 Task: Select traffic view around selected location Golden Gate Bridge, San Francisco, California, United States and identify the nearest hotel to the peak traffic point
Action: Mouse moved to (109, 75)
Screenshot: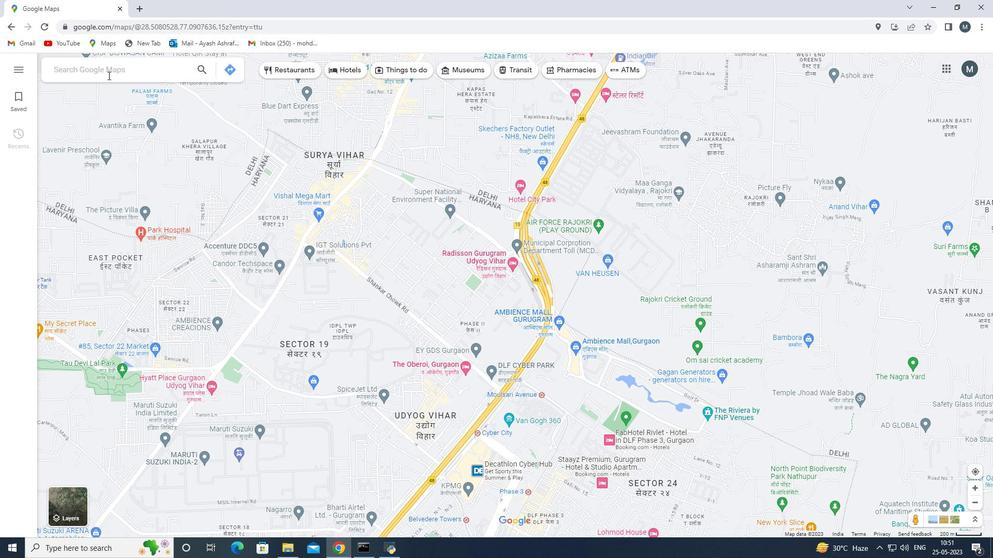 
Action: Mouse pressed left at (109, 75)
Screenshot: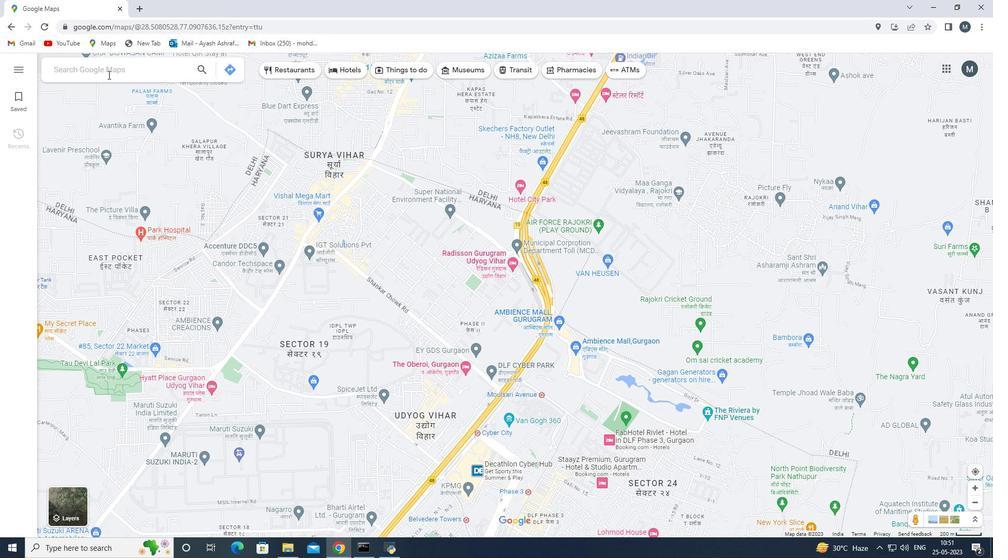 
Action: Key pressed <Key.shift><Key.shift><Key.shift><Key.shift><Key.shift>Golden<Key.space>f<Key.backspace>gate<Key.space>bi<Key.backspace>ridge<Key.space>san<Key.space>francisco,california,united<Key.space>states<Key.enter>
Screenshot: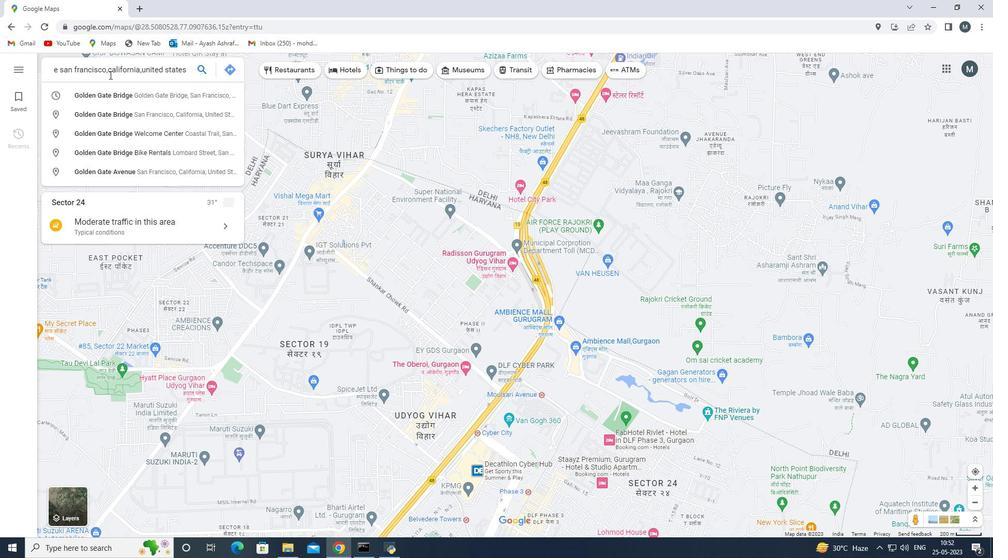 
Action: Mouse moved to (450, 508)
Screenshot: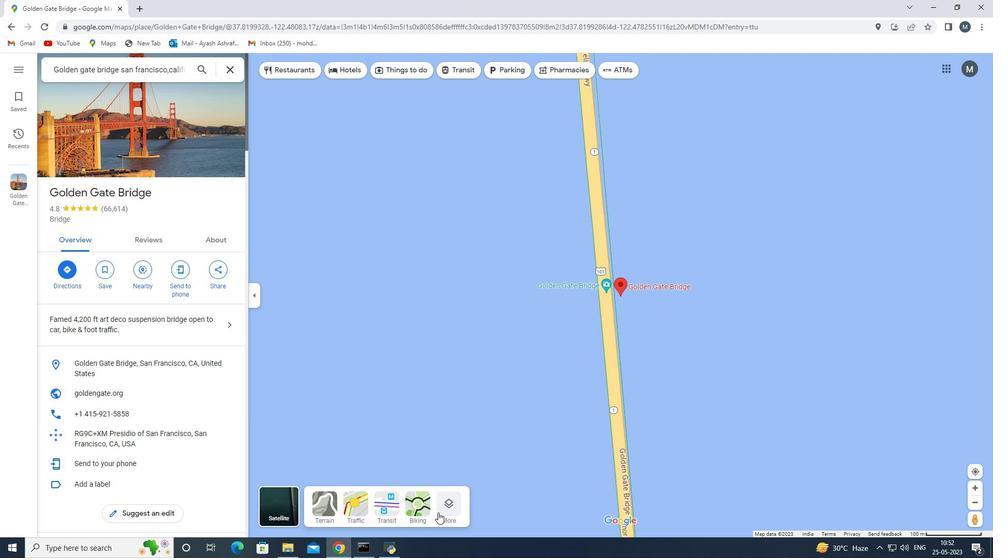 
Action: Mouse pressed left at (450, 508)
Screenshot: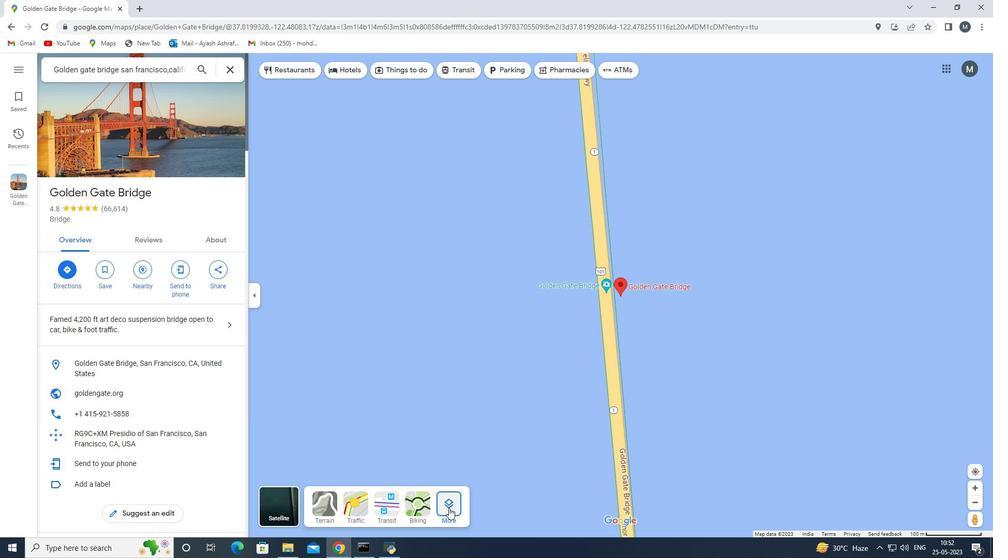 
Action: Mouse moved to (330, 260)
Screenshot: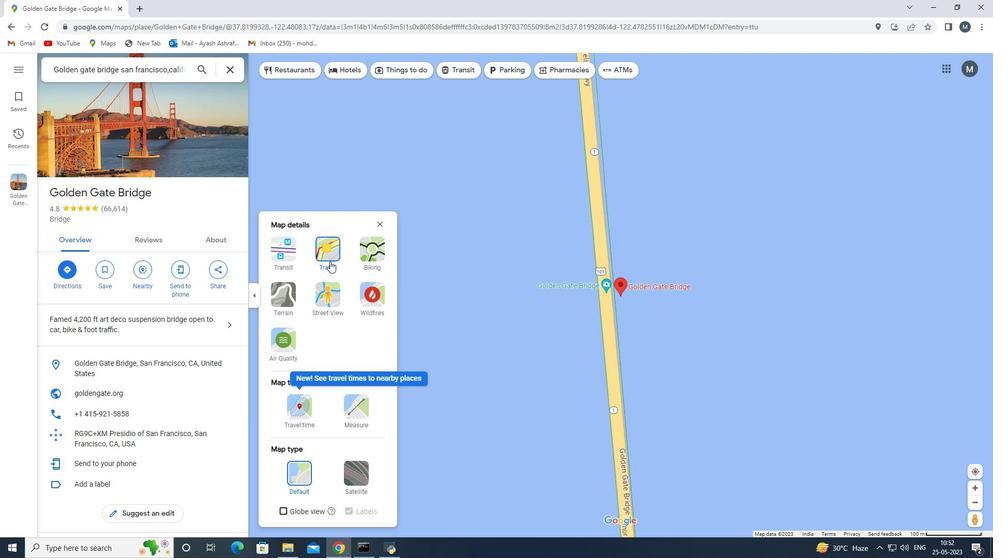 
Action: Mouse pressed left at (330, 260)
Screenshot: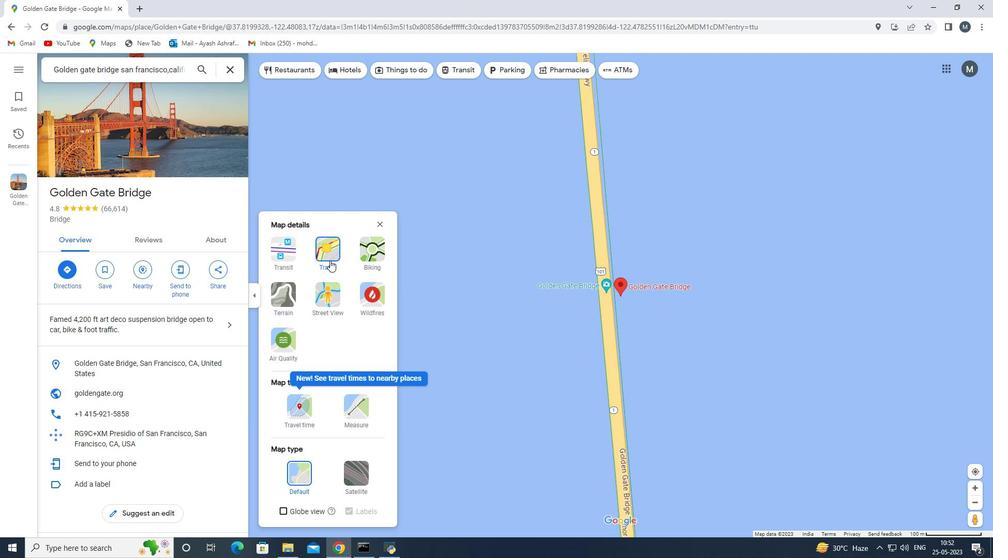 
Action: Mouse moved to (555, 330)
Screenshot: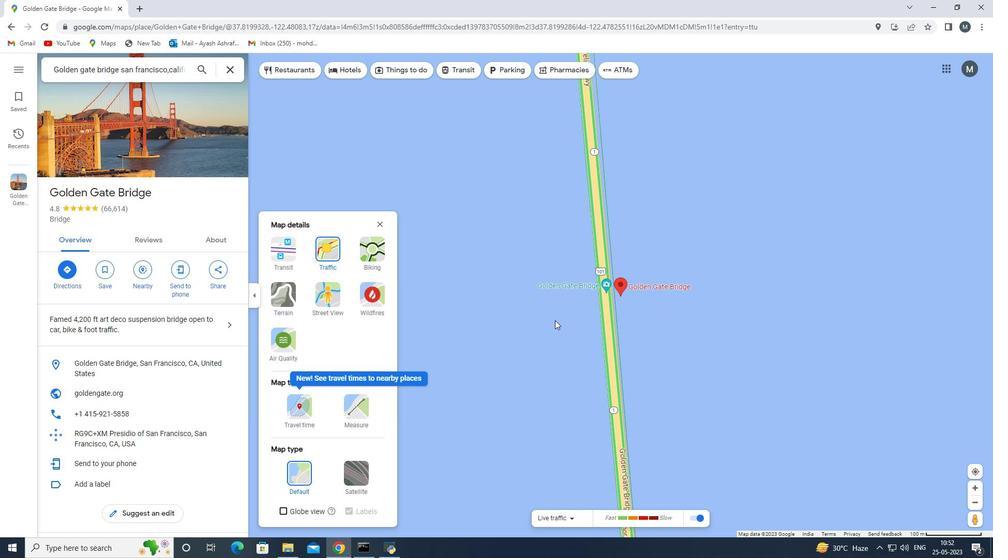 
Action: Mouse pressed left at (555, 330)
Screenshot: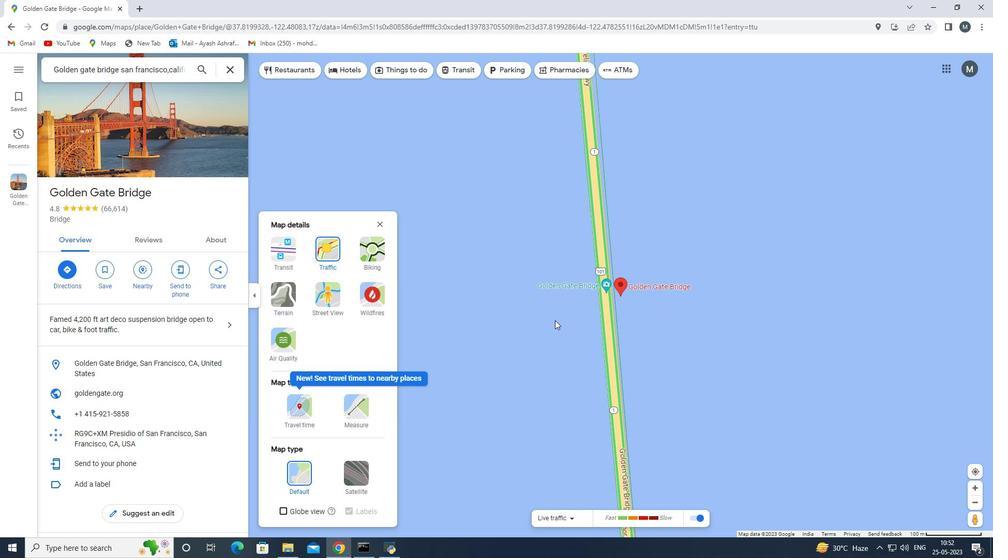 
Action: Mouse moved to (326, 256)
Screenshot: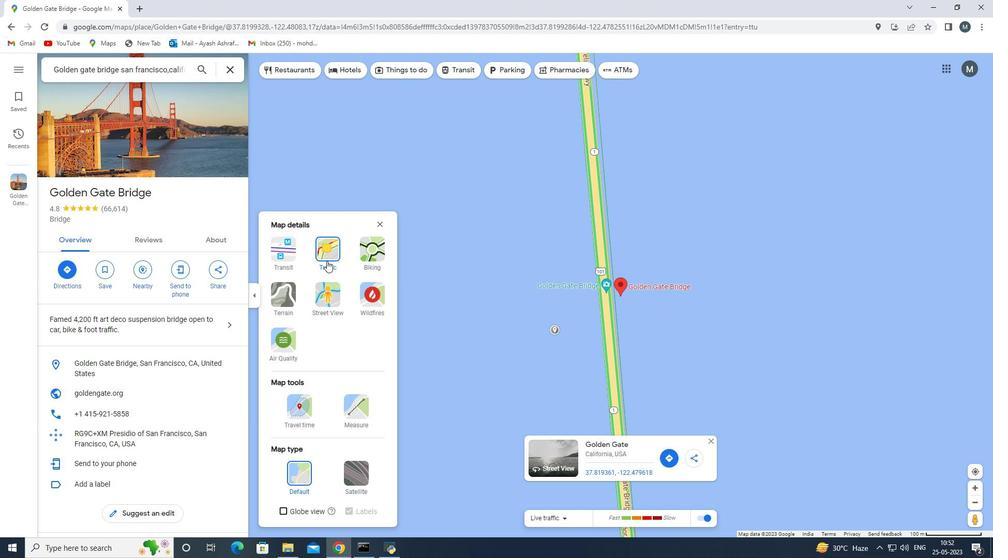 
Action: Mouse pressed left at (326, 256)
Screenshot: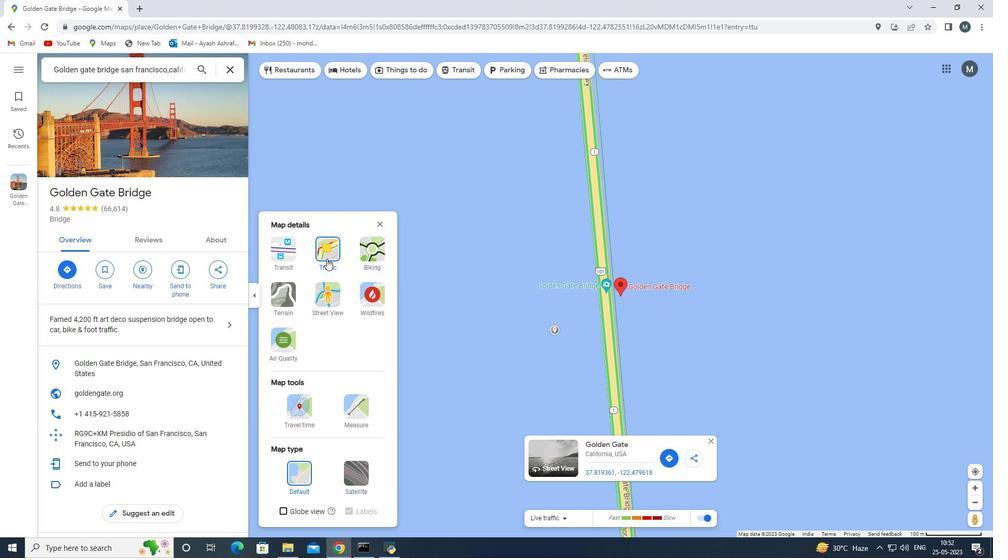 
Action: Mouse moved to (335, 251)
Screenshot: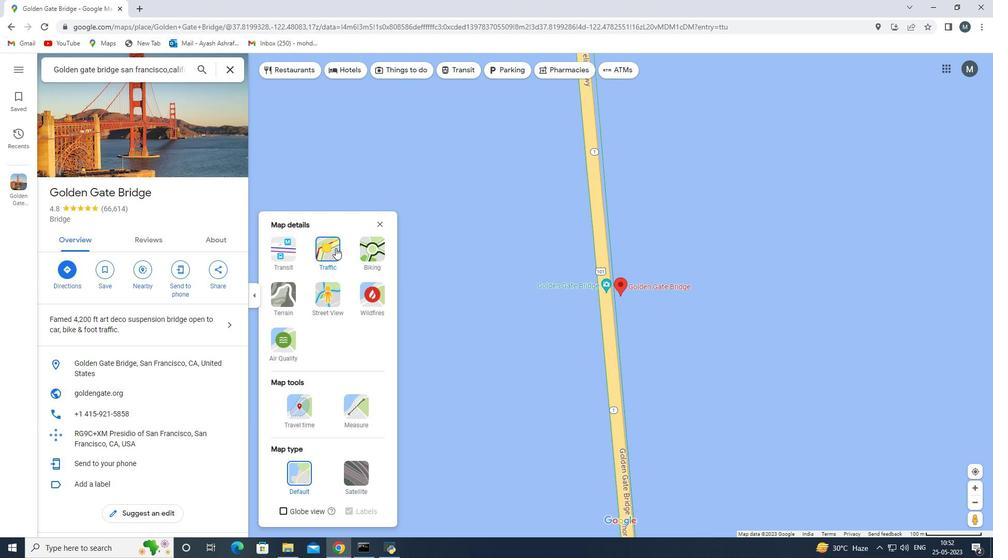
Action: Mouse pressed left at (335, 251)
Screenshot: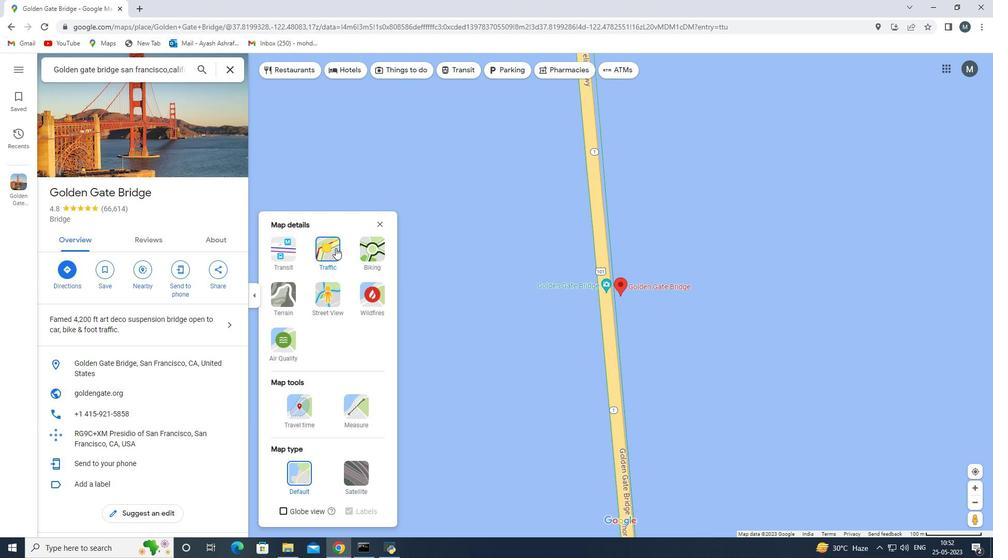 
Action: Mouse moved to (379, 224)
Screenshot: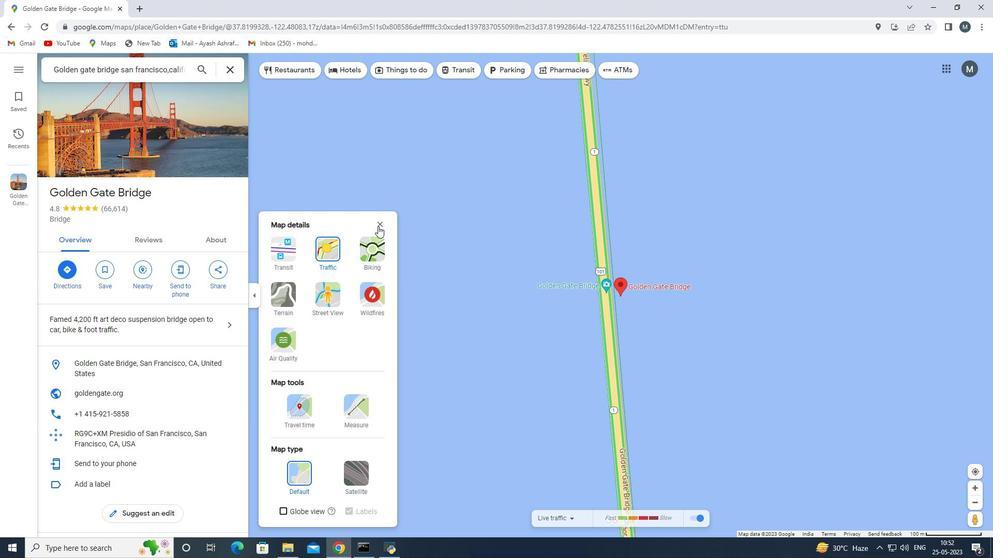 
Action: Mouse pressed left at (379, 224)
Screenshot: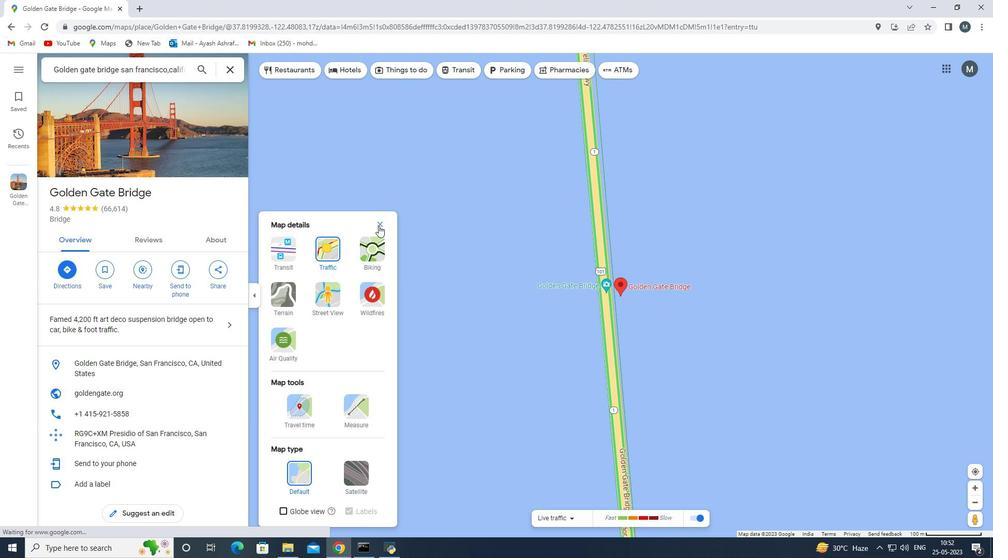 
Action: Mouse moved to (593, 406)
Screenshot: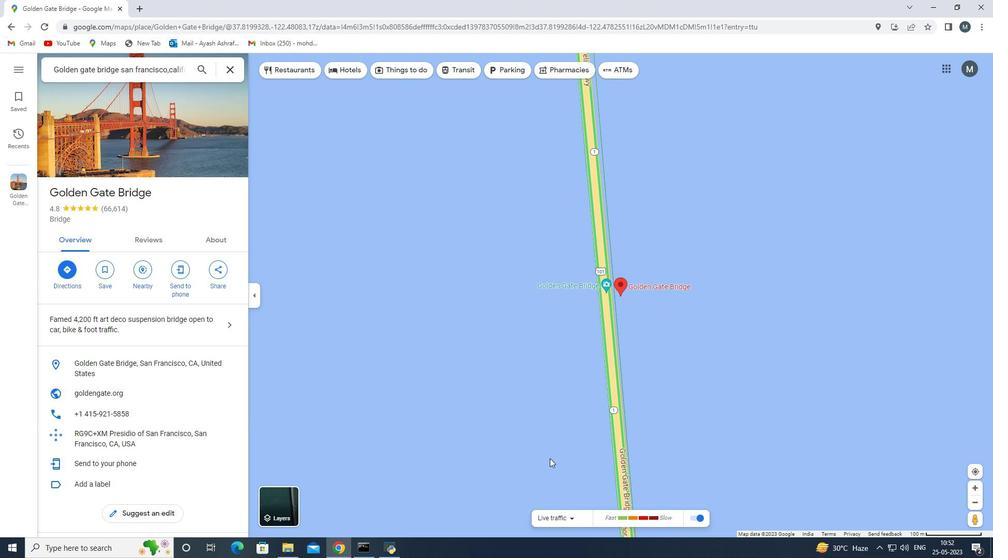
Action: Mouse scrolled (593, 407) with delta (0, 0)
Screenshot: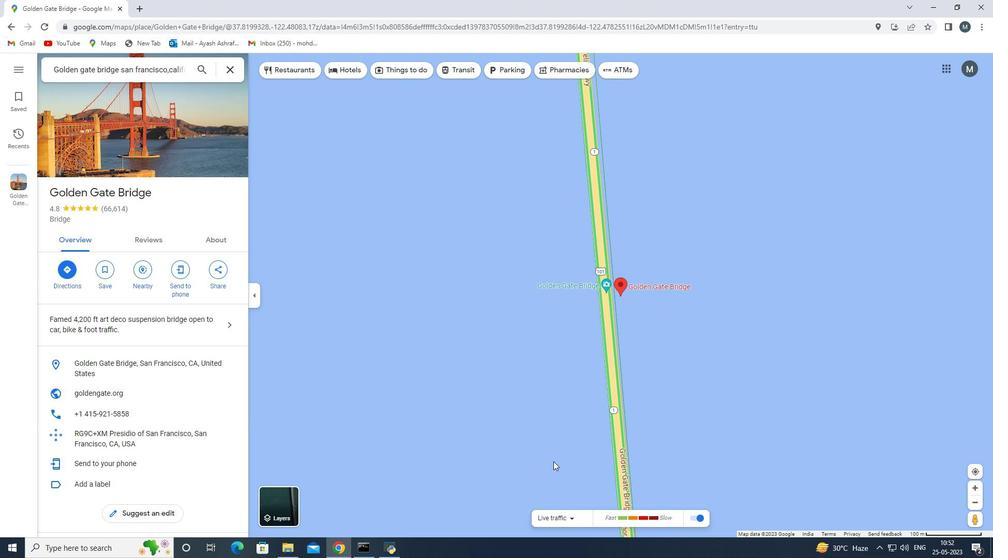 
Action: Mouse scrolled (593, 407) with delta (0, 0)
Screenshot: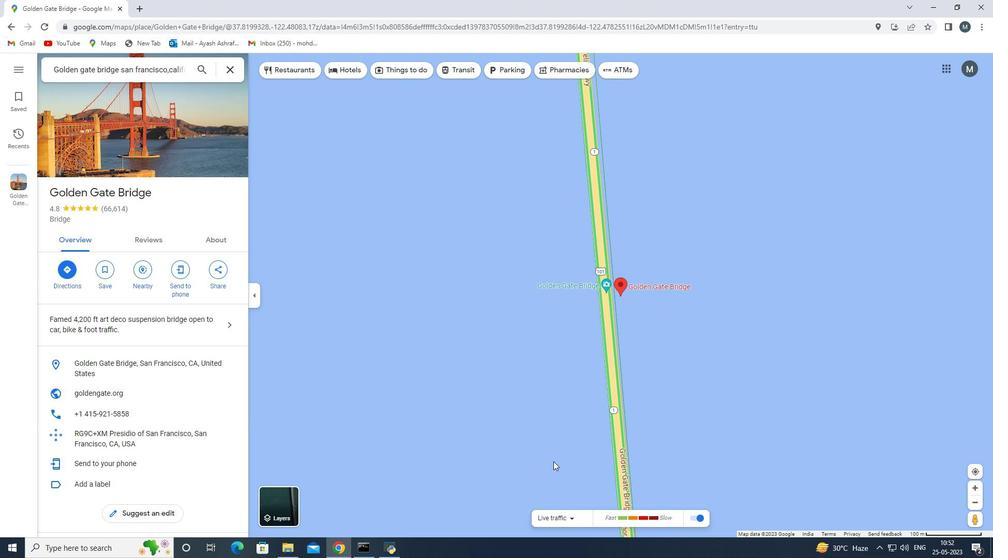 
Action: Mouse scrolled (593, 407) with delta (0, 0)
Screenshot: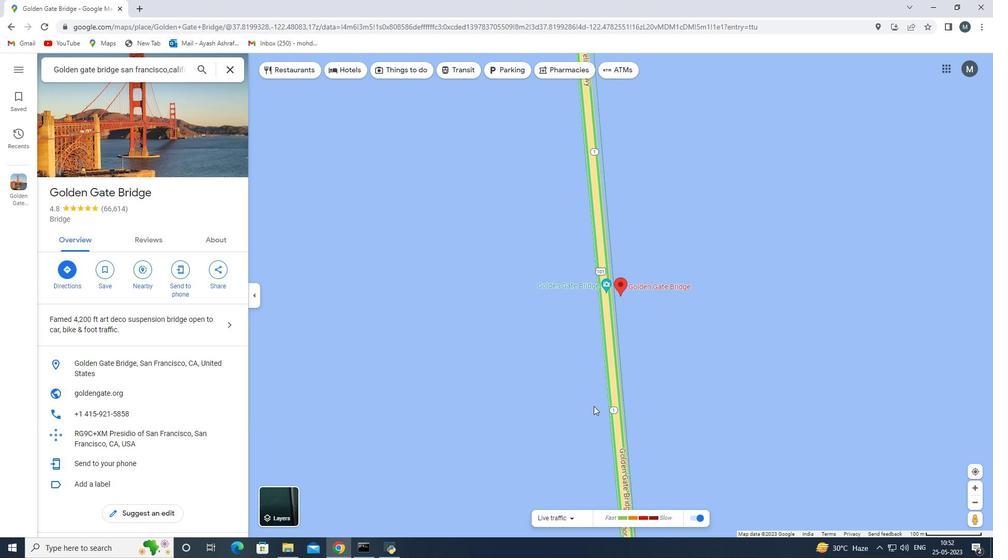 
Action: Mouse moved to (618, 373)
Screenshot: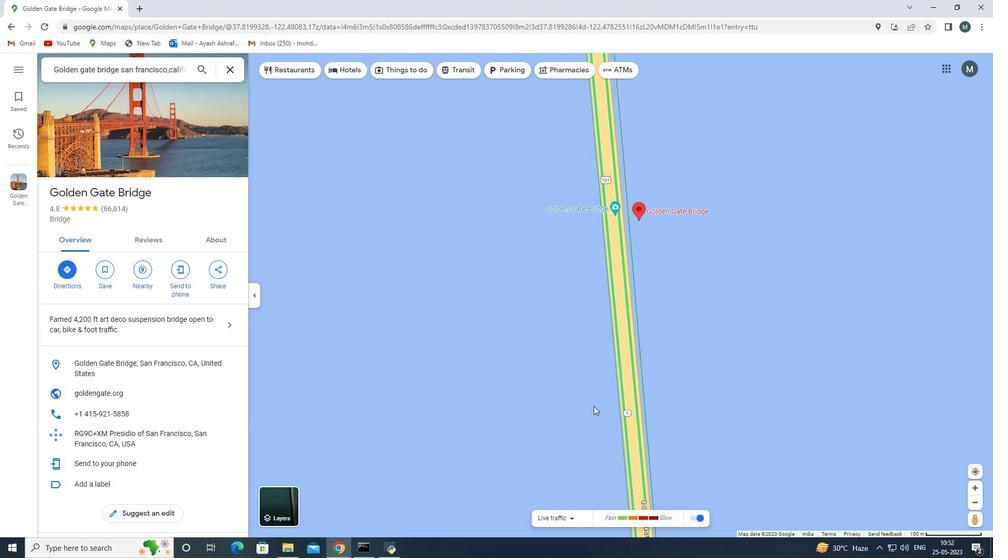 
Action: Mouse scrolled (618, 373) with delta (0, 0)
Screenshot: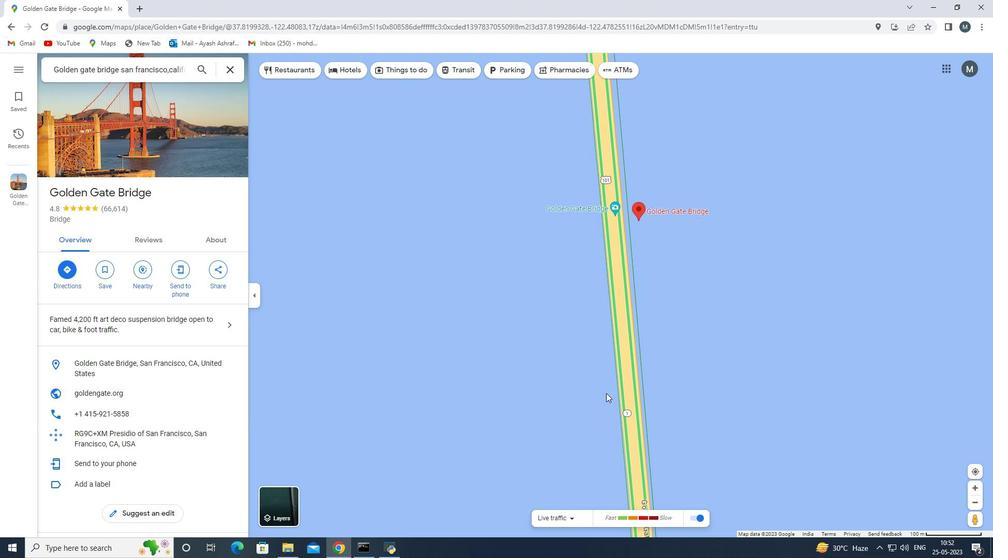 
Action: Mouse scrolled (618, 373) with delta (0, 0)
Screenshot: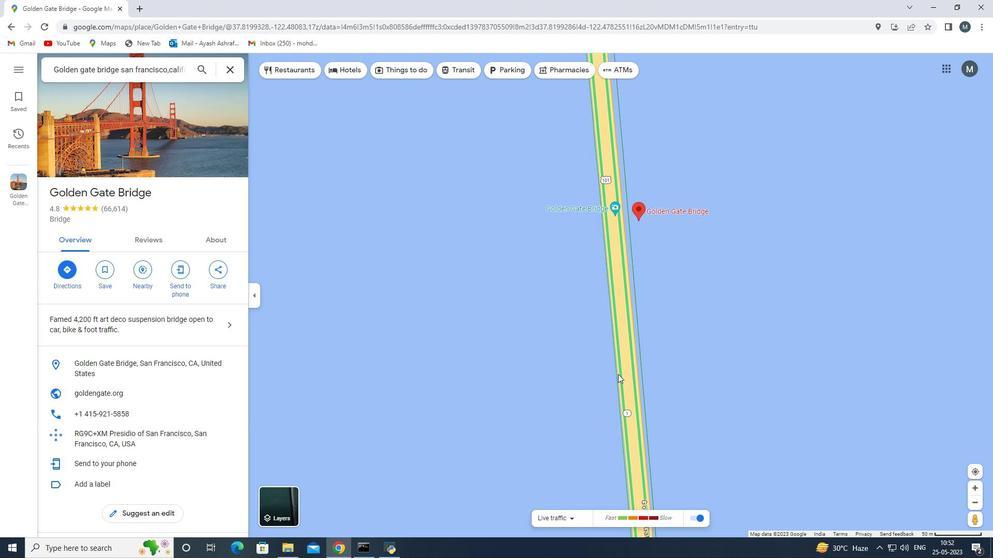 
Action: Mouse scrolled (618, 373) with delta (0, 0)
Screenshot: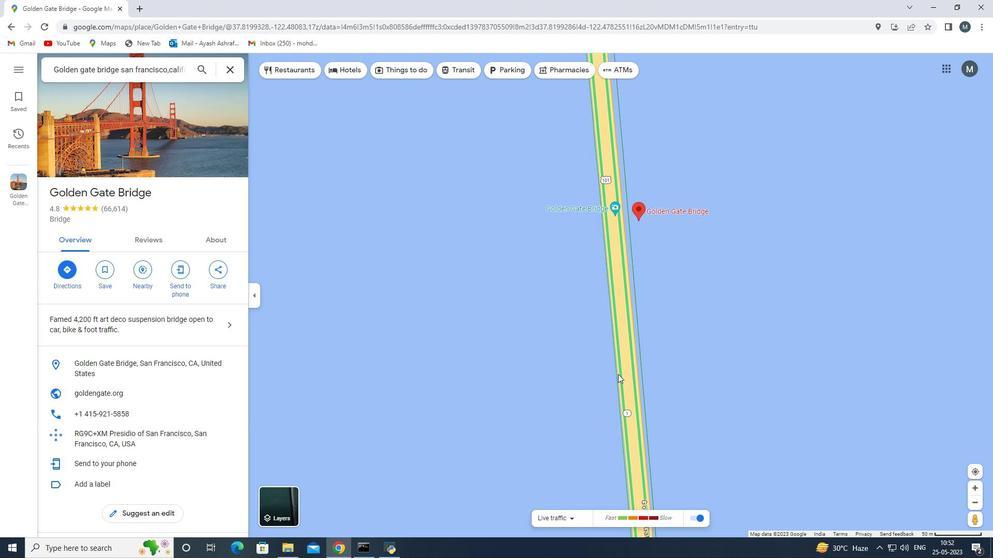 
Action: Mouse scrolled (618, 373) with delta (0, 0)
Screenshot: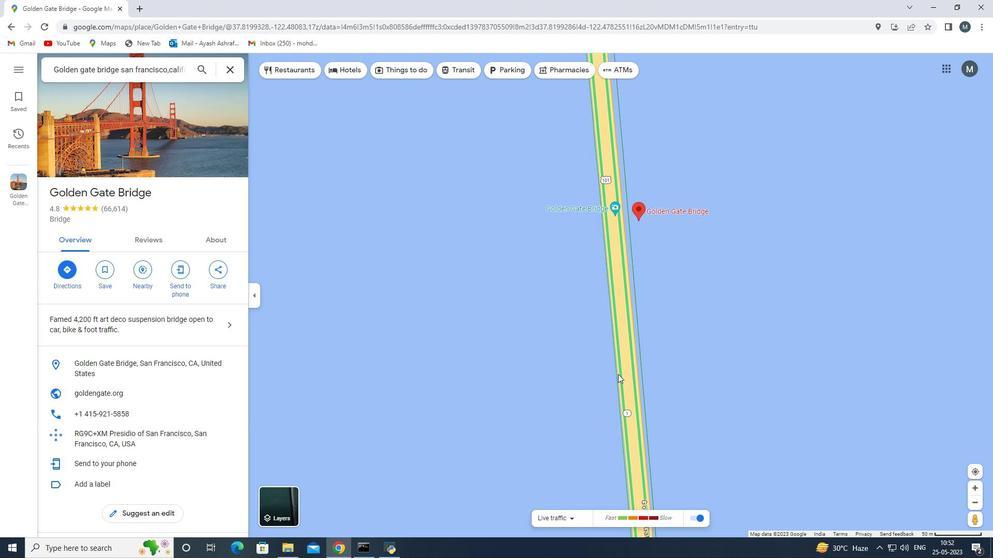 
Action: Mouse scrolled (618, 373) with delta (0, 0)
Screenshot: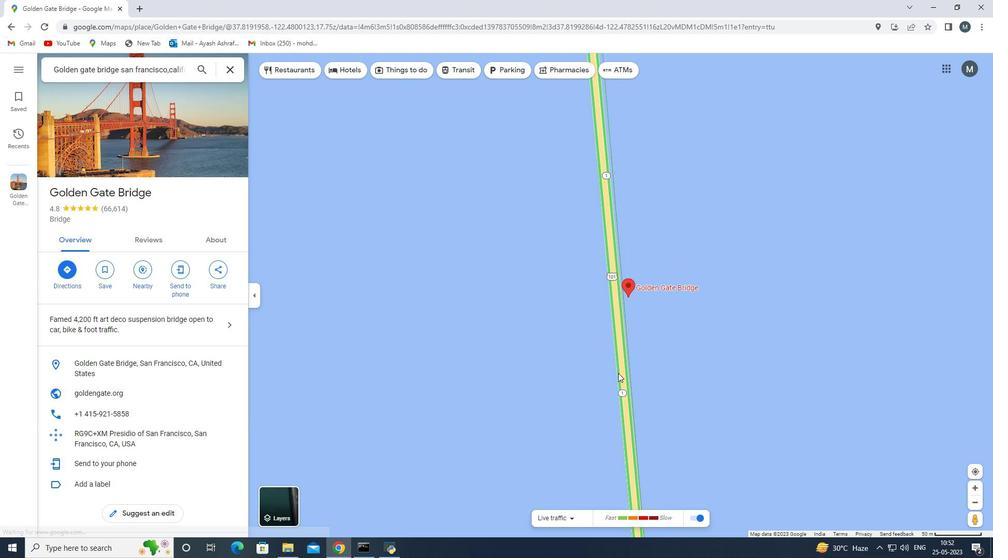 
Action: Mouse scrolled (618, 373) with delta (0, 0)
Screenshot: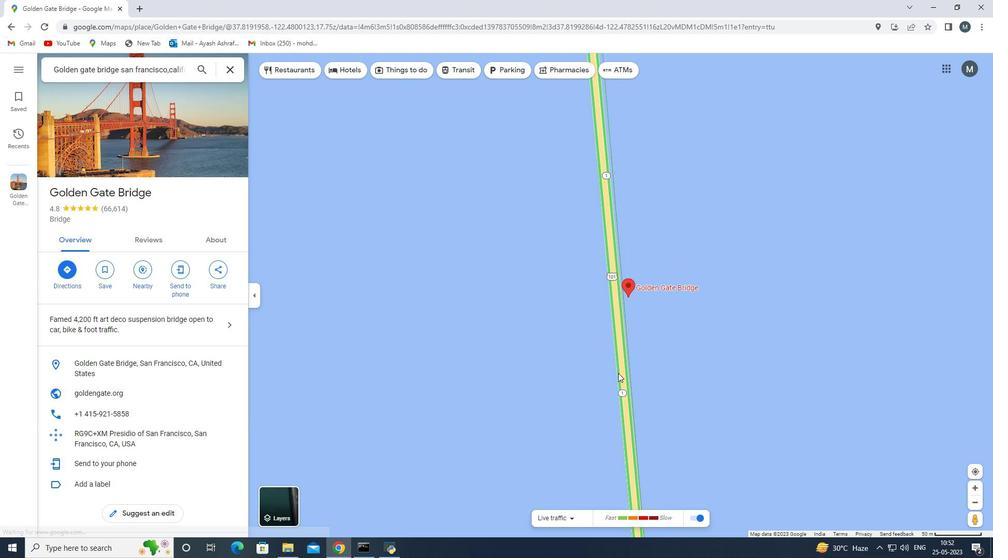 
Action: Mouse scrolled (618, 373) with delta (0, 0)
Screenshot: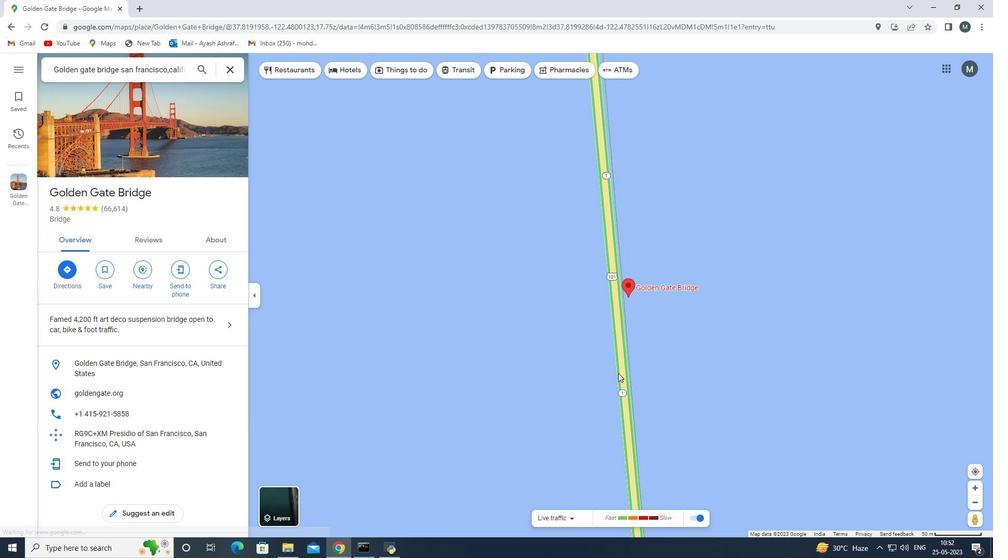 
Action: Mouse scrolled (618, 373) with delta (0, 0)
Screenshot: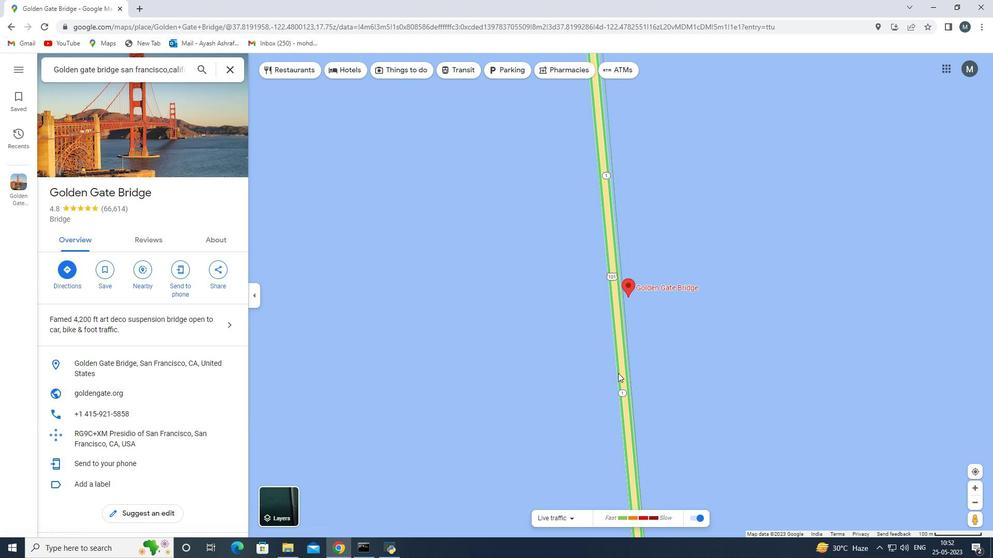 
Action: Mouse scrolled (618, 373) with delta (0, 0)
Screenshot: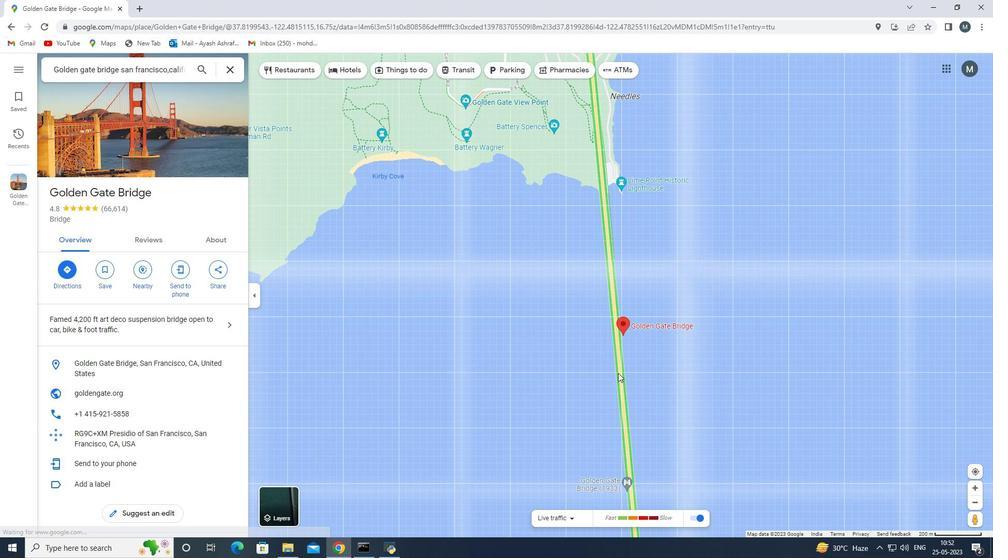 
Action: Mouse scrolled (618, 373) with delta (0, 0)
Screenshot: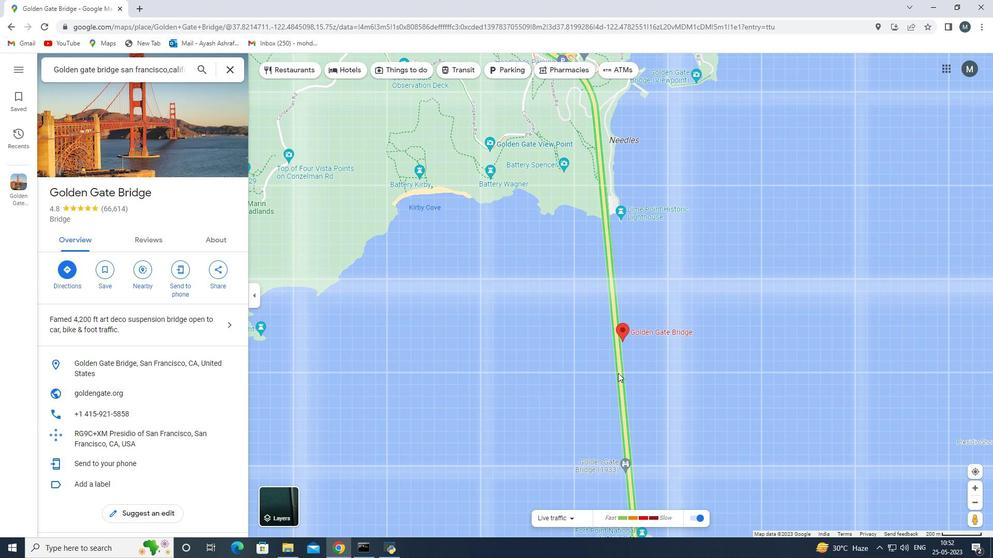 
Action: Mouse scrolled (618, 373) with delta (0, 0)
Screenshot: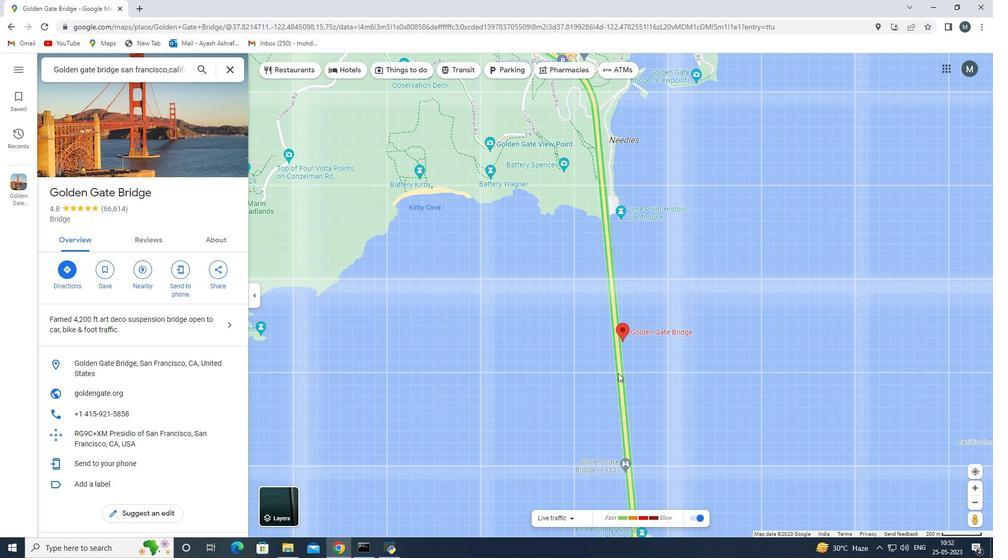 
Action: Mouse scrolled (618, 373) with delta (0, 0)
Screenshot: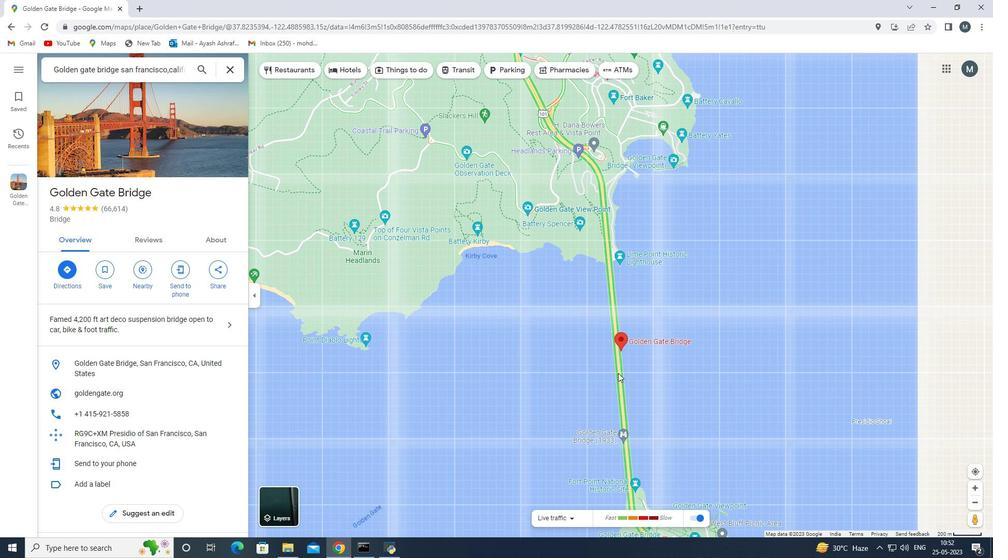 
Action: Mouse moved to (615, 367)
Screenshot: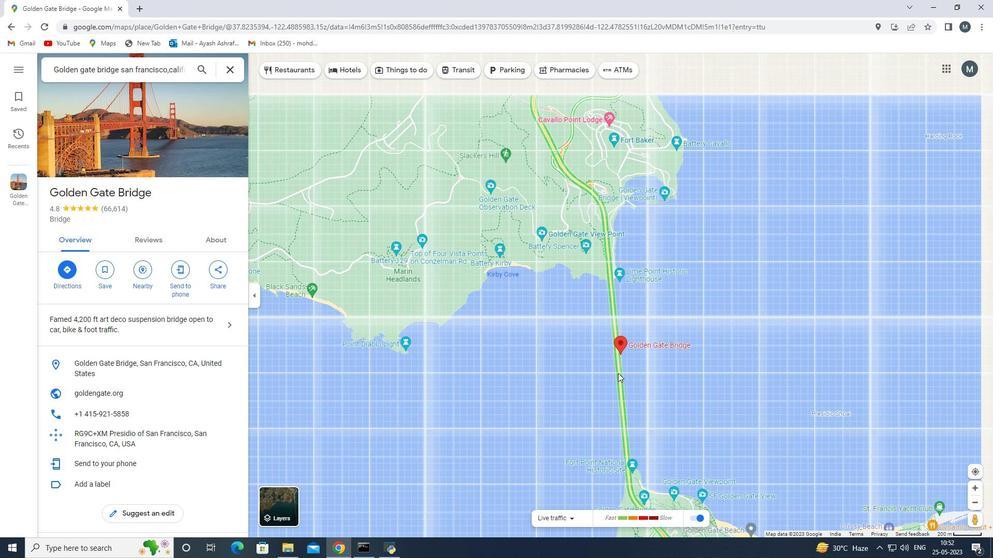 
Action: Mouse scrolled (615, 367) with delta (0, 0)
Screenshot: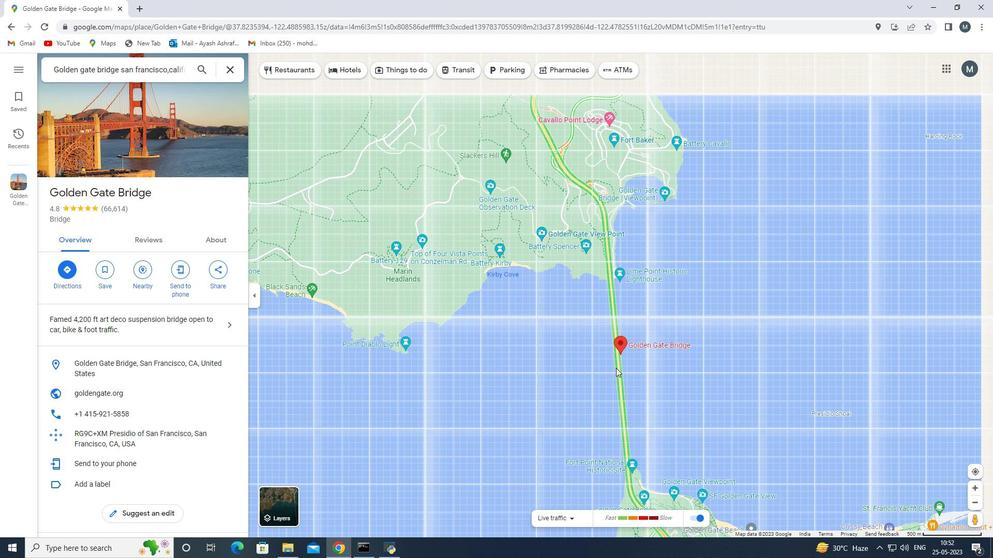
Action: Mouse scrolled (615, 367) with delta (0, 0)
Screenshot: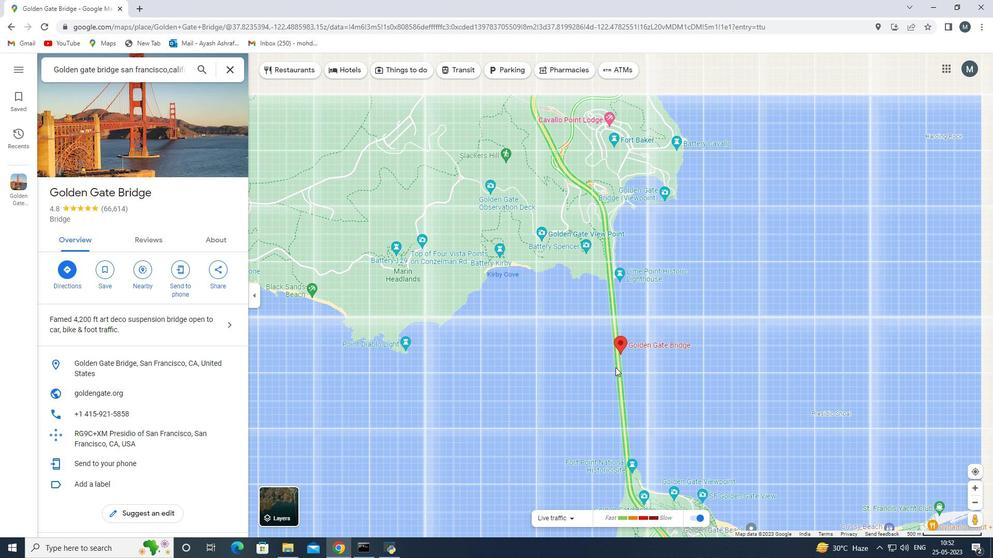 
Action: Mouse scrolled (615, 368) with delta (0, 0)
Screenshot: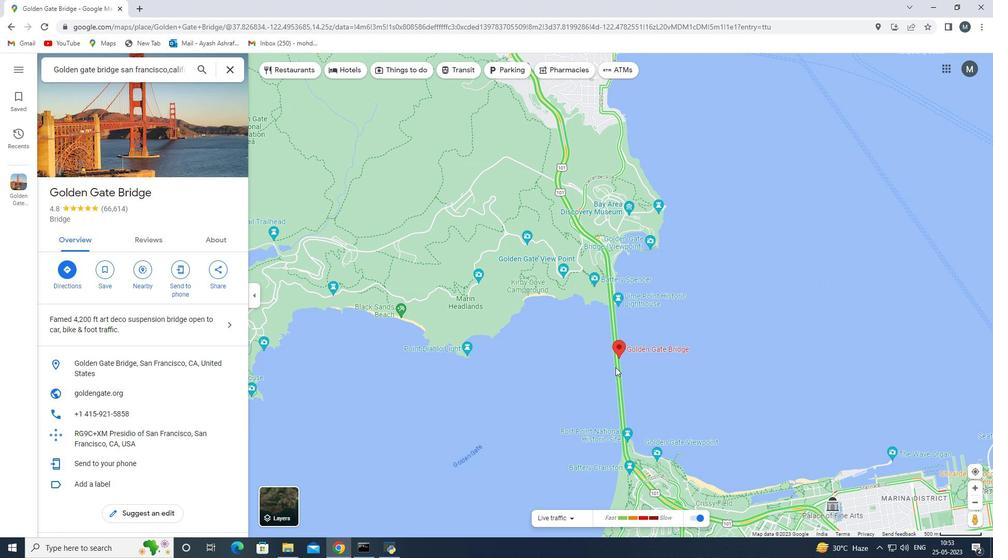 
Action: Mouse scrolled (615, 368) with delta (0, 0)
Screenshot: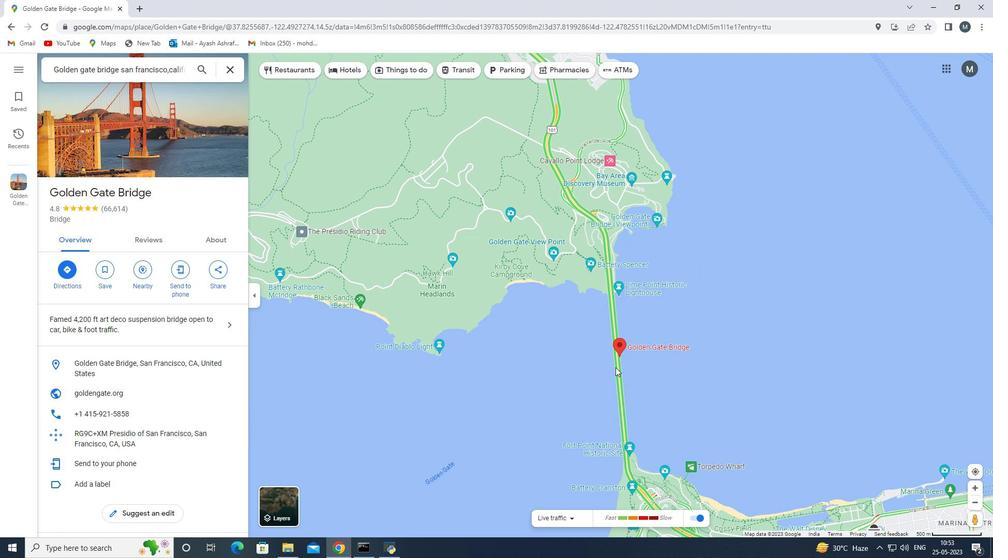 
Action: Mouse scrolled (615, 368) with delta (0, 0)
Screenshot: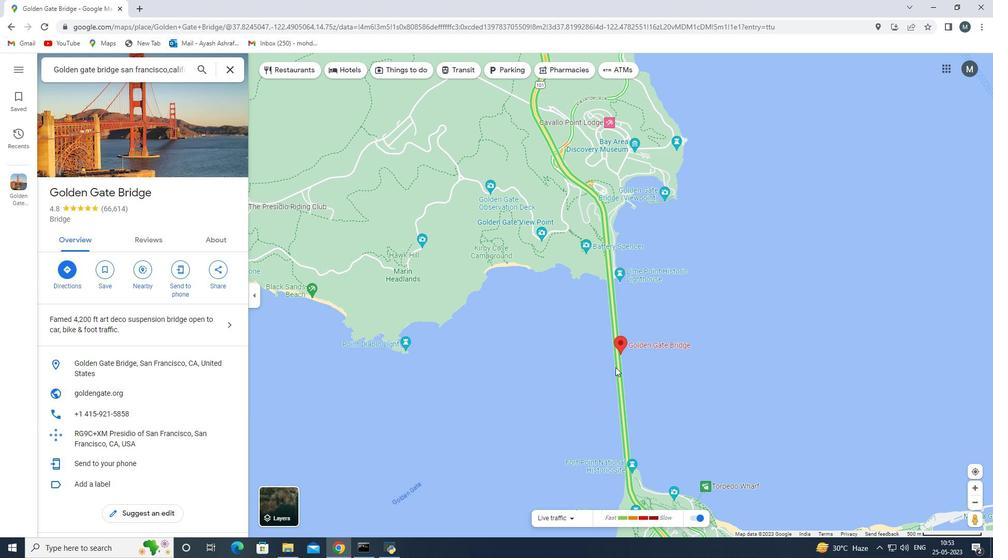 
Action: Mouse moved to (560, 394)
Screenshot: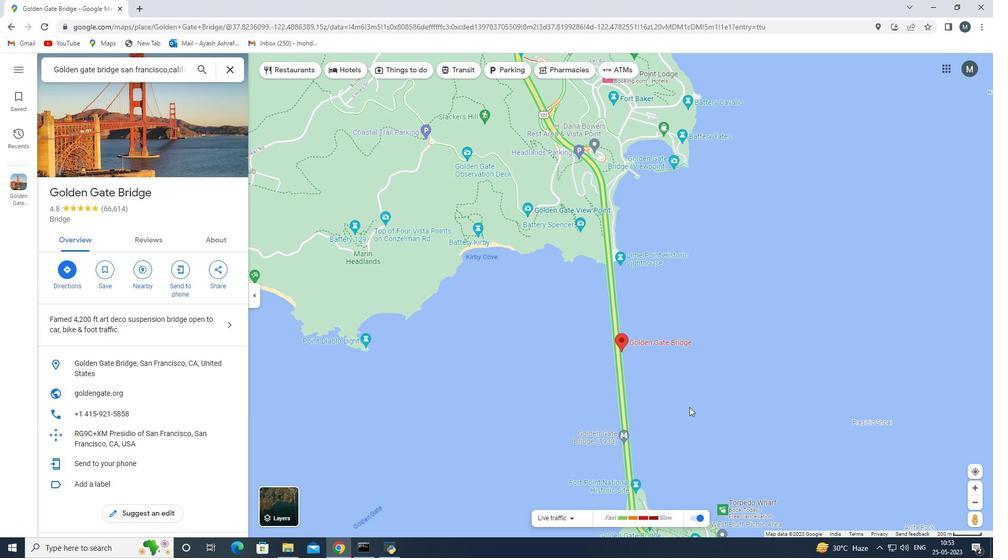 
Action: Mouse scrolled (560, 394) with delta (0, 0)
Screenshot: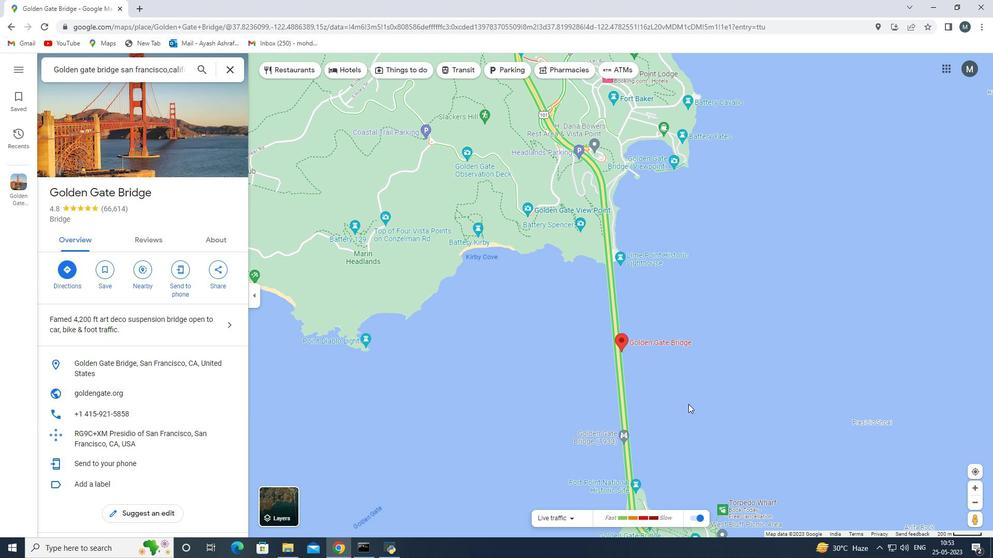 
Action: Mouse scrolled (560, 394) with delta (0, 0)
Screenshot: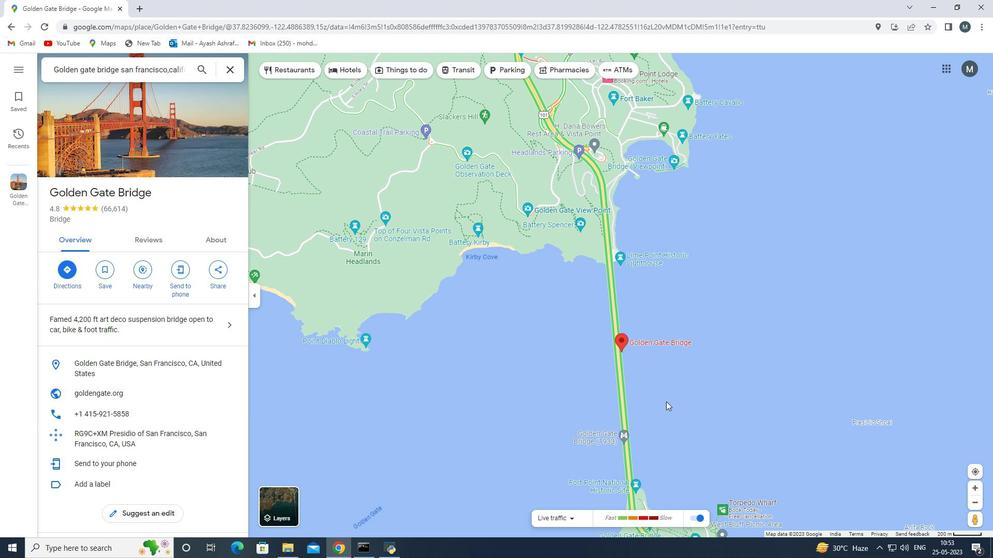 
Action: Mouse moved to (563, 394)
Screenshot: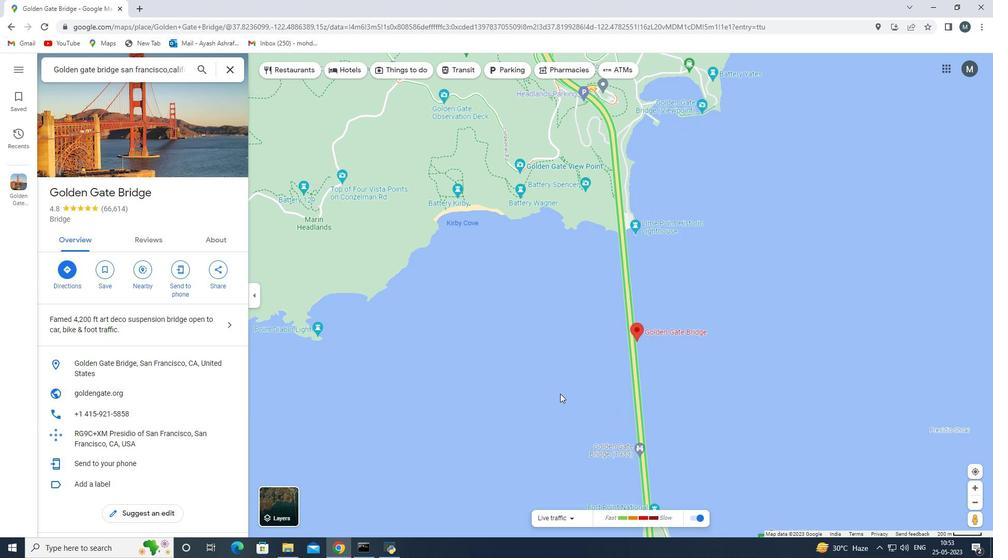 
Action: Mouse scrolled (563, 394) with delta (0, 0)
Screenshot: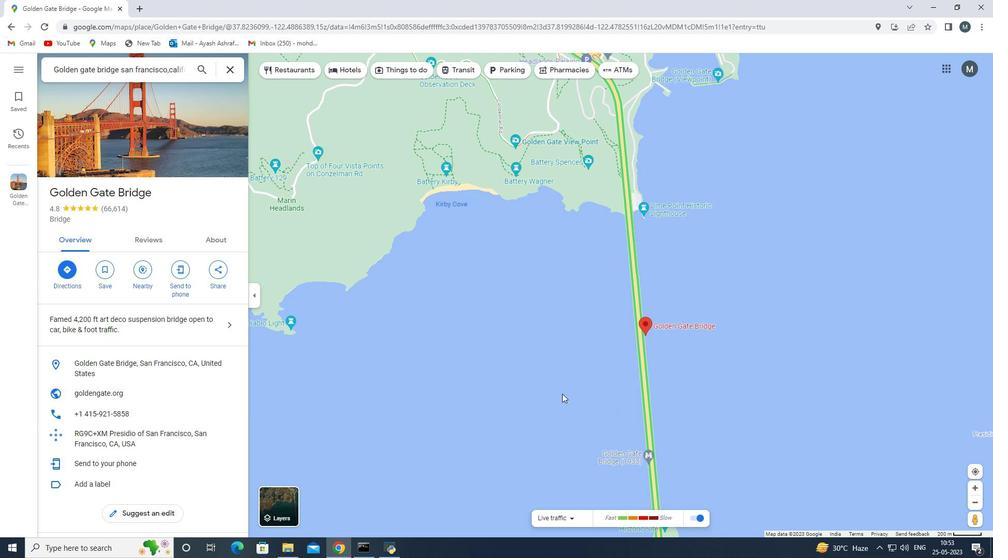 
Action: Mouse scrolled (563, 394) with delta (0, 0)
Screenshot: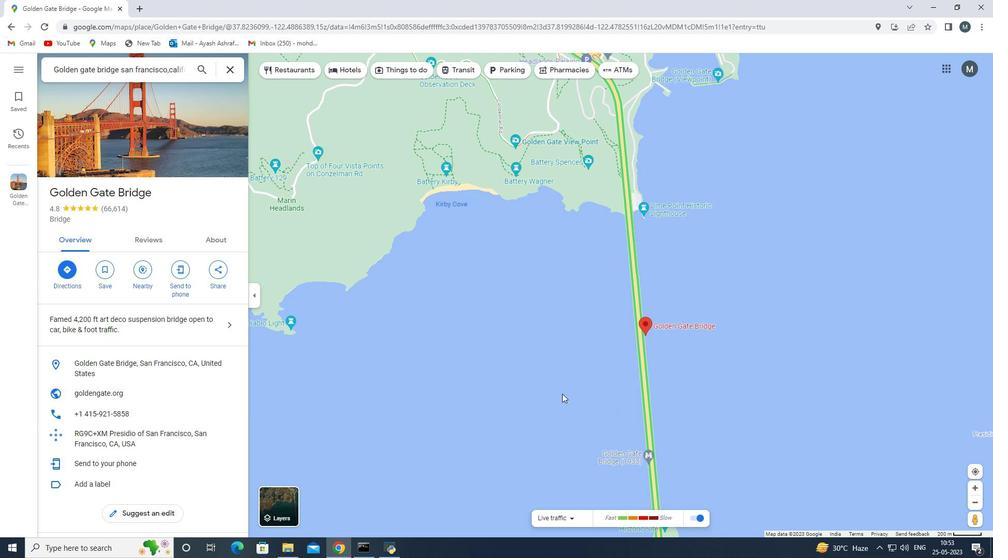 
Action: Mouse scrolled (563, 394) with delta (0, 0)
Screenshot: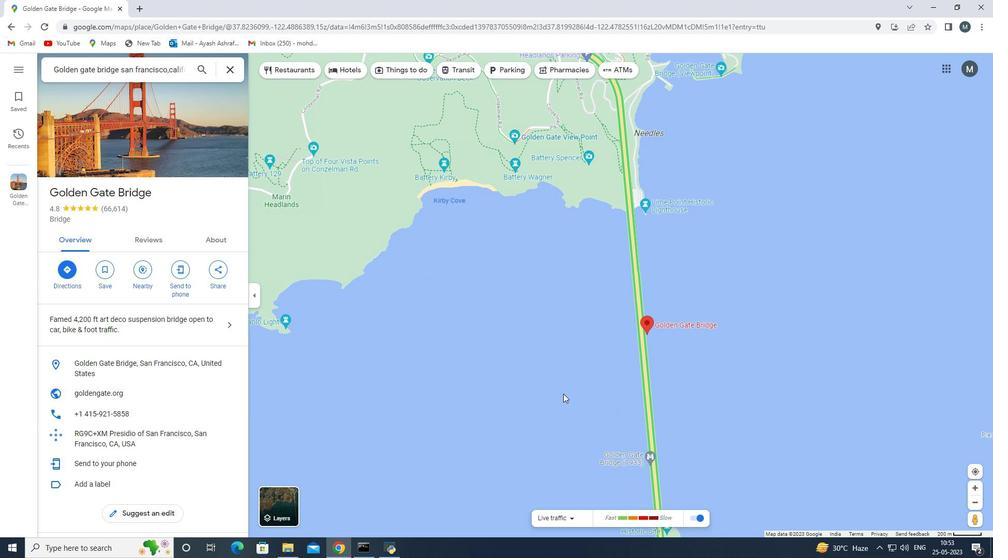 
Action: Mouse moved to (621, 395)
Screenshot: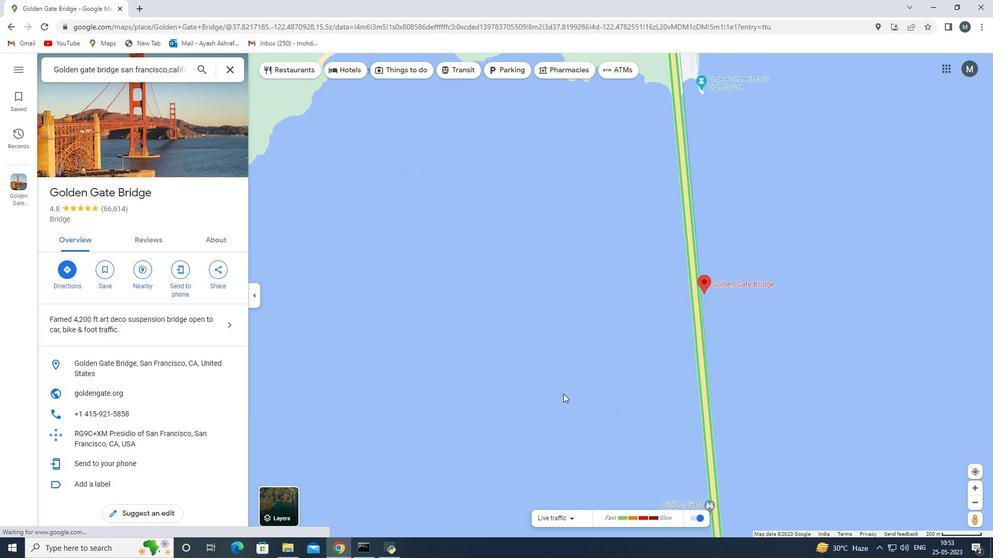 
Action: Mouse scrolled (621, 395) with delta (0, 0)
Screenshot: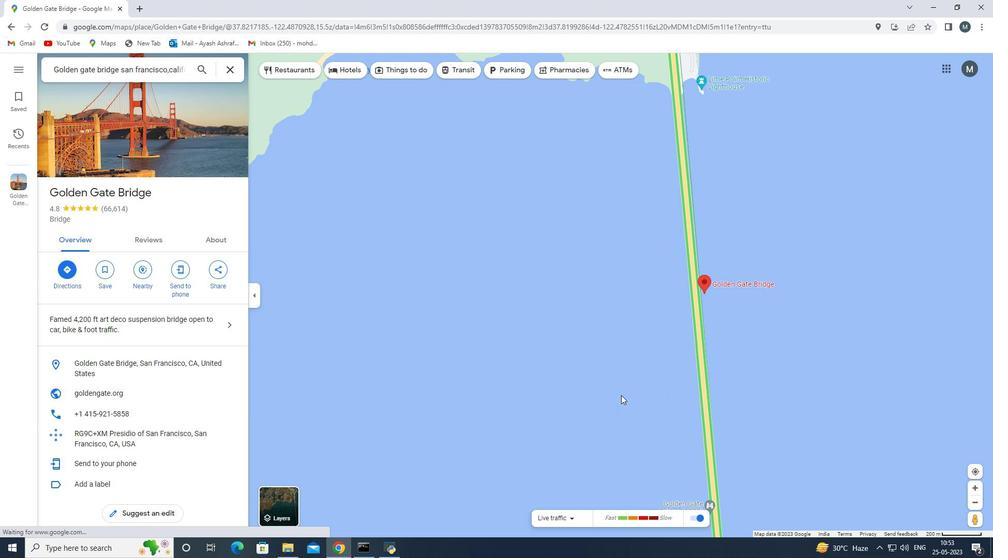 
Action: Mouse scrolled (621, 395) with delta (0, 0)
Screenshot: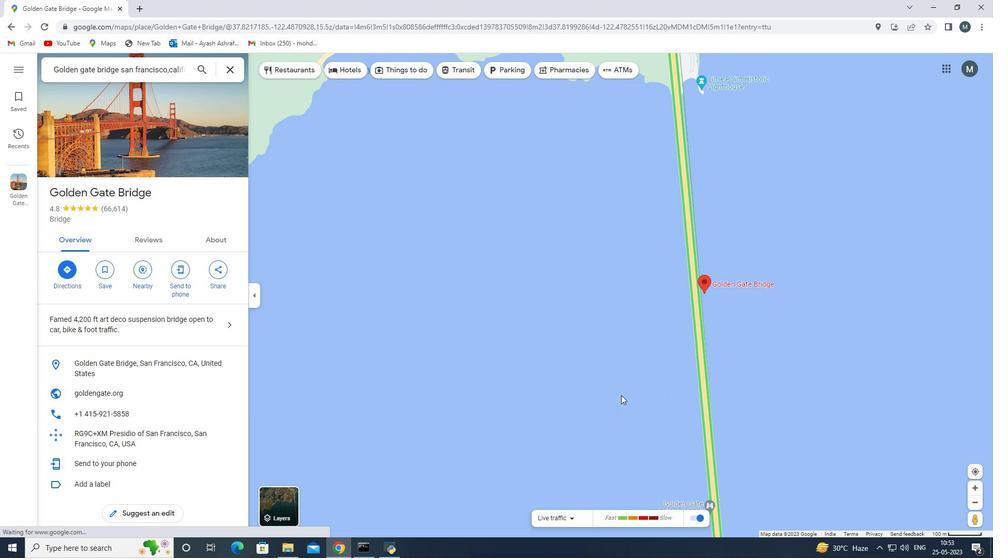 
Action: Mouse scrolled (621, 395) with delta (0, 0)
Screenshot: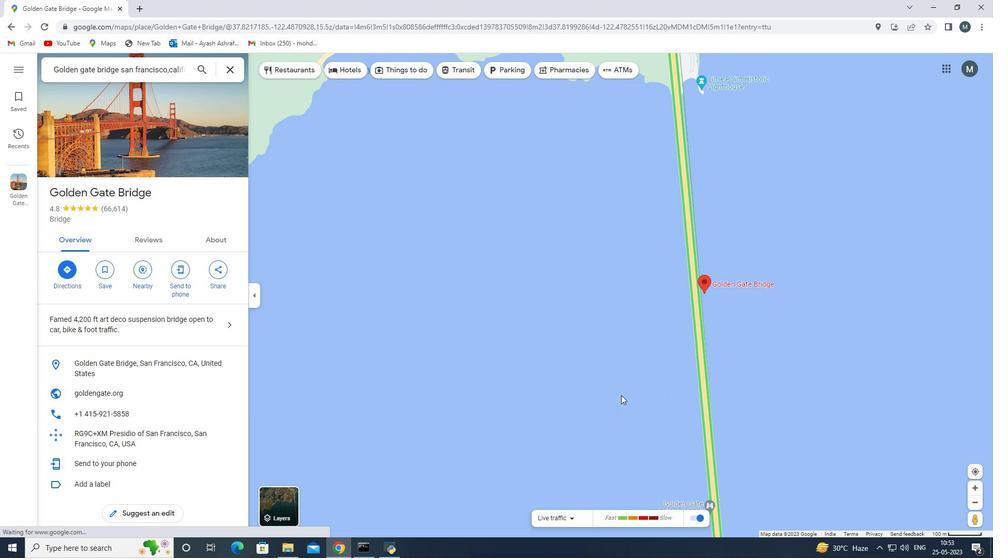 
Action: Mouse moved to (684, 204)
Screenshot: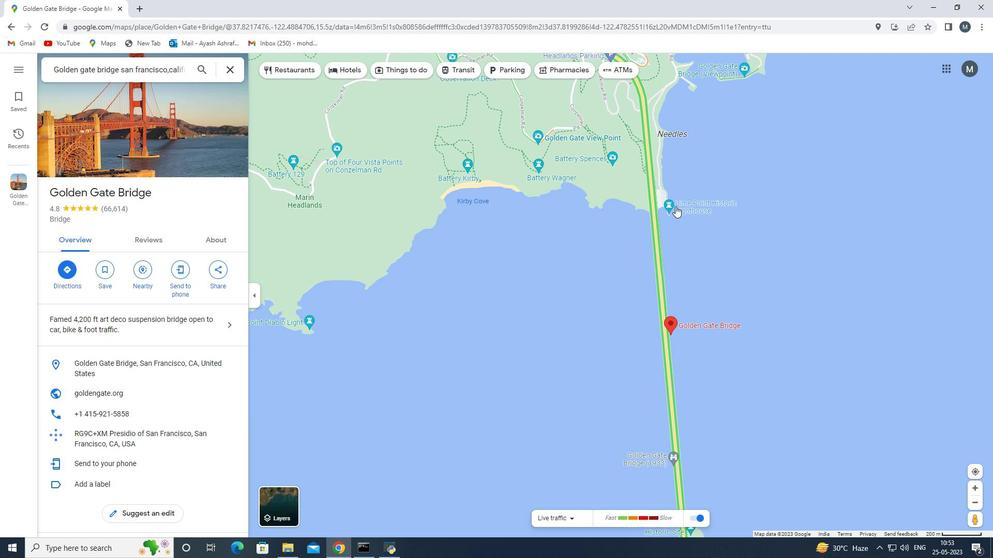
Action: Mouse pressed left at (684, 204)
Screenshot: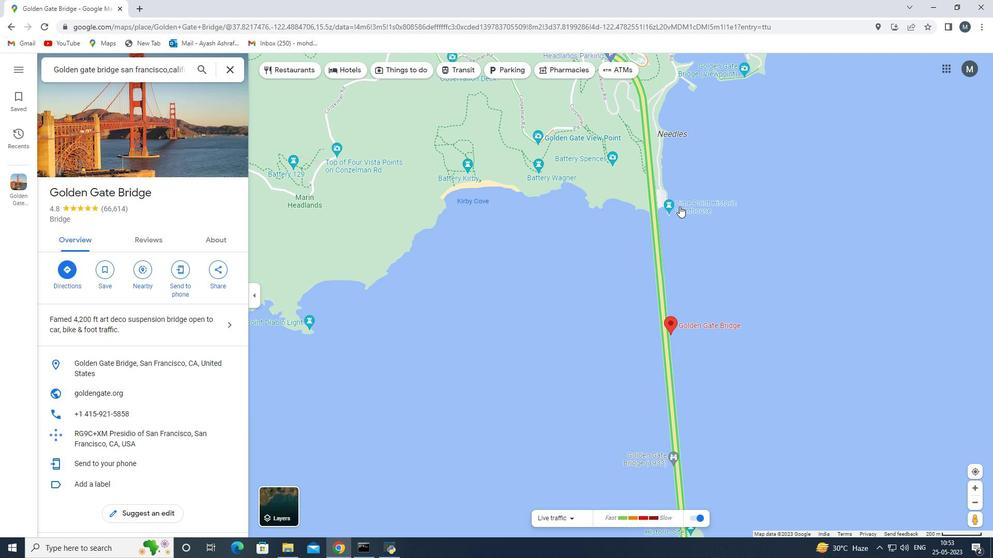 
Action: Mouse moved to (145, 283)
Screenshot: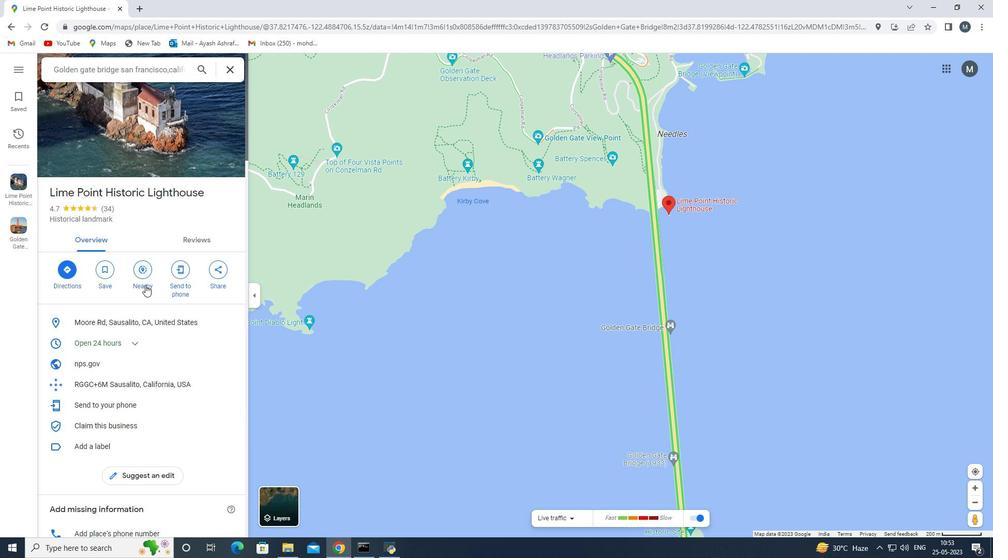 
Action: Mouse pressed left at (145, 283)
Screenshot: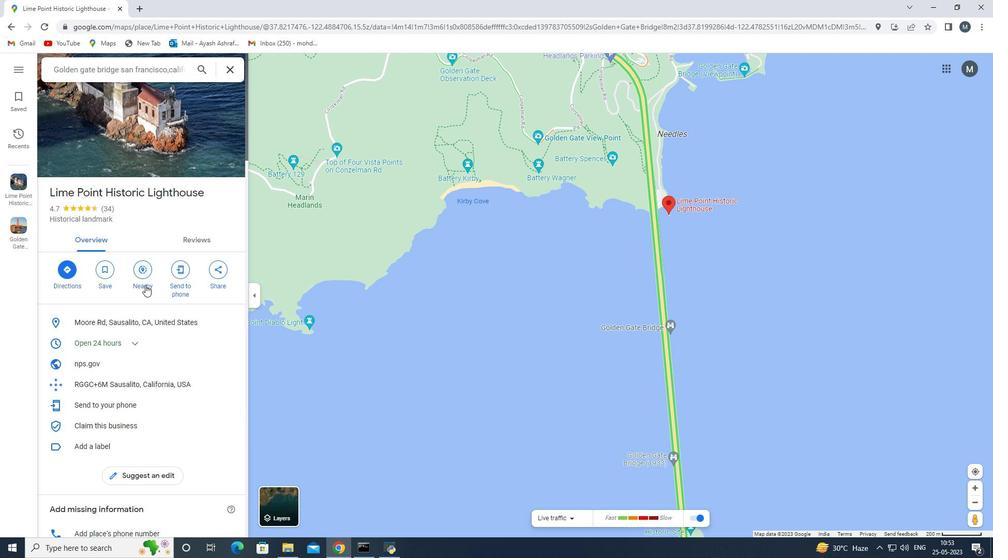 
Action: Mouse moved to (129, 113)
Screenshot: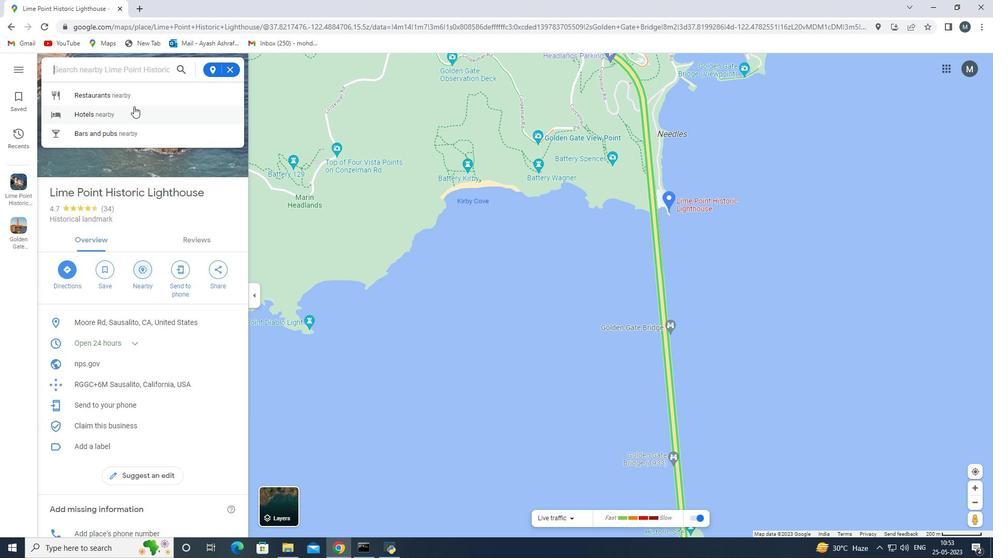 
Action: Mouse pressed left at (129, 113)
Screenshot: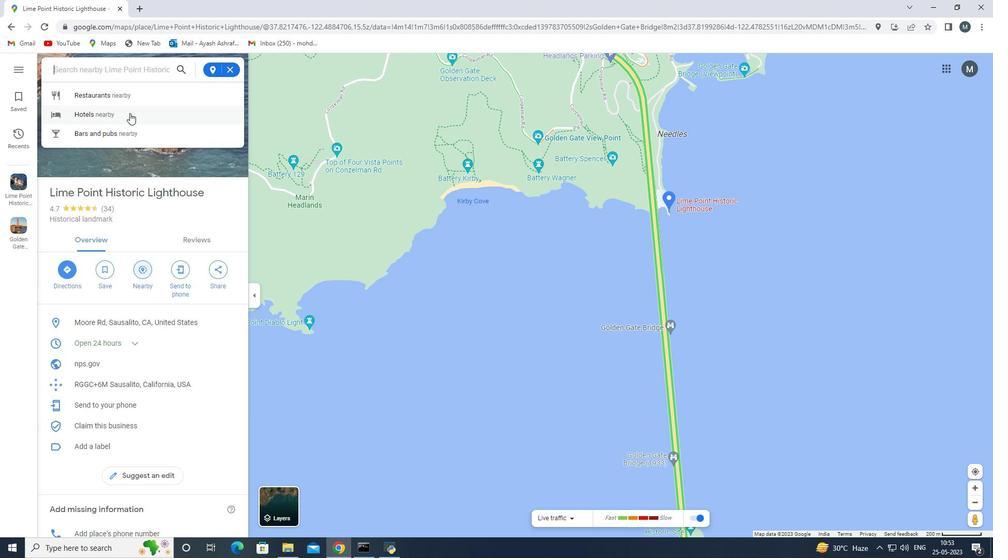 
Action: Mouse moved to (172, 278)
Screenshot: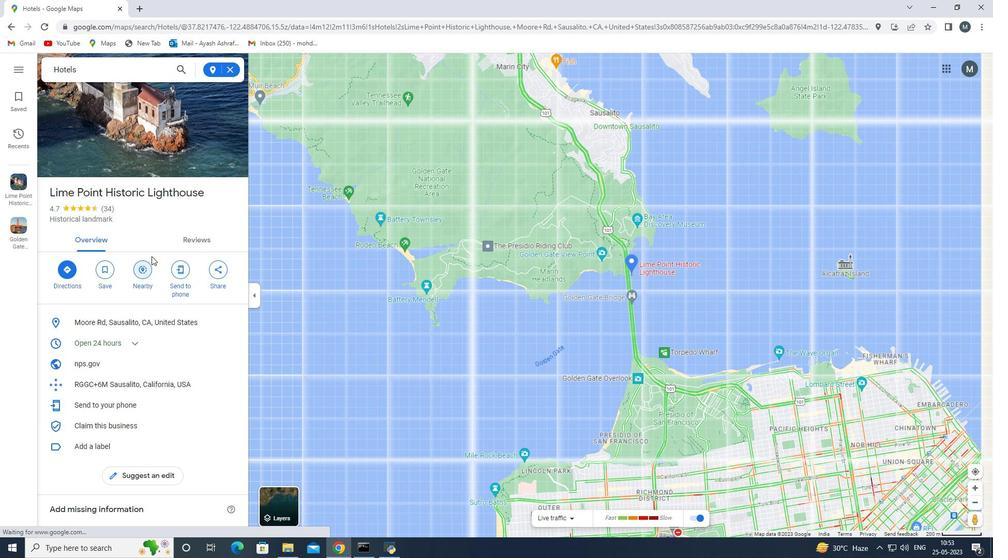 
Action: Mouse scrolled (172, 278) with delta (0, 0)
Screenshot: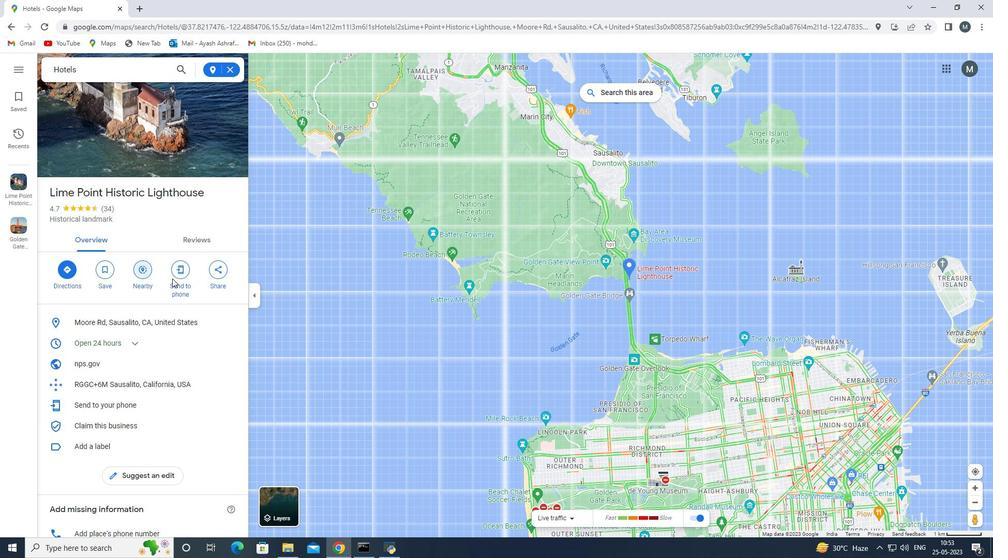 
Action: Mouse scrolled (172, 278) with delta (0, 0)
Screenshot: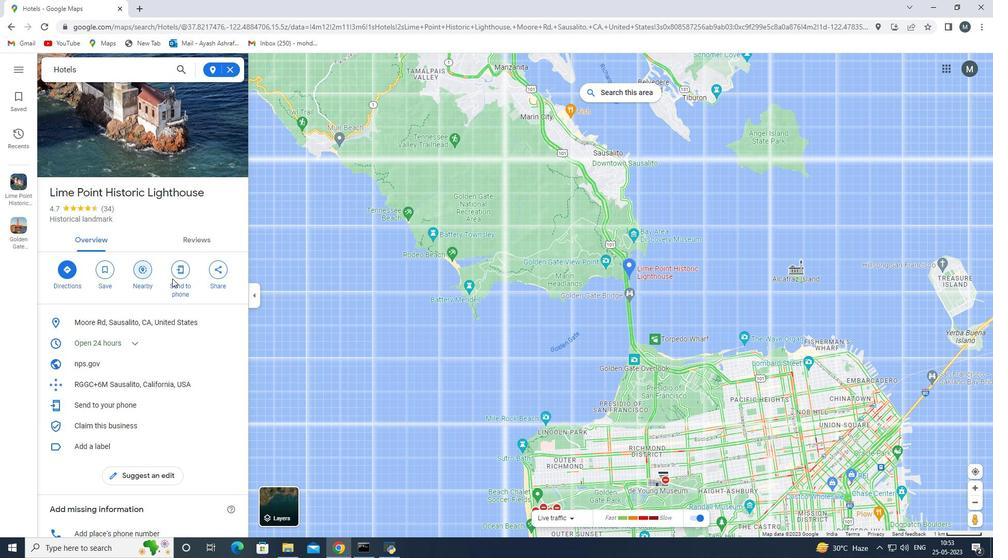 
Action: Mouse scrolled (172, 278) with delta (0, 0)
Screenshot: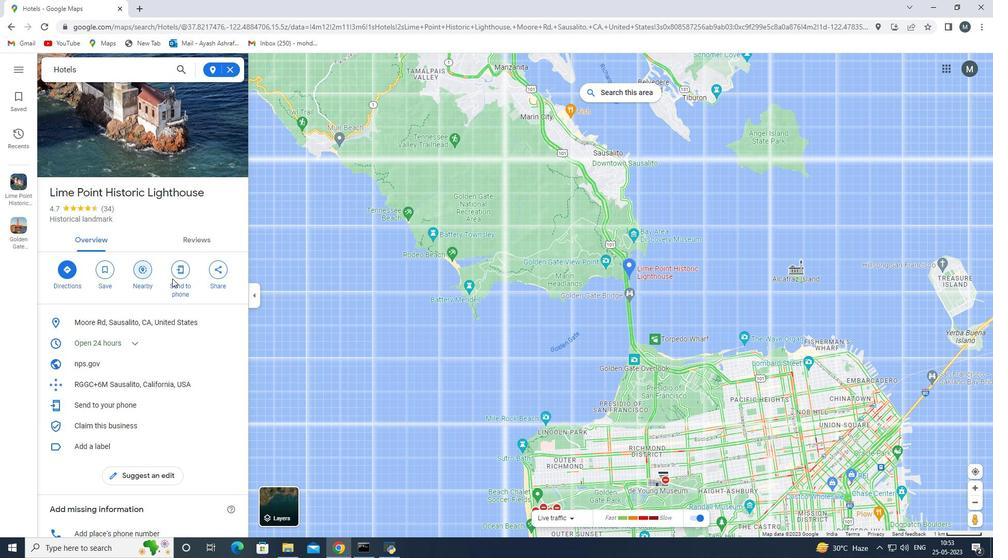 
Action: Mouse scrolled (172, 278) with delta (0, 0)
Screenshot: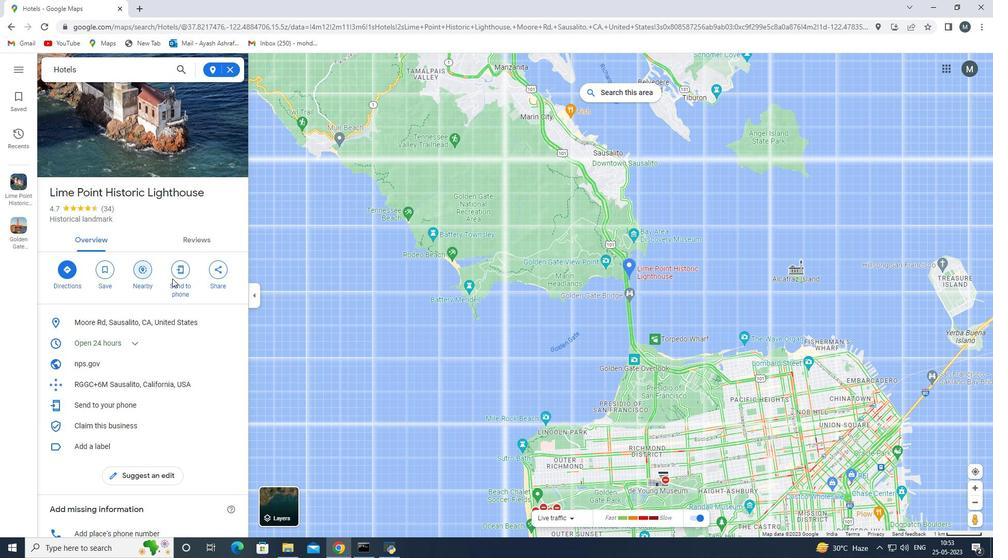 
Action: Mouse moved to (167, 284)
Screenshot: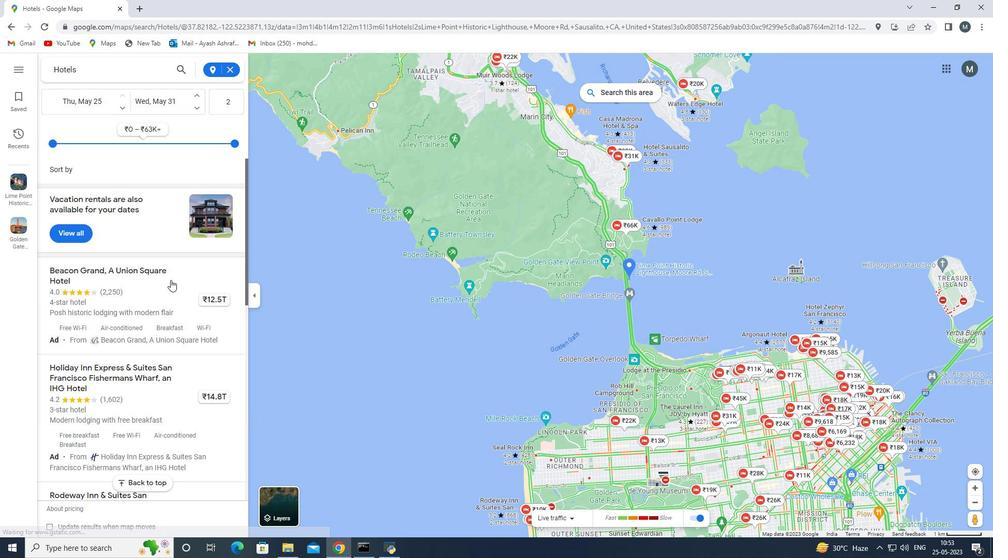 
Action: Mouse scrolled (167, 284) with delta (0, 0)
Screenshot: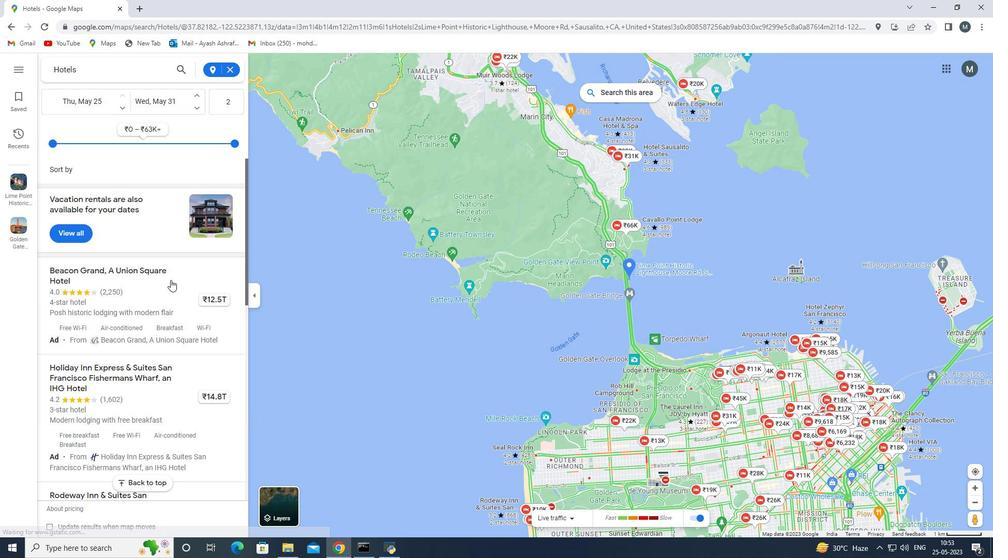 
Action: Mouse moved to (153, 296)
Screenshot: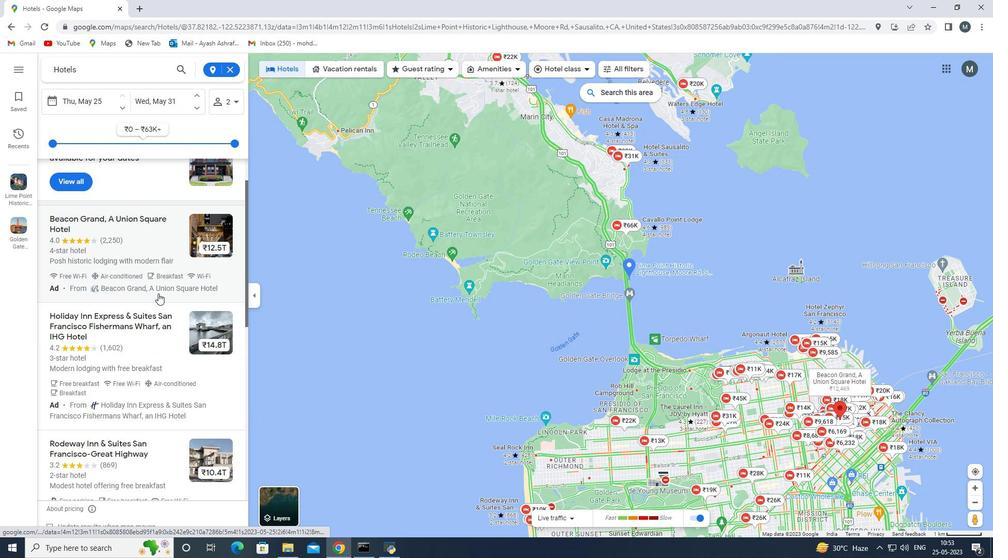
Action: Mouse scrolled (155, 294) with delta (0, 0)
Screenshot: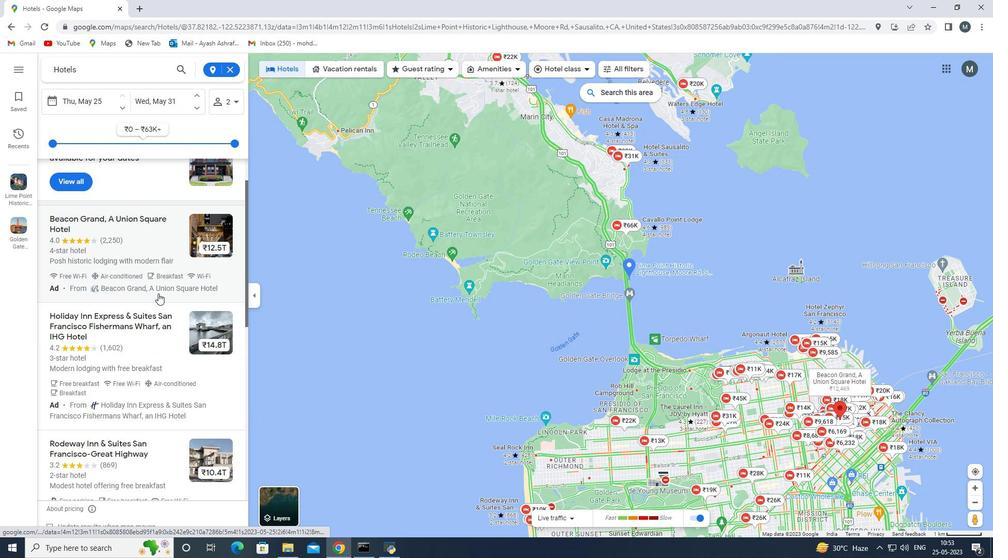 
Action: Mouse moved to (130, 309)
Screenshot: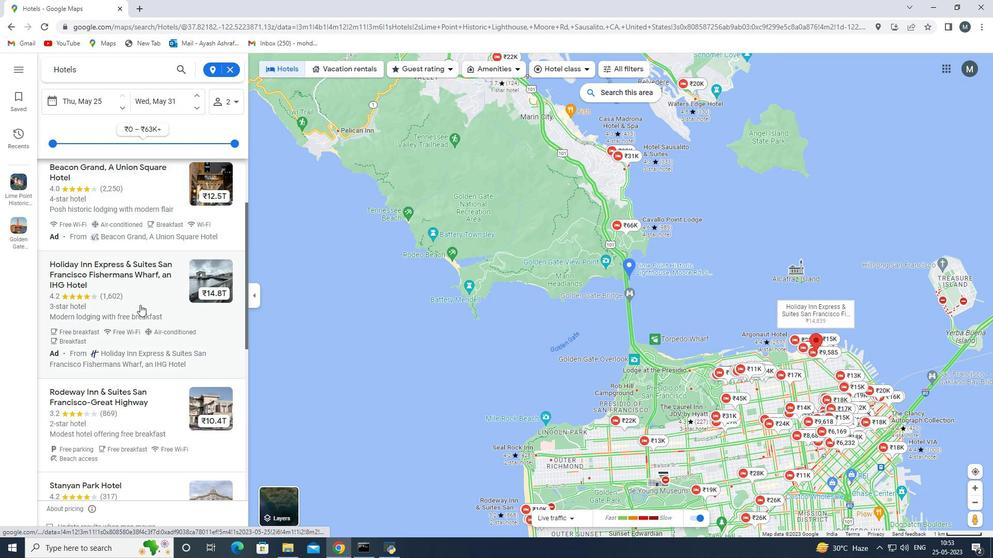 
Action: Mouse scrolled (130, 309) with delta (0, 0)
Screenshot: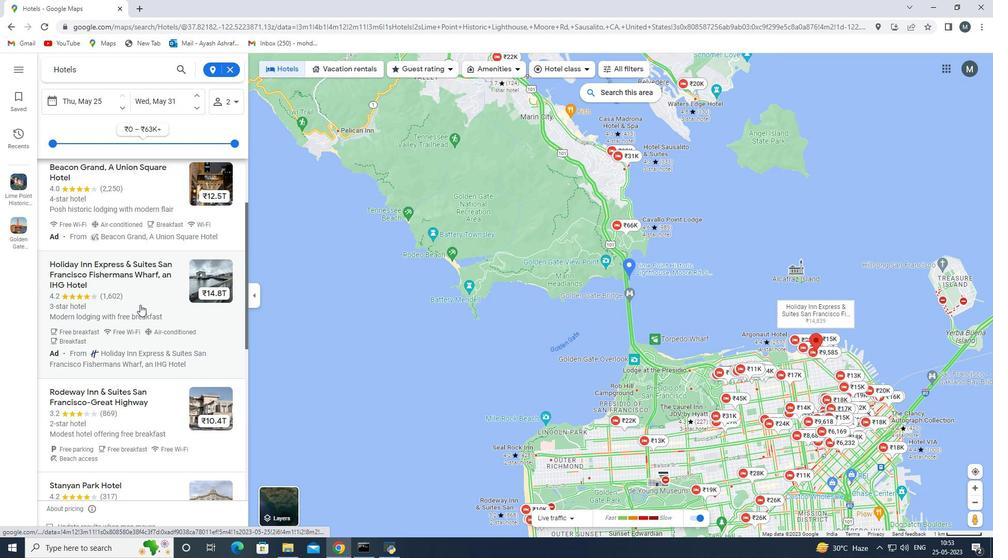 
Action: Mouse moved to (144, 259)
Screenshot: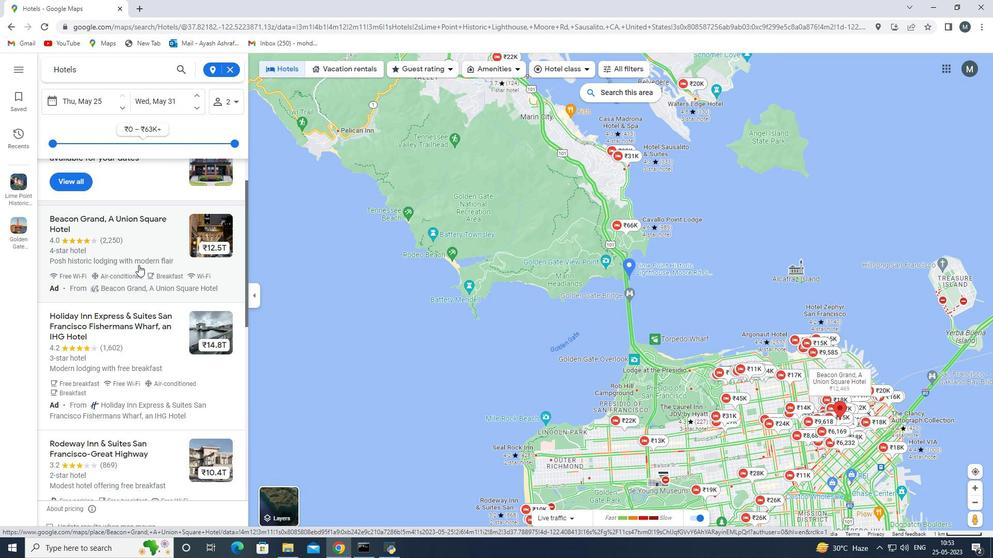 
Action: Mouse pressed left at (144, 259)
Screenshot: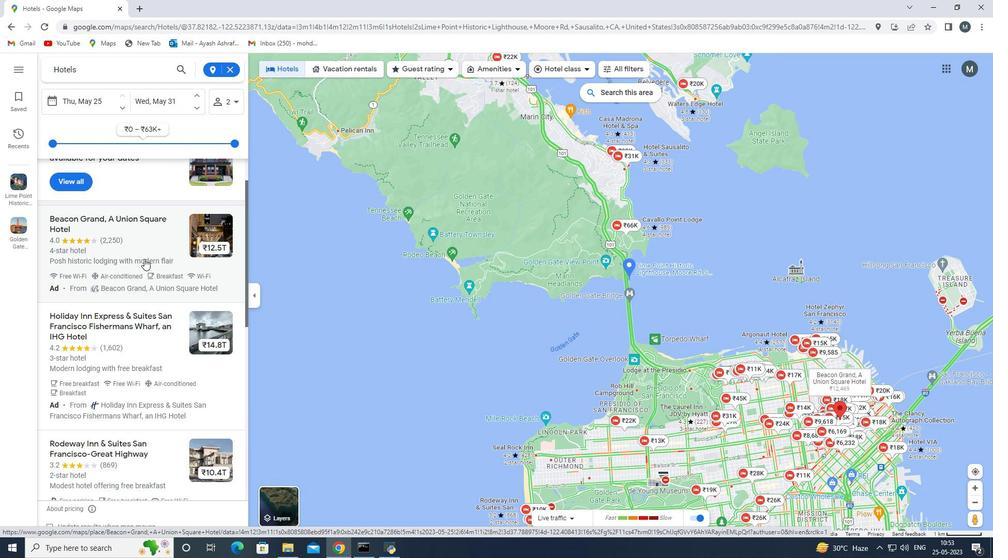 
Action: Mouse moved to (352, 304)
Screenshot: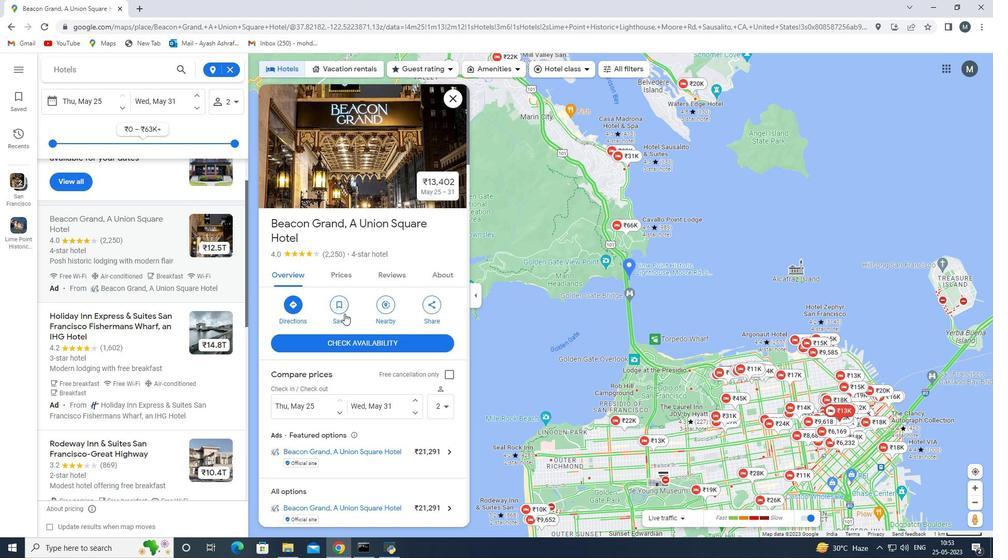 
Action: Mouse scrolled (352, 303) with delta (0, 0)
Screenshot: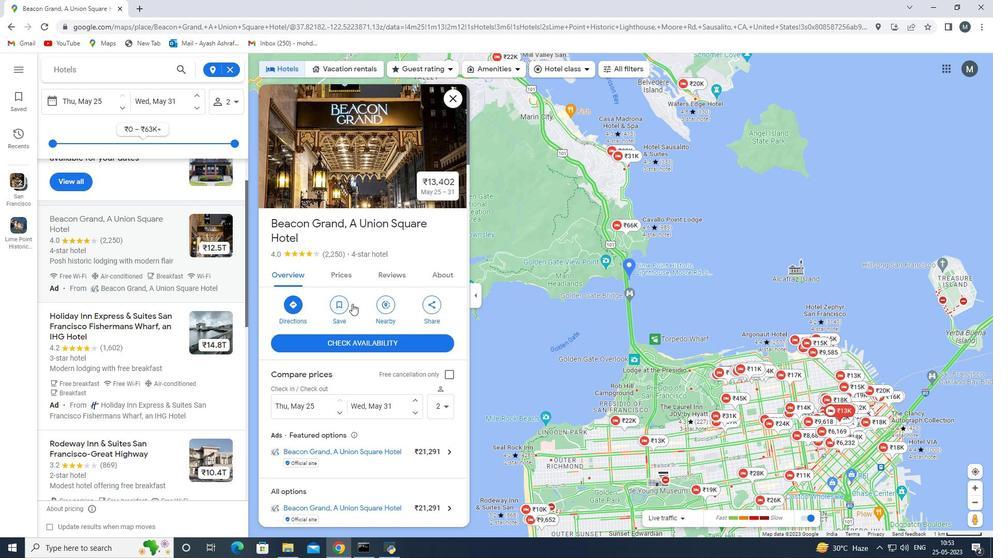 
Action: Mouse scrolled (352, 304) with delta (0, 0)
Screenshot: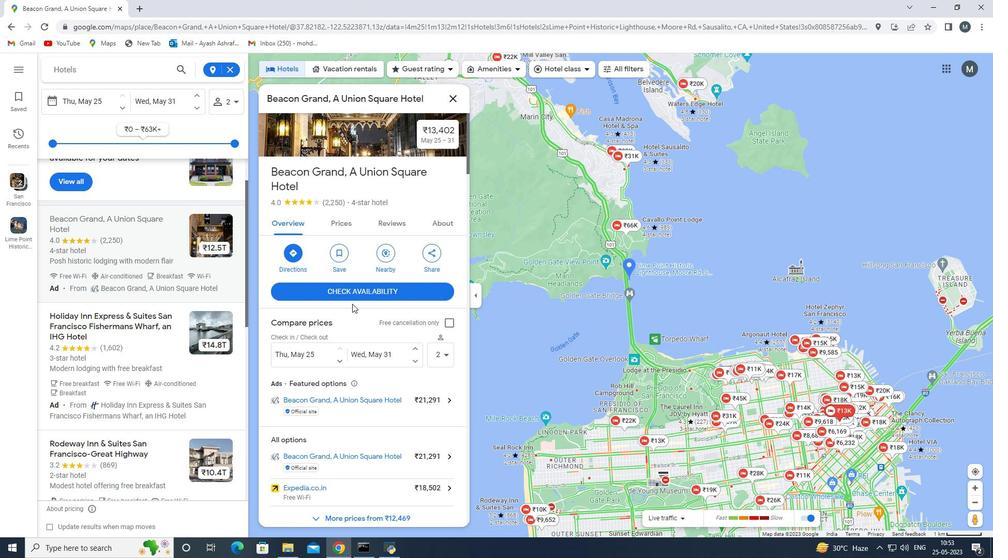 
Action: Mouse moved to (352, 303)
Screenshot: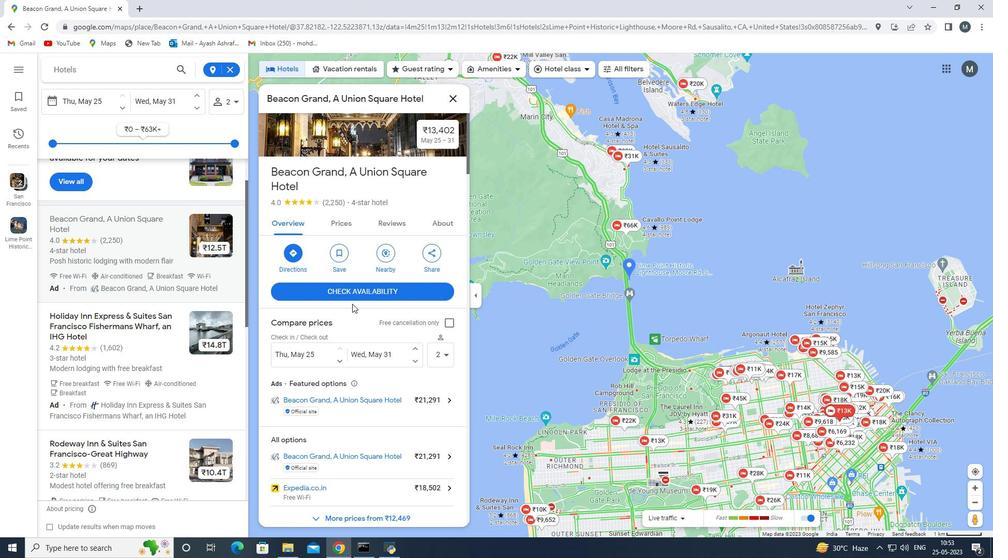 
Action: Mouse scrolled (352, 304) with delta (0, 0)
Screenshot: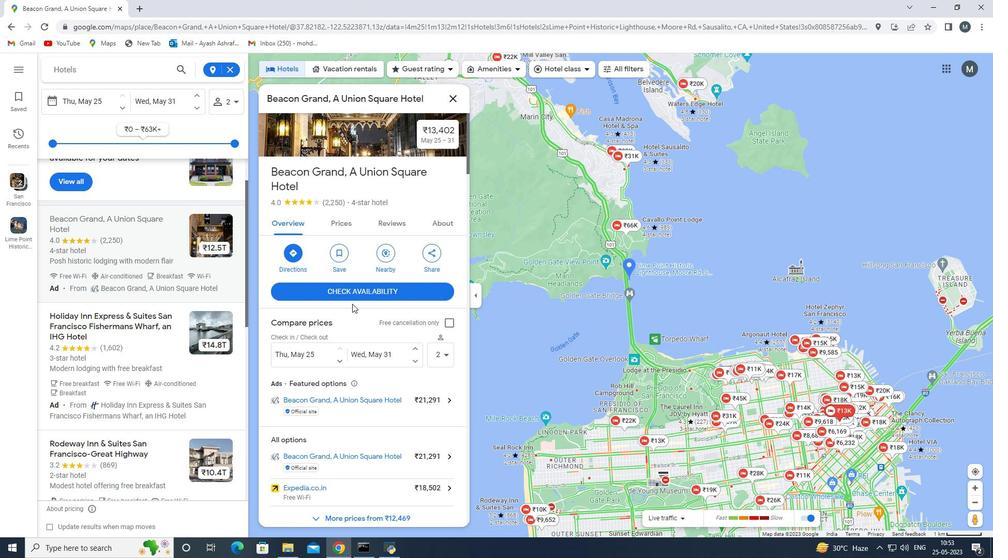 
Action: Mouse scrolled (352, 303) with delta (0, 0)
Screenshot: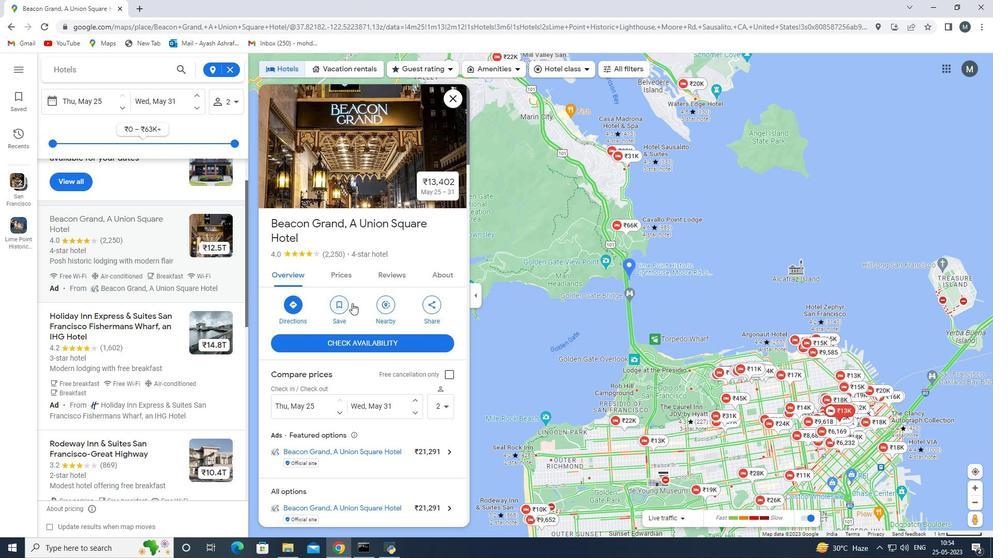
Action: Mouse scrolled (352, 303) with delta (0, 0)
Screenshot: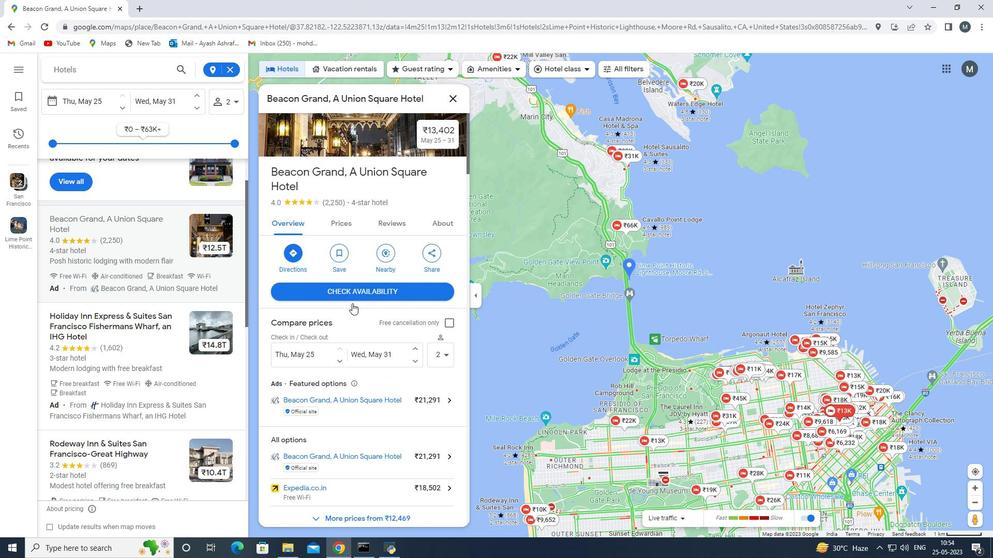 
Action: Mouse moved to (359, 292)
Screenshot: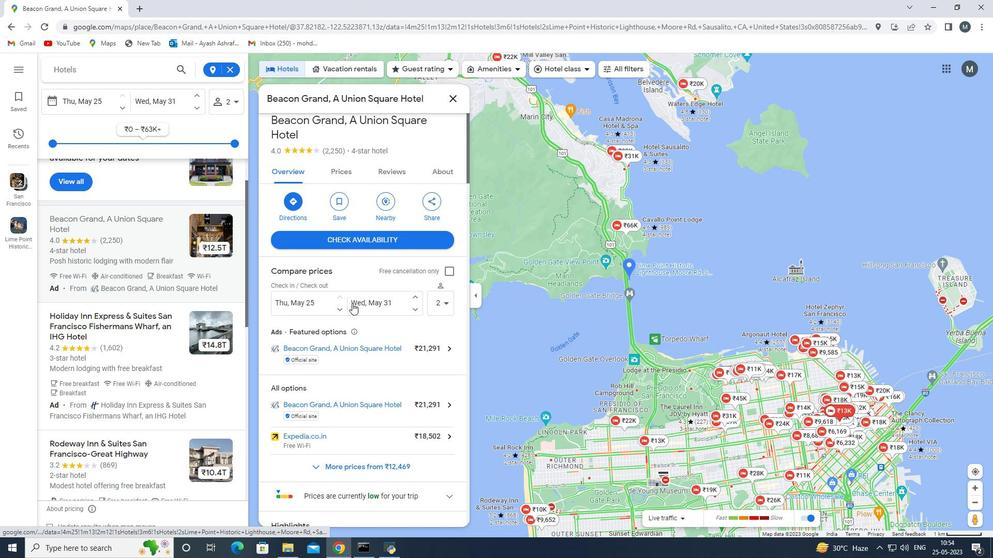 
Action: Mouse scrolled (359, 293) with delta (0, 0)
Screenshot: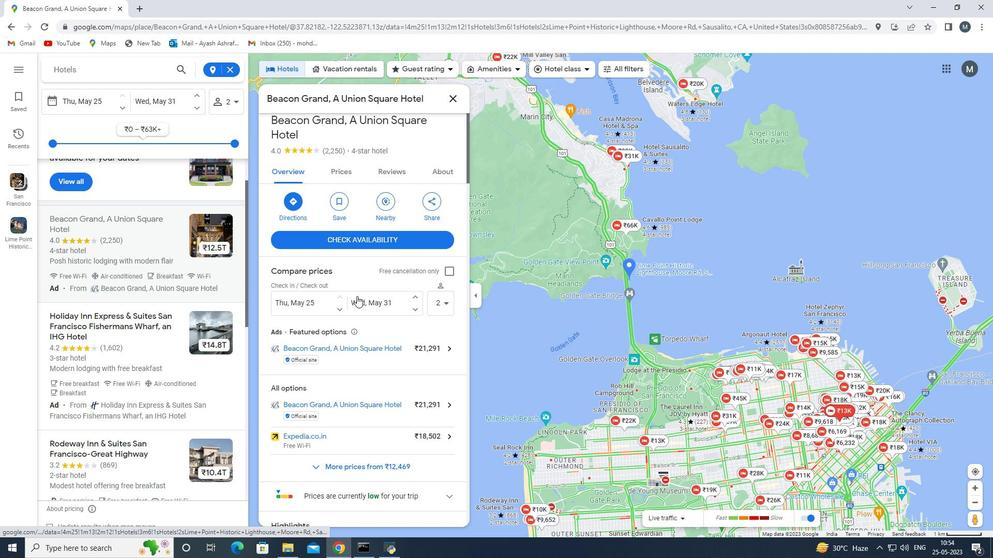 
Action: Mouse moved to (381, 227)
Screenshot: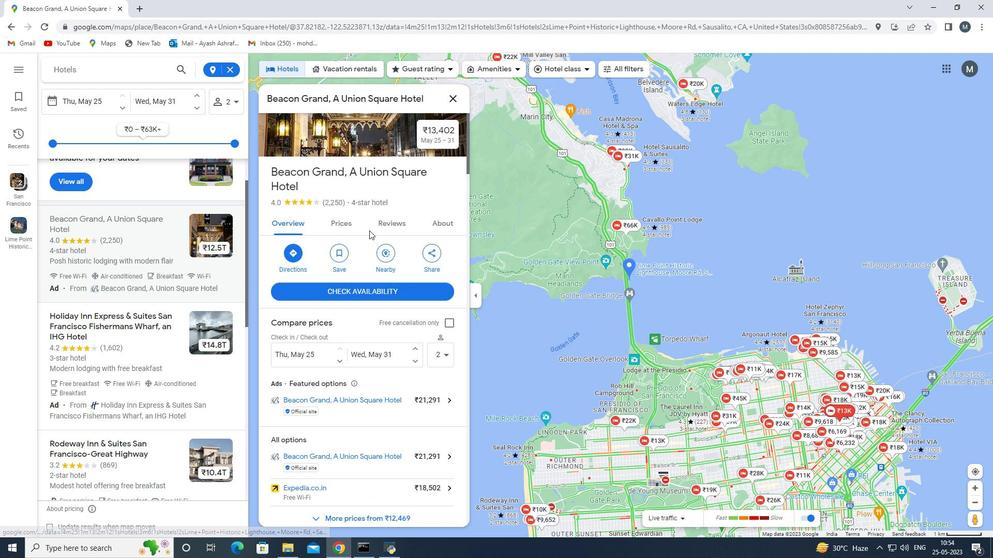 
Action: Mouse pressed left at (381, 227)
Screenshot: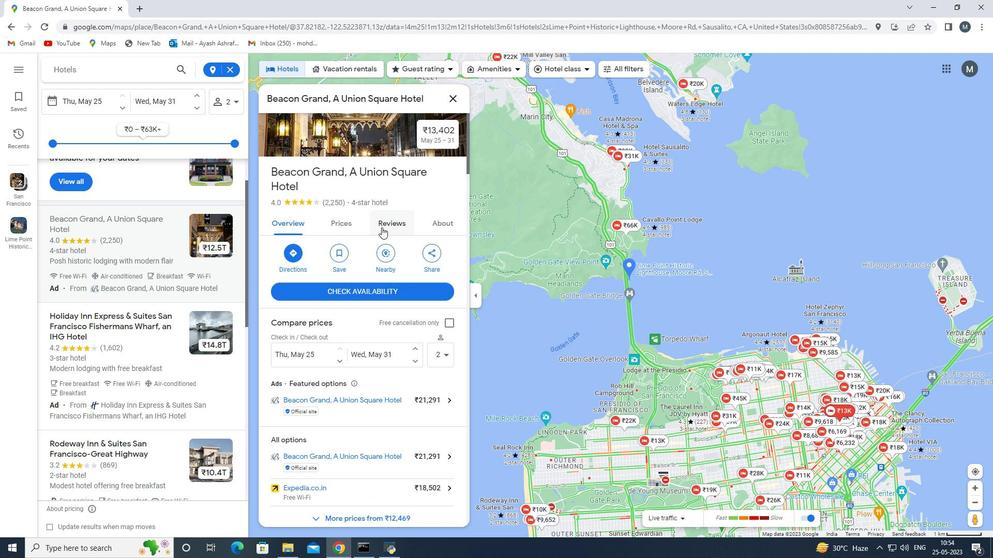 
Action: Key pressed <Key.down><Key.down>
Screenshot: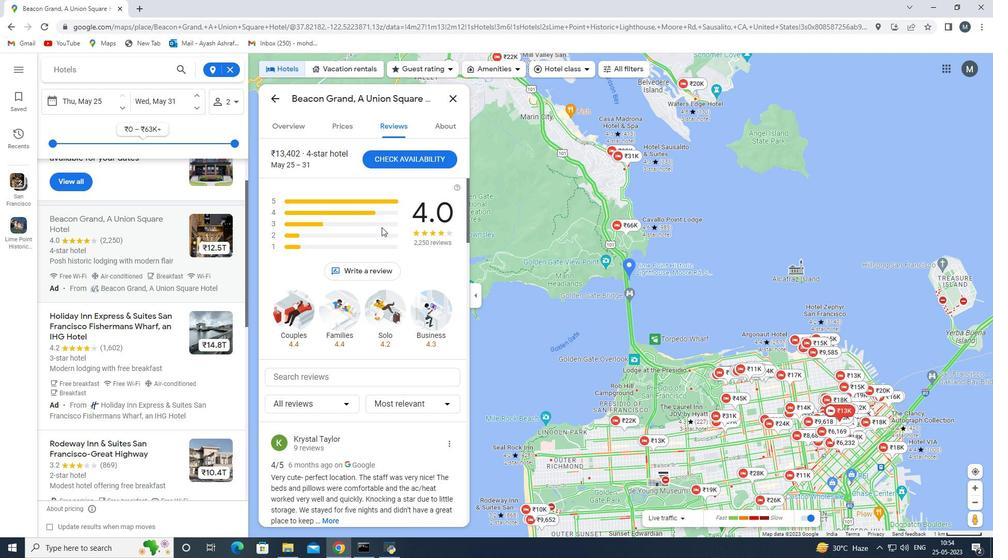 
Action: Mouse moved to (423, 269)
Screenshot: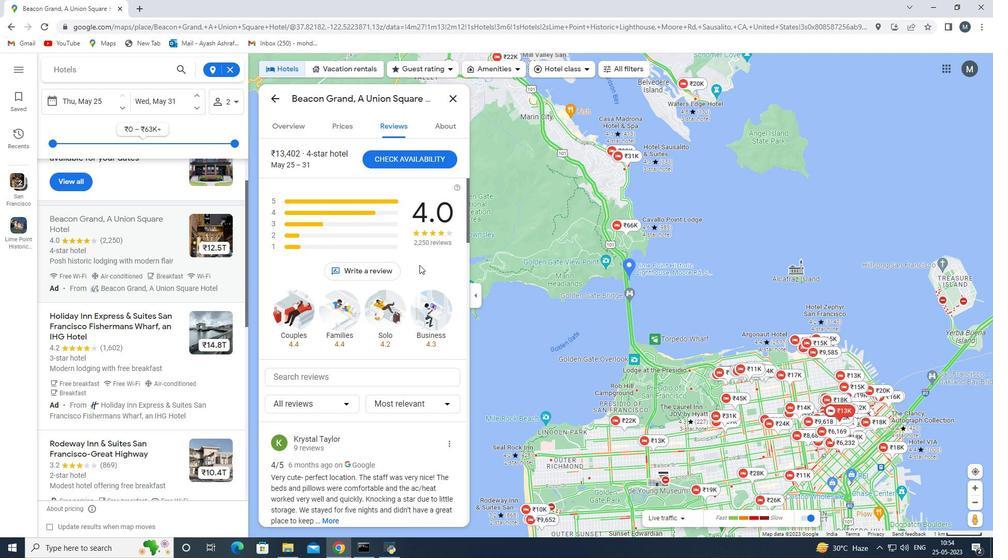 
Action: Mouse pressed left at (423, 269)
Screenshot: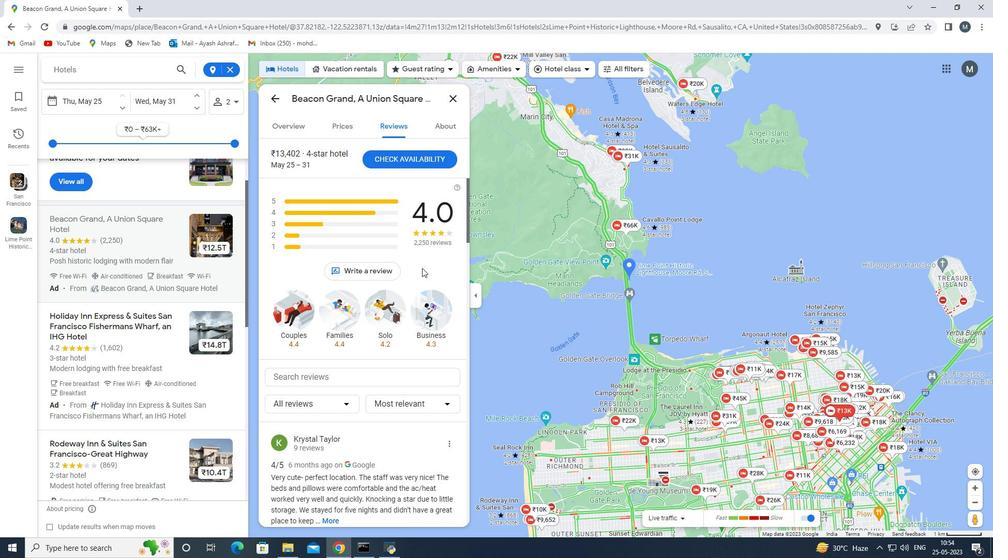 
Action: Key pressed <Key.down><Key.down><Key.down><Key.down><Key.down><Key.down><Key.down><Key.down><Key.down><Key.down><Key.down><Key.down><Key.down><Key.down><Key.up><Key.down><Key.down><Key.down><Key.down><Key.down><Key.down><Key.down><Key.down><Key.down><Key.down><Key.down><Key.down><Key.down><Key.down><Key.down><Key.down><Key.down><Key.down><Key.down><Key.down><Key.down><Key.down><Key.down><Key.down><Key.down><Key.down><Key.down><Key.down><Key.down><Key.down><Key.down><Key.down><Key.down><Key.down><Key.down><Key.down><Key.down><Key.down><Key.down><Key.down><Key.down><Key.down><Key.down><Key.down><Key.down><Key.down><Key.down><Key.down><Key.down><Key.down><Key.down><Key.down><Key.down><Key.down><Key.down><Key.down><Key.down><Key.down><Key.down><Key.down><Key.down><Key.down><Key.down><Key.down><Key.down><Key.down><Key.down><Key.down><Key.down><Key.down><Key.down><Key.down><Key.down><Key.down><Key.down><Key.down><Key.down><Key.down><Key.down><Key.down><Key.down><Key.down><Key.down><Key.down><Key.down><Key.down><Key.down><Key.down><Key.down><Key.down><Key.down><Key.down><Key.down><Key.down><Key.down><Key.down><Key.down><Key.down><Key.down><Key.down><Key.down><Key.down><Key.down><Key.down><Key.down><Key.down><Key.down><Key.down><Key.down><Key.down><Key.down><Key.down><Key.down><Key.down><Key.down><Key.down><Key.down><Key.down><Key.down><Key.down><Key.down><Key.down><Key.down><Key.down><Key.down><Key.down><Key.down><Key.down><Key.down><Key.down><Key.down><Key.down><Key.down><Key.down><Key.down><Key.down><Key.down><Key.down><Key.down><Key.down><Key.down><Key.down><Key.down><Key.down><Key.down><Key.down><Key.down><Key.down><Key.down><Key.down><Key.down><Key.down><Key.down><Key.down><Key.down><Key.down><Key.down><Key.down><Key.down><Key.down><Key.down><Key.down><Key.down><Key.down><Key.down><Key.down><Key.down><Key.down><Key.down><Key.down><Key.down>
Screenshot: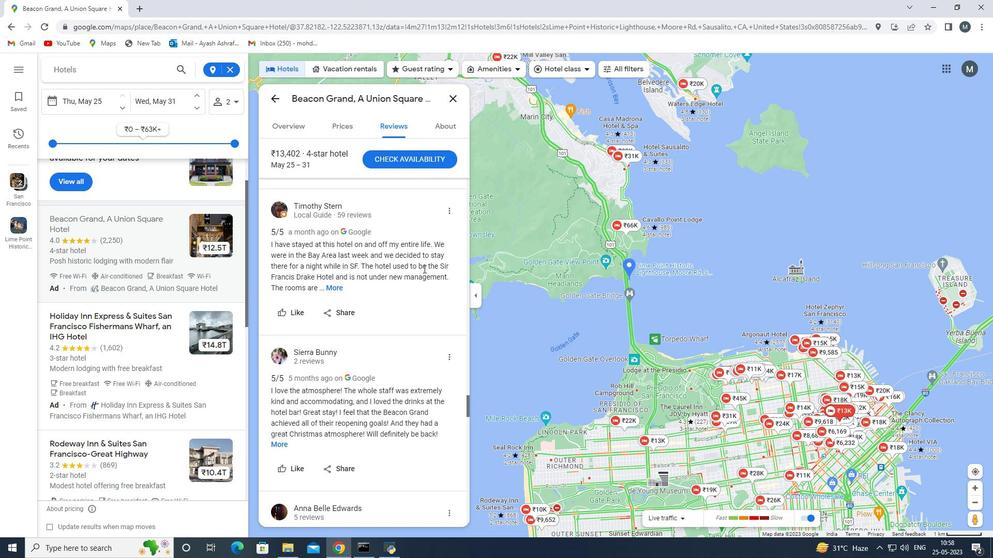 
Action: Mouse moved to (170, 257)
Screenshot: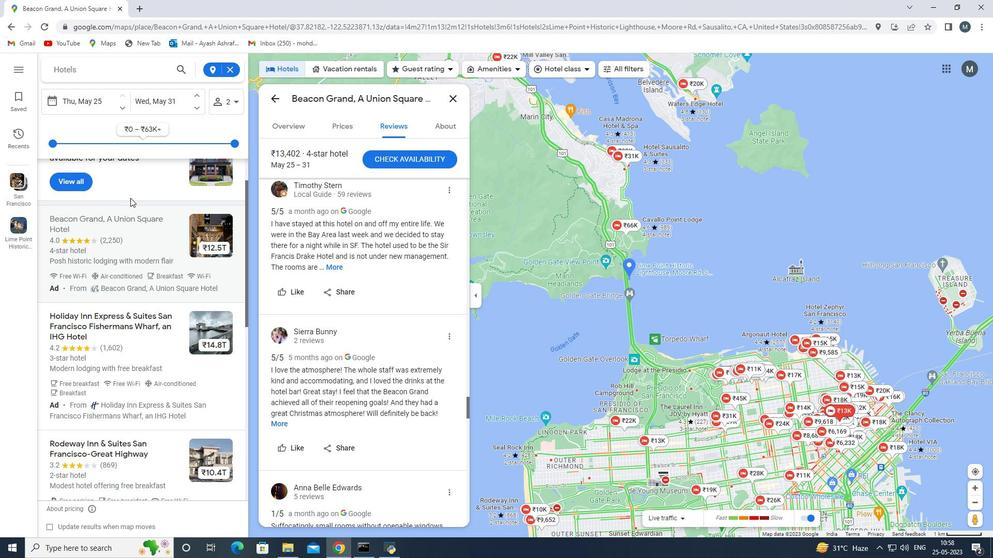 
Action: Mouse scrolled (170, 257) with delta (0, 0)
Screenshot: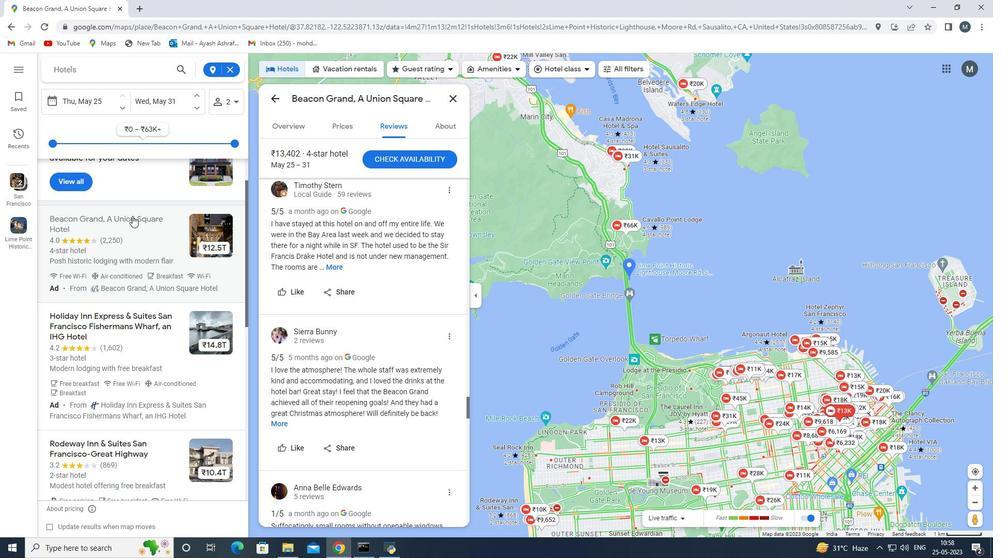 
Action: Mouse scrolled (170, 257) with delta (0, 0)
Screenshot: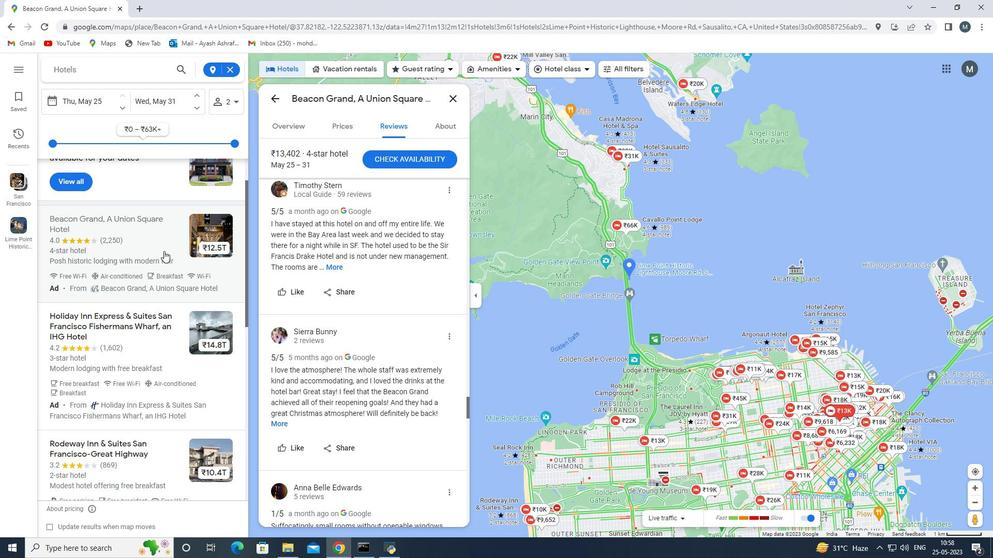 
Action: Mouse scrolled (170, 257) with delta (0, 0)
Screenshot: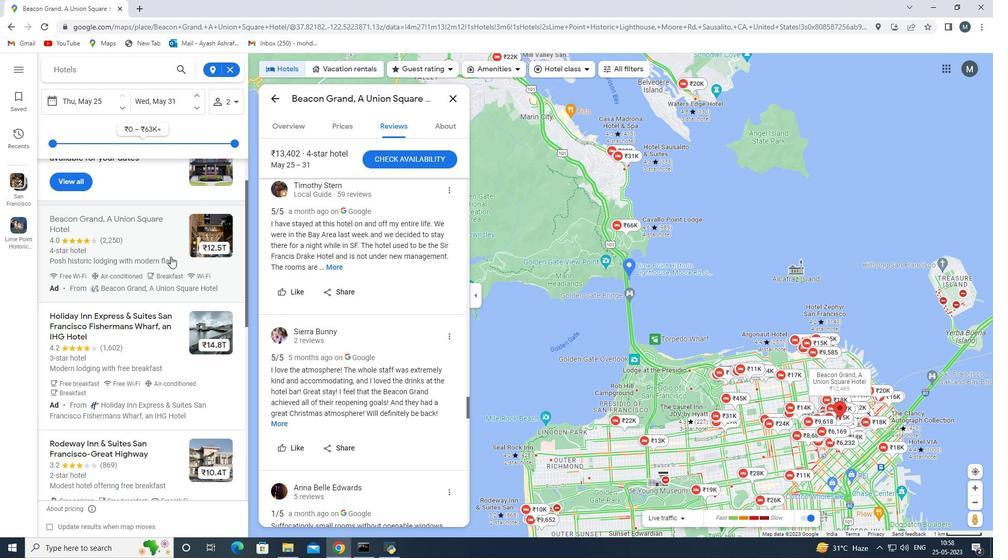 
Action: Mouse moved to (168, 250)
Screenshot: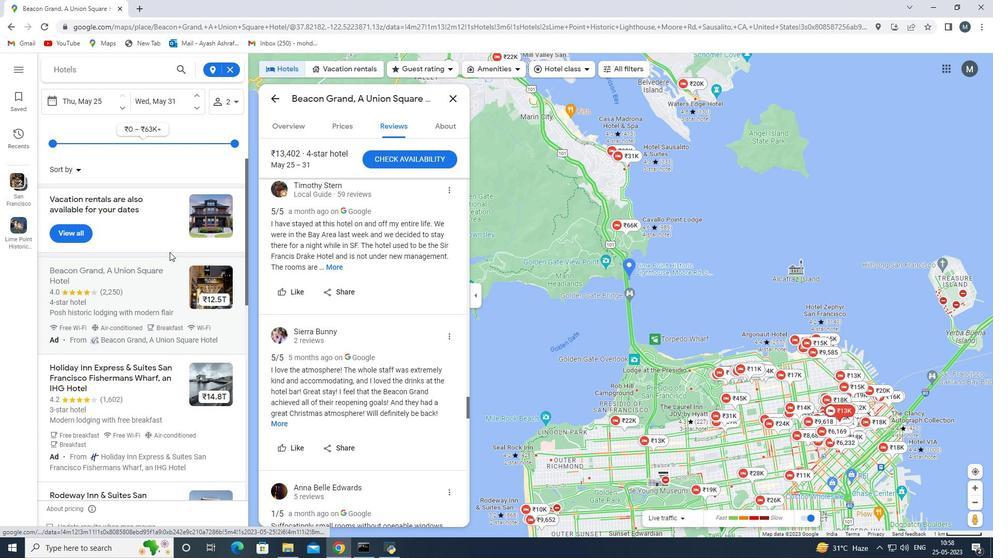 
Action: Mouse scrolled (169, 250) with delta (0, 0)
Screenshot: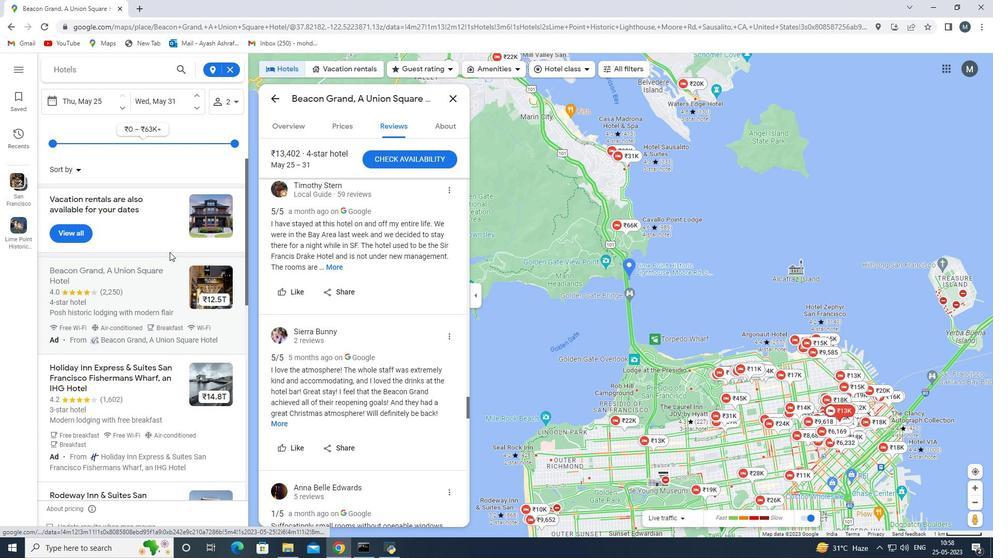 
Action: Mouse moved to (165, 248)
Screenshot: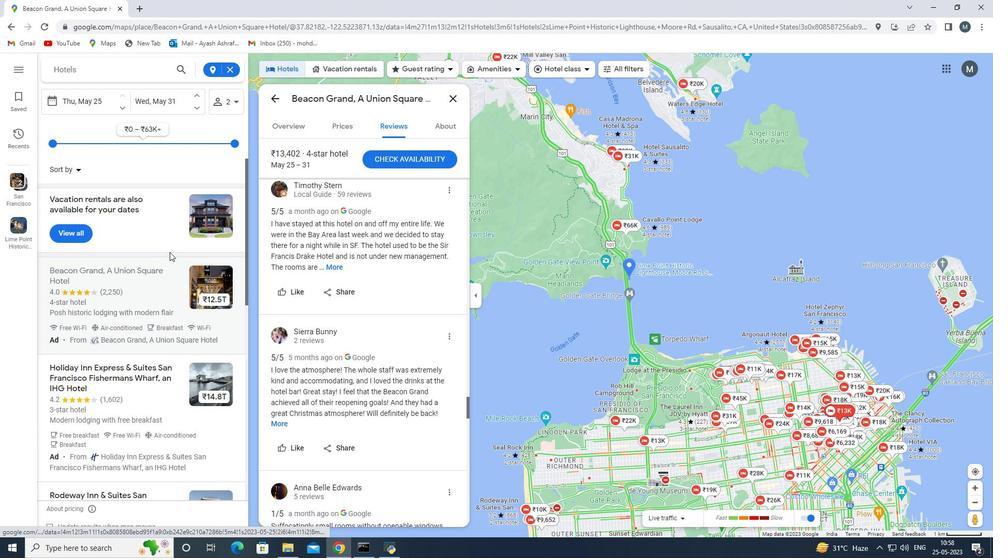 
Action: Mouse scrolled (169, 250) with delta (0, 0)
Screenshot: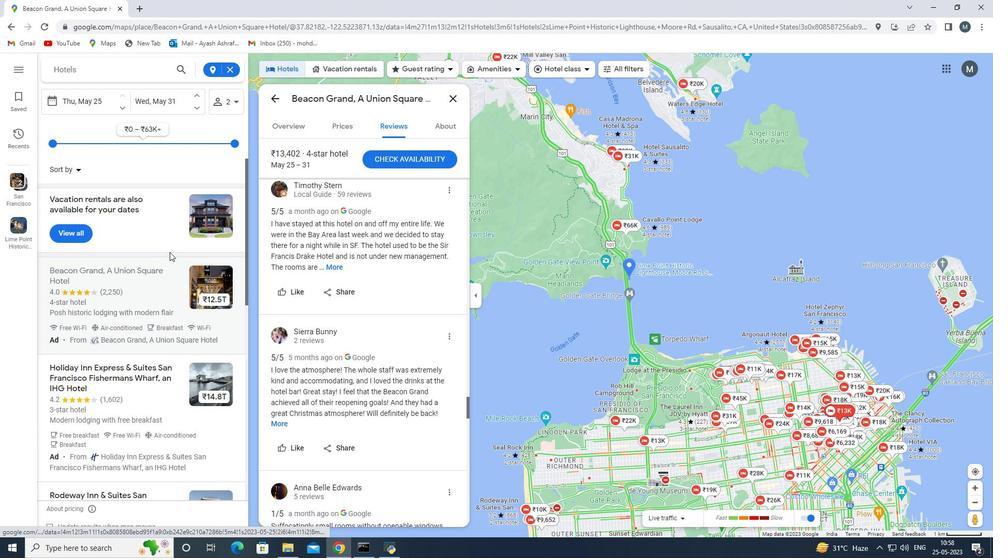 
Action: Mouse moved to (161, 245)
Screenshot: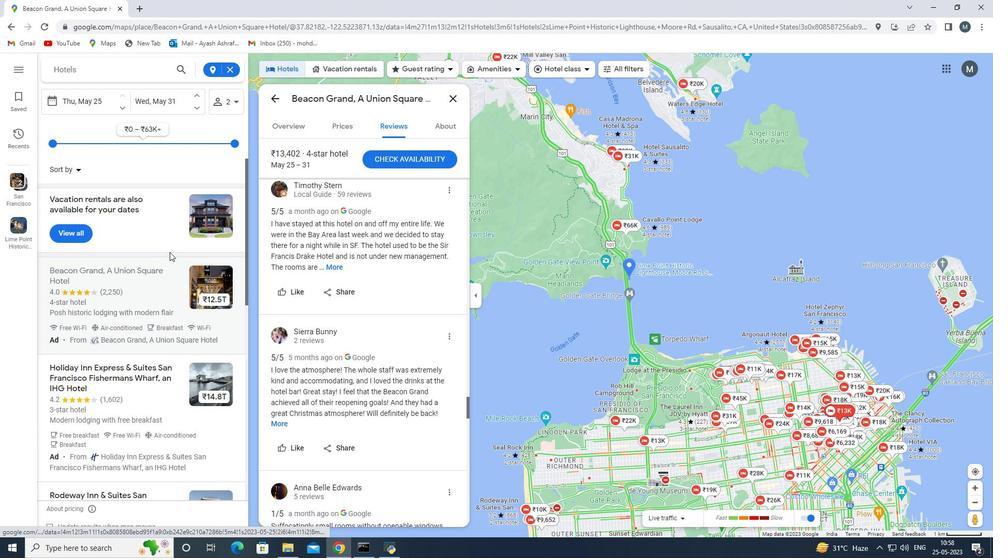 
Action: Mouse scrolled (169, 250) with delta (0, 0)
Screenshot: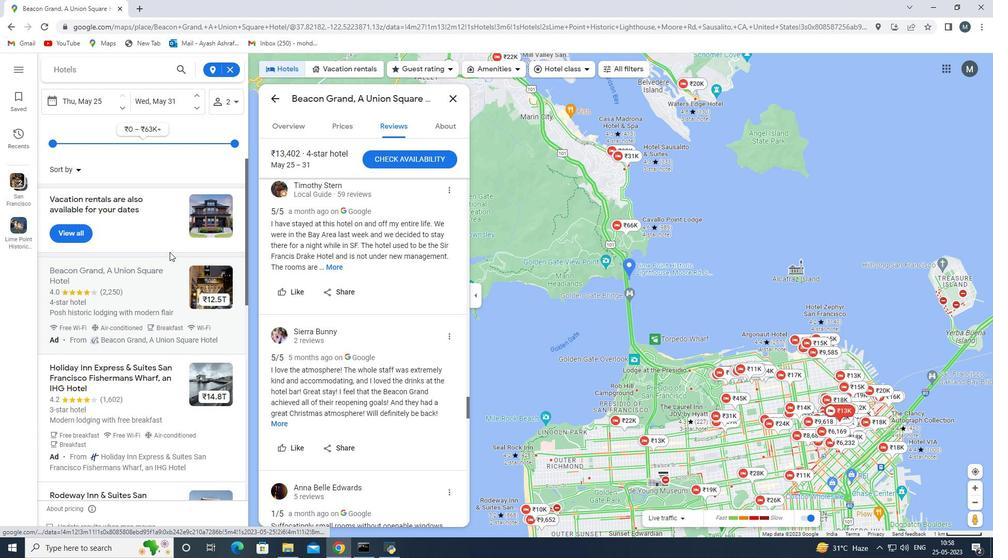 
Action: Mouse moved to (153, 244)
Screenshot: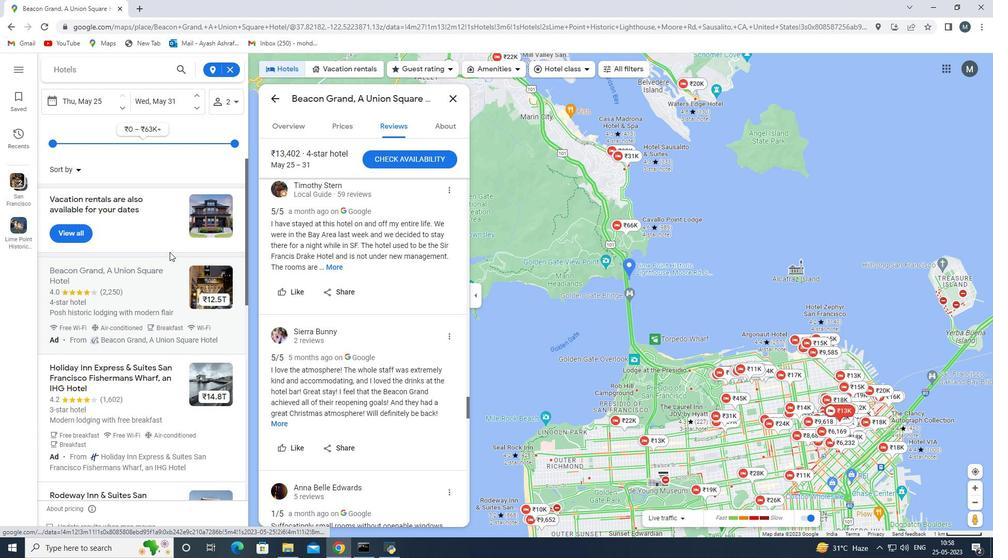 
Action: Mouse scrolled (169, 250) with delta (0, 0)
Screenshot: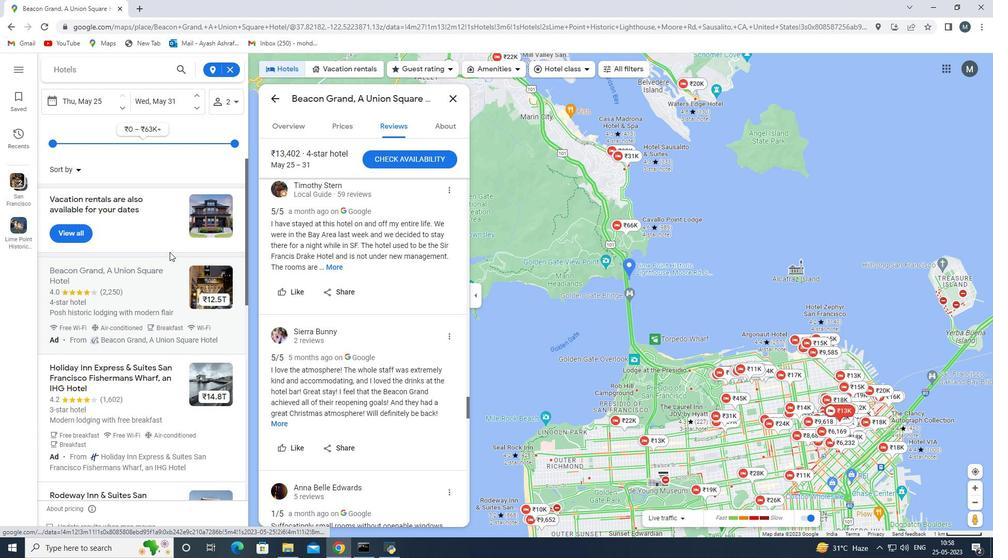 
Action: Mouse moved to (145, 244)
Screenshot: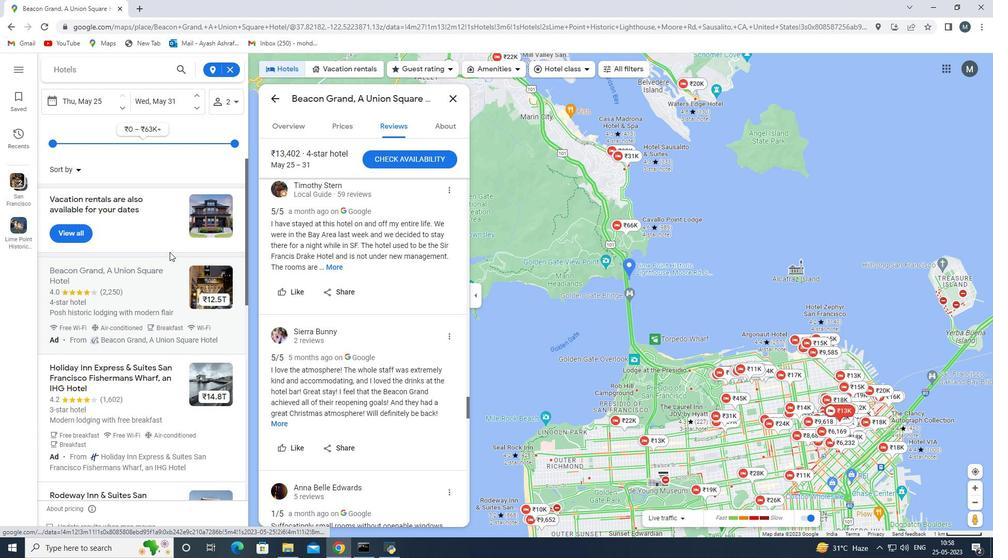 
Action: Mouse scrolled (169, 250) with delta (0, 0)
Screenshot: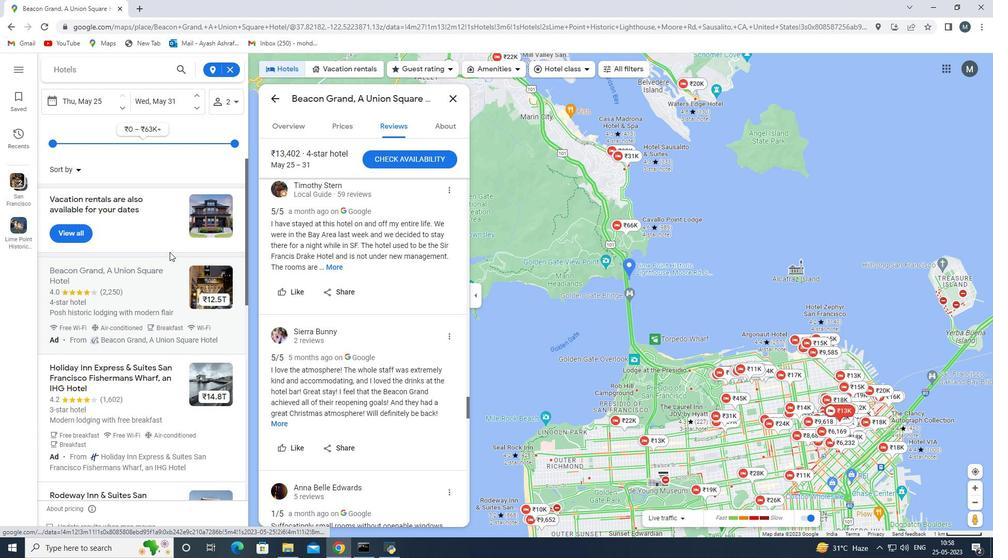 
Action: Mouse moved to (142, 244)
Screenshot: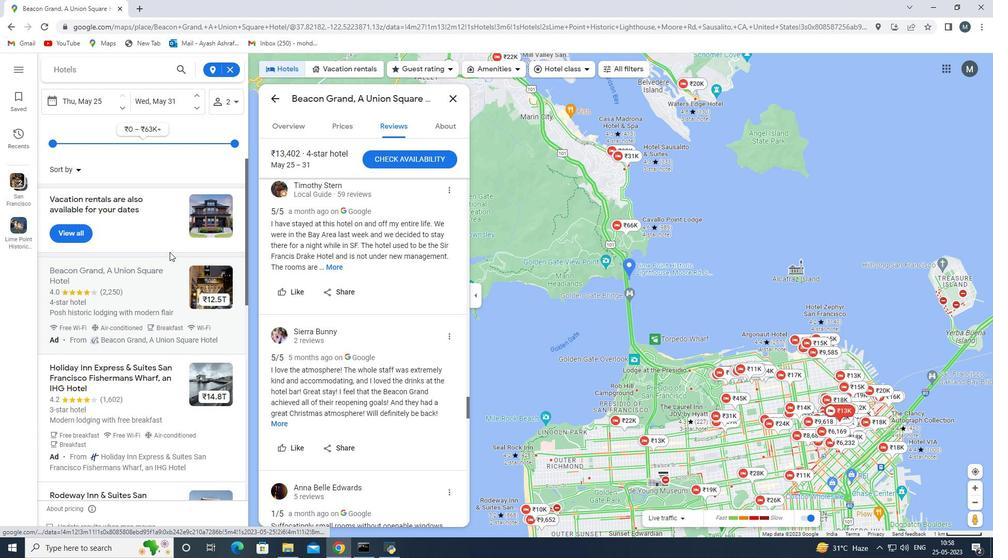 
Action: Mouse scrolled (169, 250) with delta (0, 0)
Screenshot: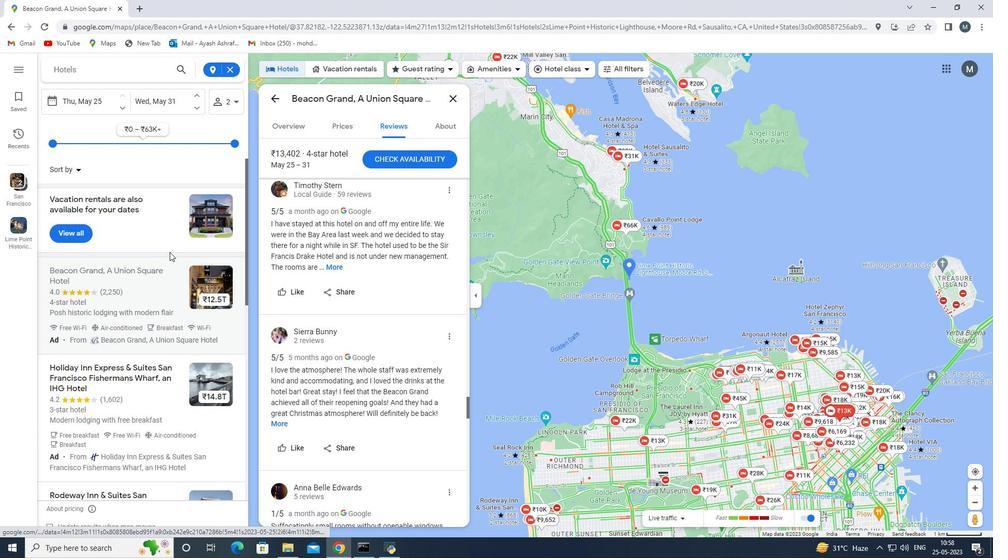 
Action: Mouse moved to (139, 244)
Screenshot: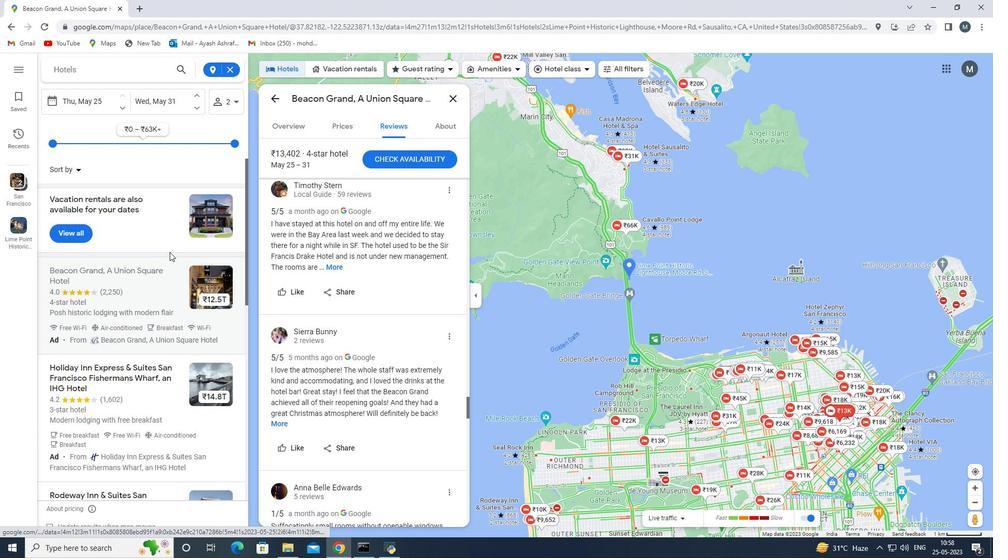 
Action: Mouse scrolled (169, 250) with delta (0, 0)
Screenshot: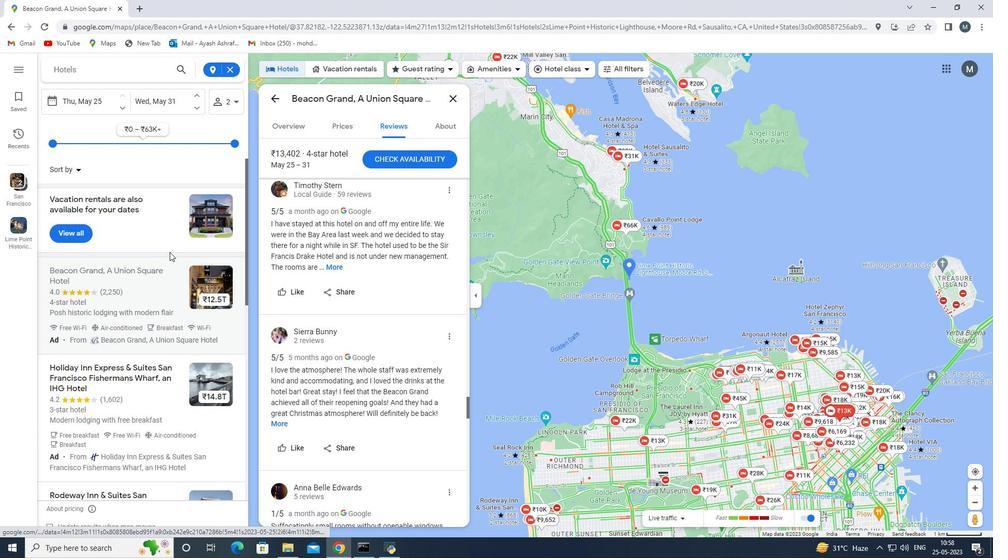 
Action: Mouse moved to (125, 246)
Screenshot: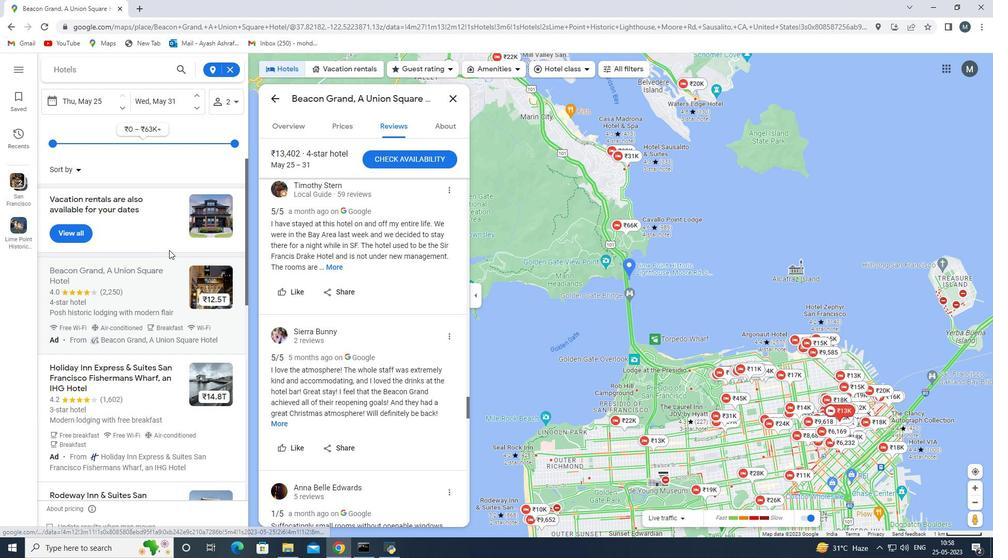 
Action: Mouse scrolled (125, 246) with delta (0, 0)
Screenshot: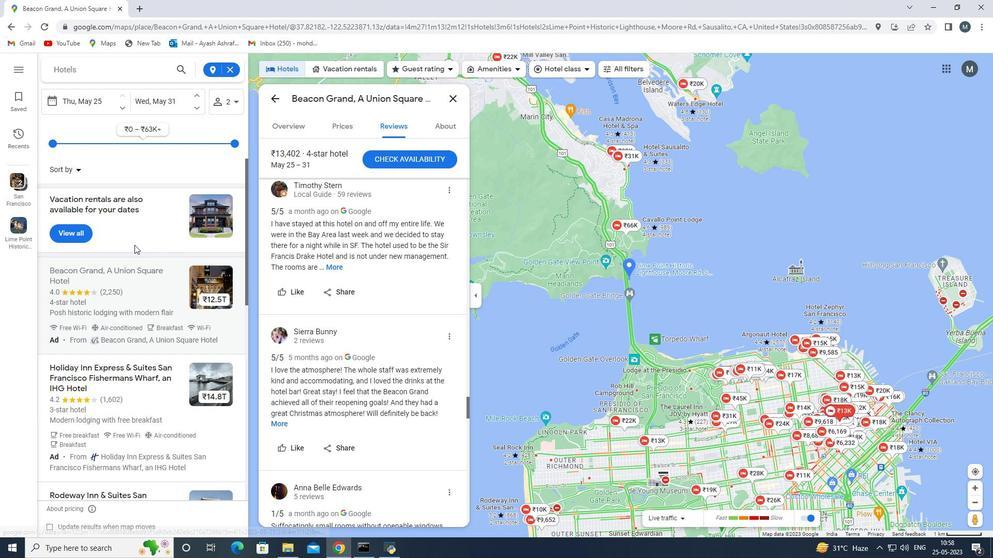 
Action: Mouse scrolled (125, 246) with delta (0, 0)
Screenshot: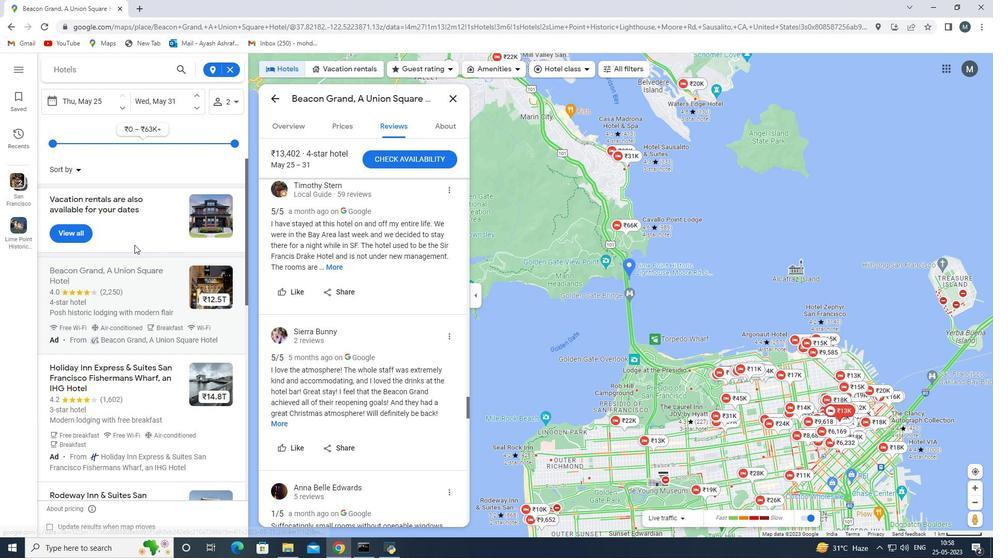 
Action: Mouse scrolled (125, 246) with delta (0, 0)
Screenshot: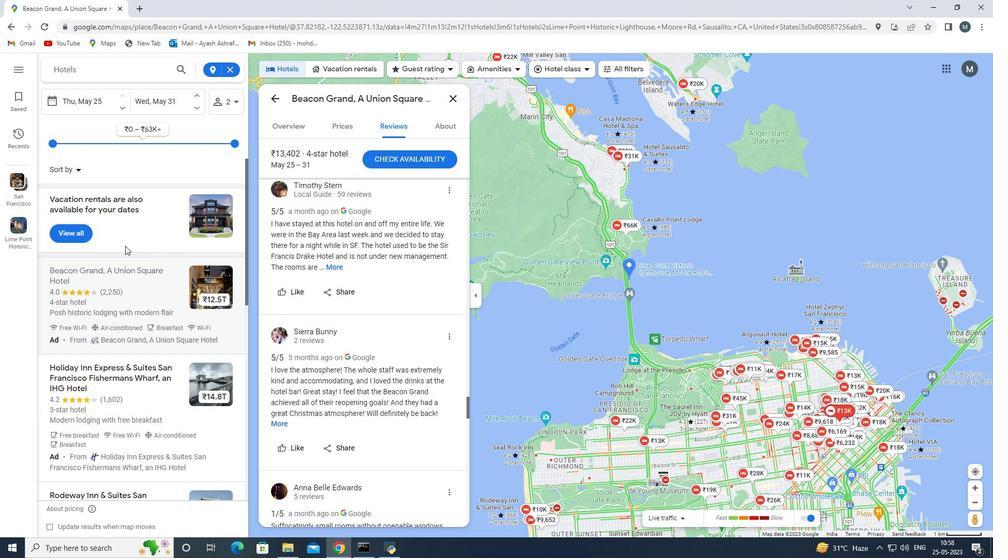 
Action: Mouse scrolled (125, 246) with delta (0, 0)
Screenshot: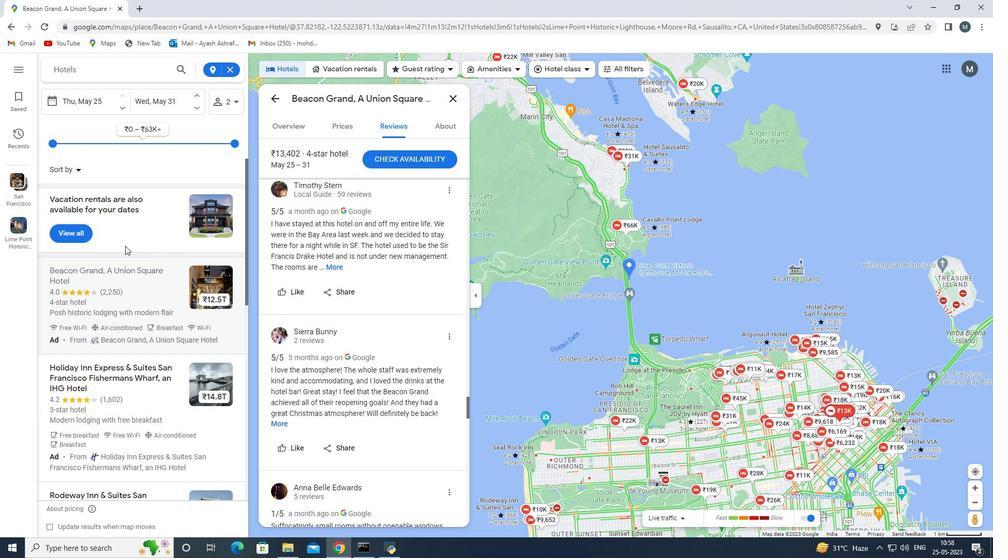 
Action: Mouse scrolled (125, 246) with delta (0, 0)
Screenshot: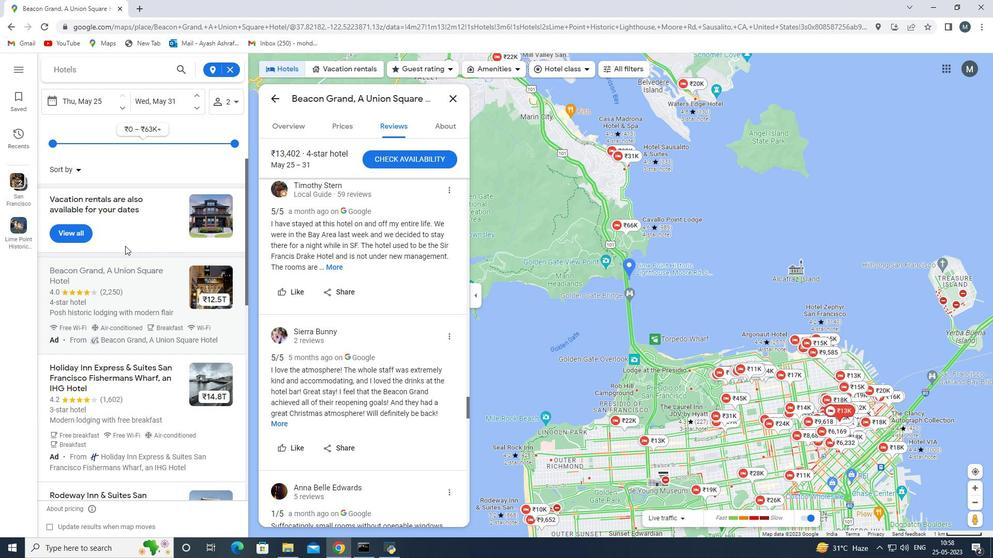 
Action: Mouse moved to (230, 70)
Screenshot: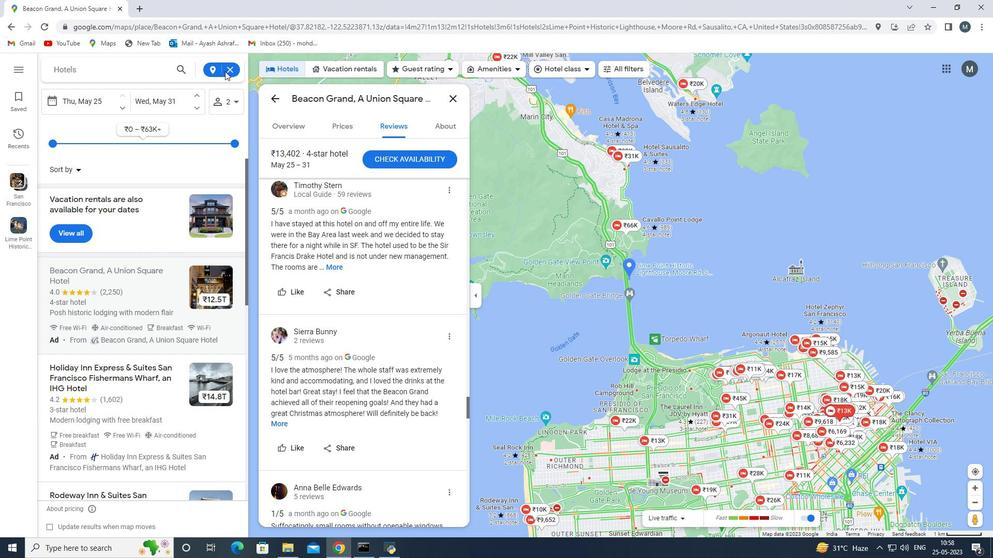 
Action: Mouse pressed left at (230, 70)
Screenshot: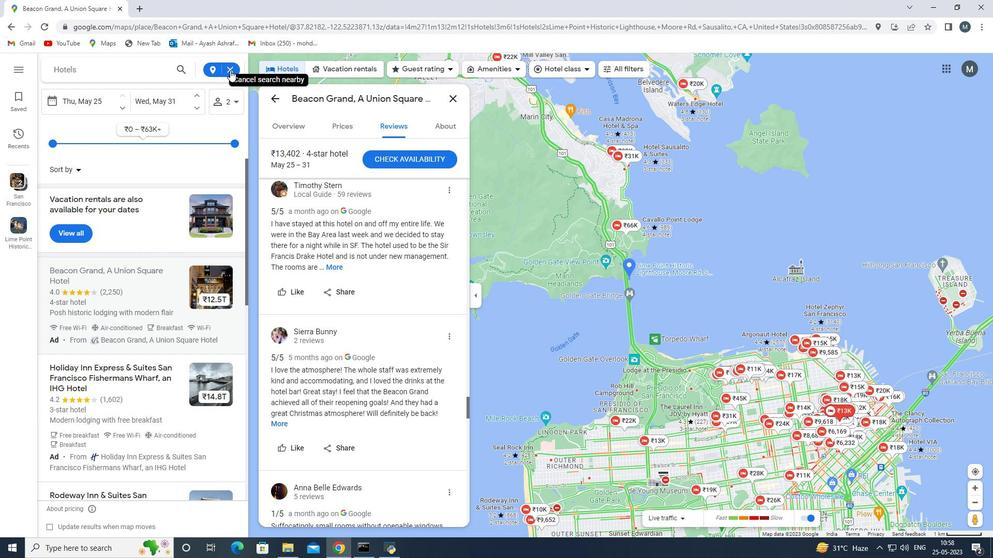 
Action: Mouse moved to (148, 242)
Screenshot: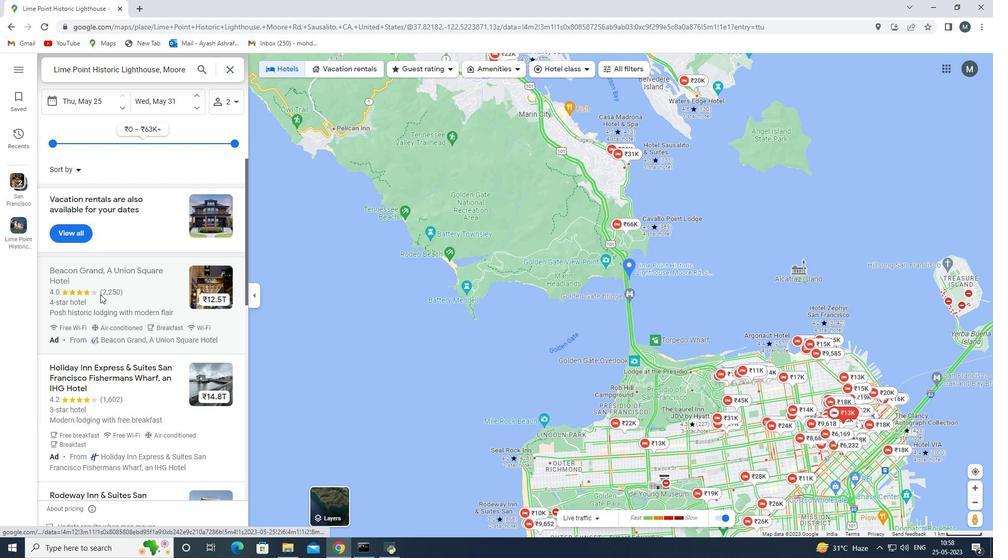 
Action: Mouse scrolled (148, 242) with delta (0, 0)
Screenshot: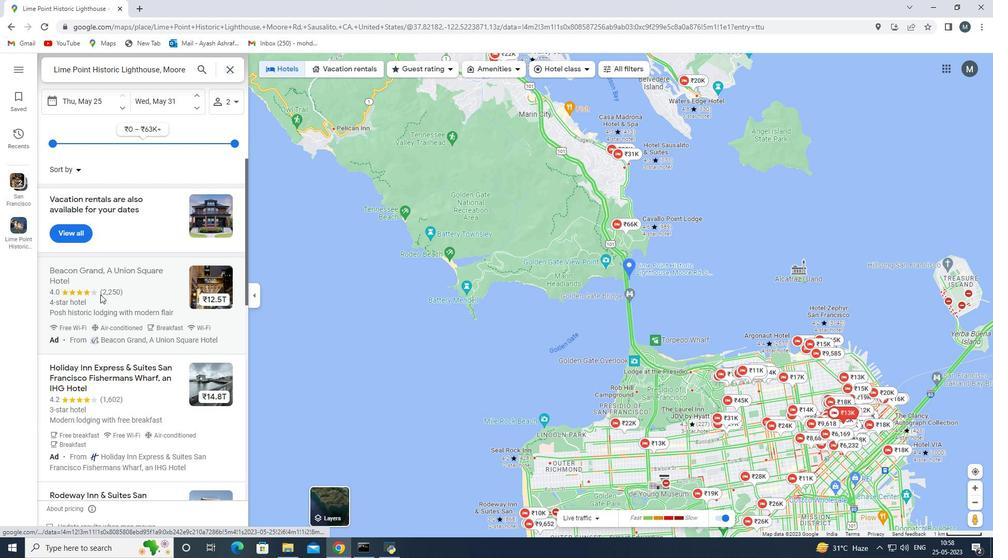 
Action: Mouse moved to (149, 241)
Screenshot: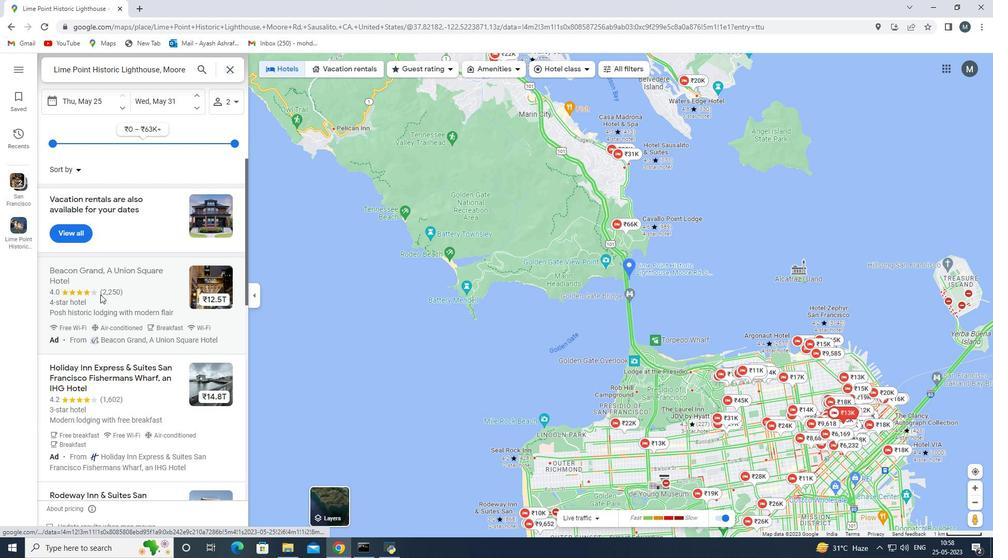 
Action: Mouse scrolled (149, 242) with delta (0, 0)
Screenshot: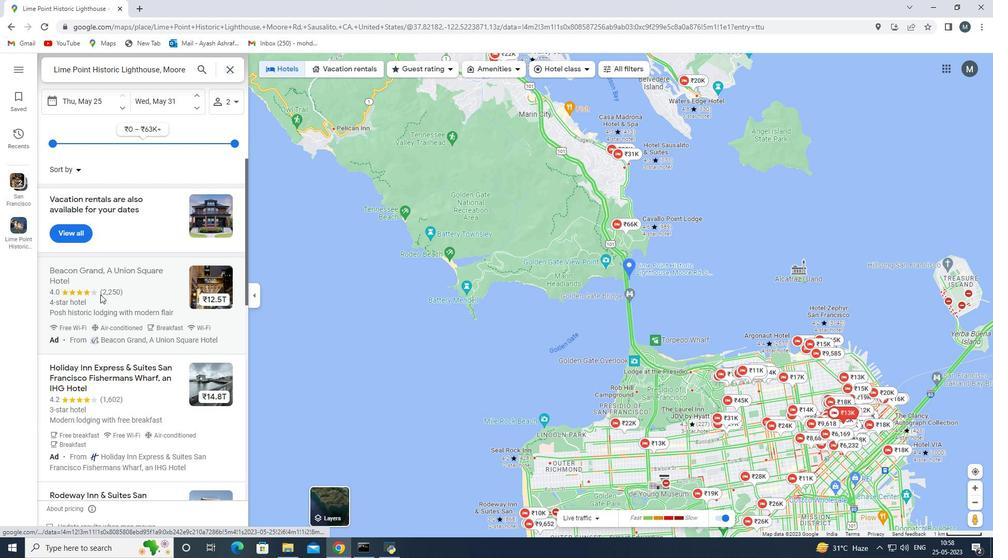 
Action: Mouse scrolled (149, 242) with delta (0, 0)
Screenshot: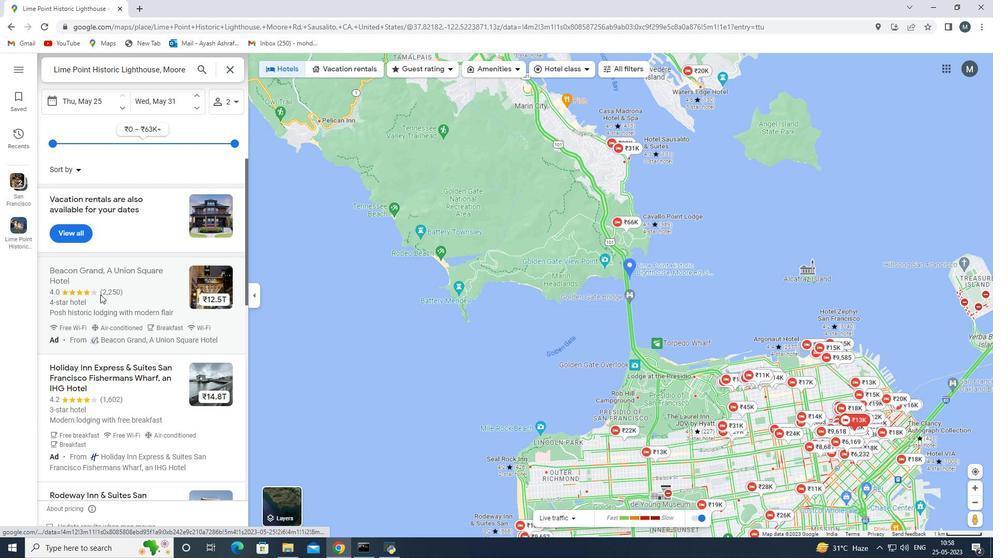 
Action: Mouse scrolled (149, 242) with delta (0, 0)
Screenshot: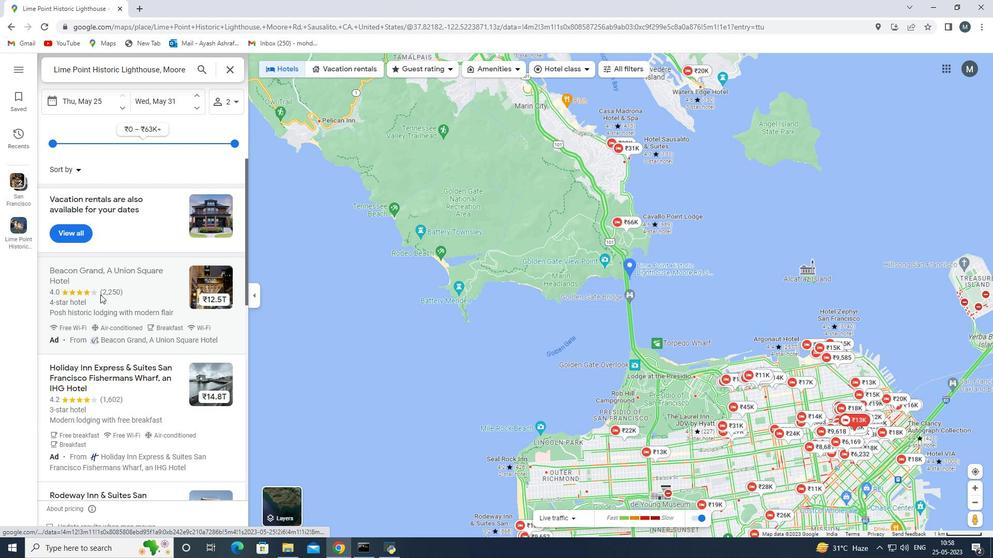 
Action: Mouse scrolled (149, 242) with delta (0, 0)
Screenshot: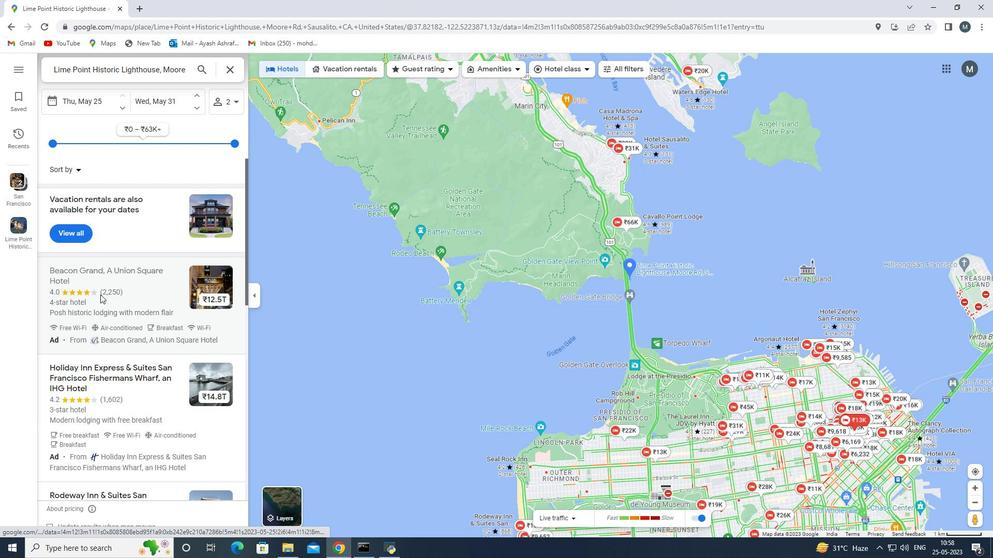 
Action: Mouse scrolled (149, 242) with delta (0, 0)
Screenshot: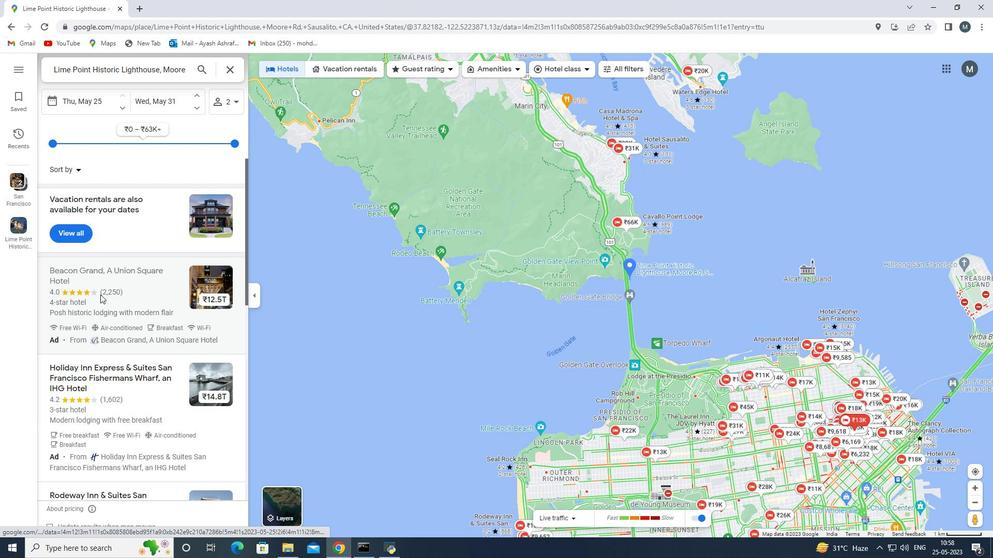
Action: Mouse moved to (77, 214)
Screenshot: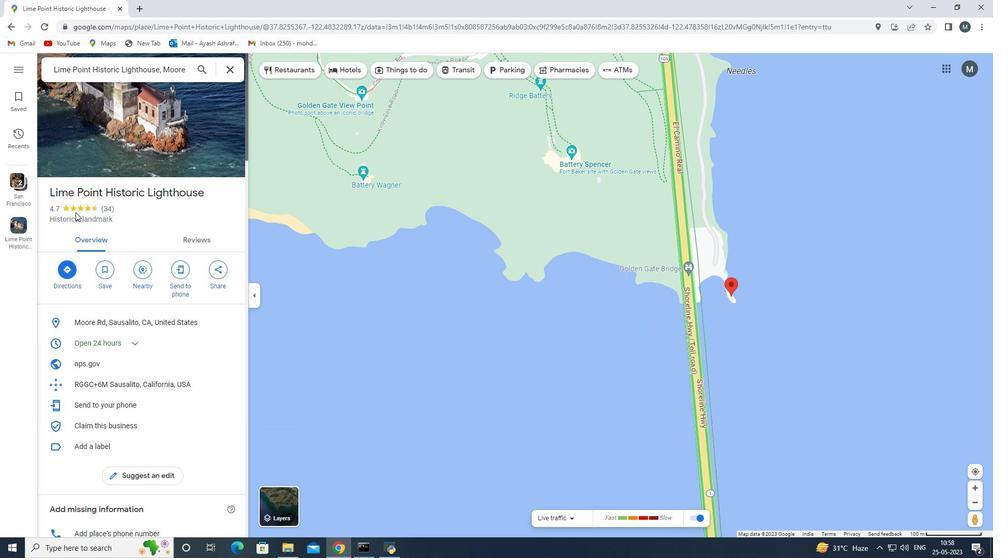 
Action: Mouse scrolled (77, 214) with delta (0, 0)
Screenshot: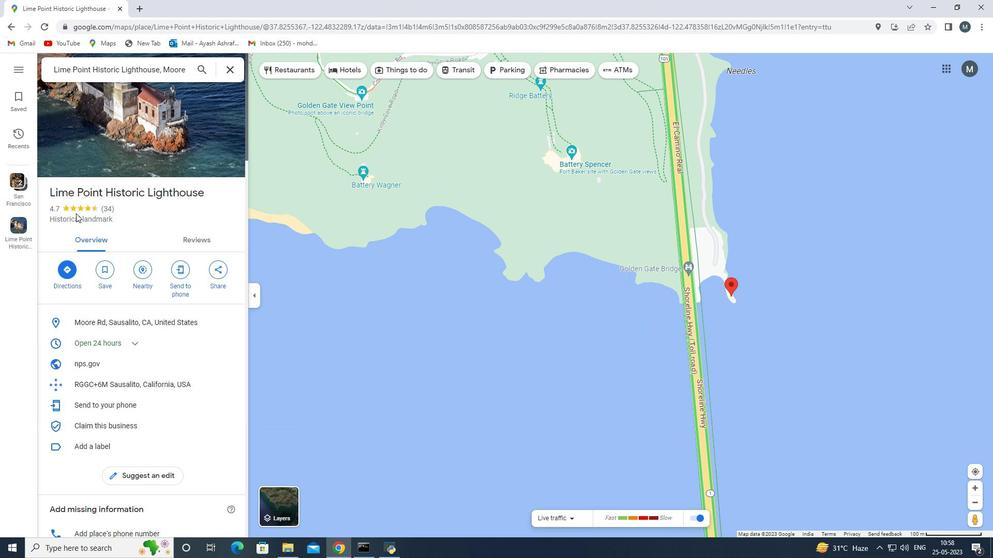
Action: Mouse scrolled (77, 214) with delta (0, 0)
Screenshot: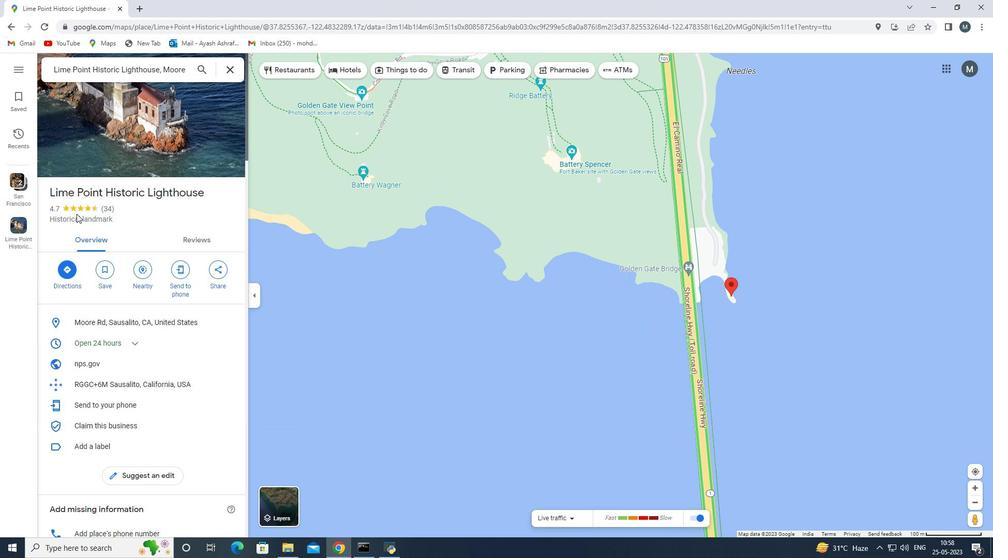 
Action: Mouse scrolled (77, 214) with delta (0, 0)
Screenshot: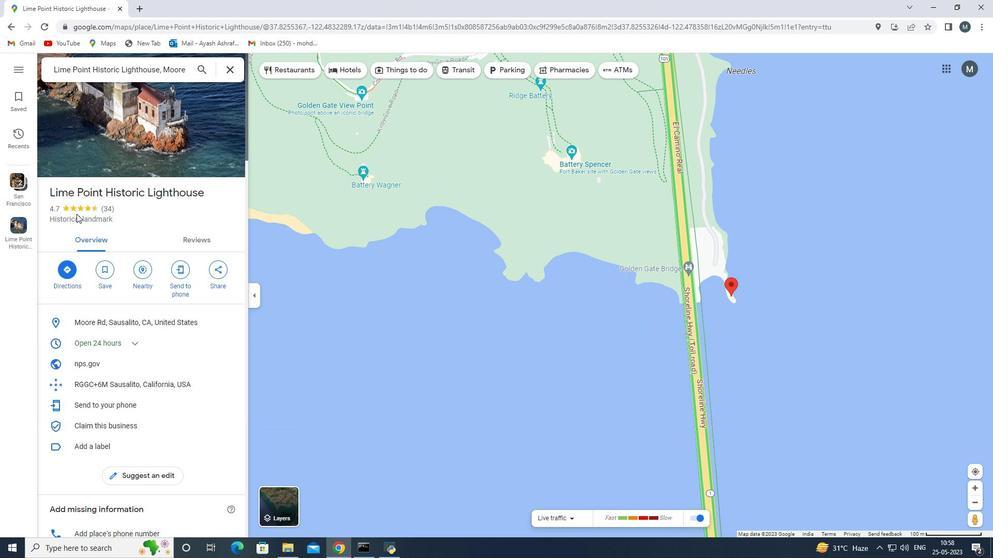
Action: Mouse moved to (8, 27)
Screenshot: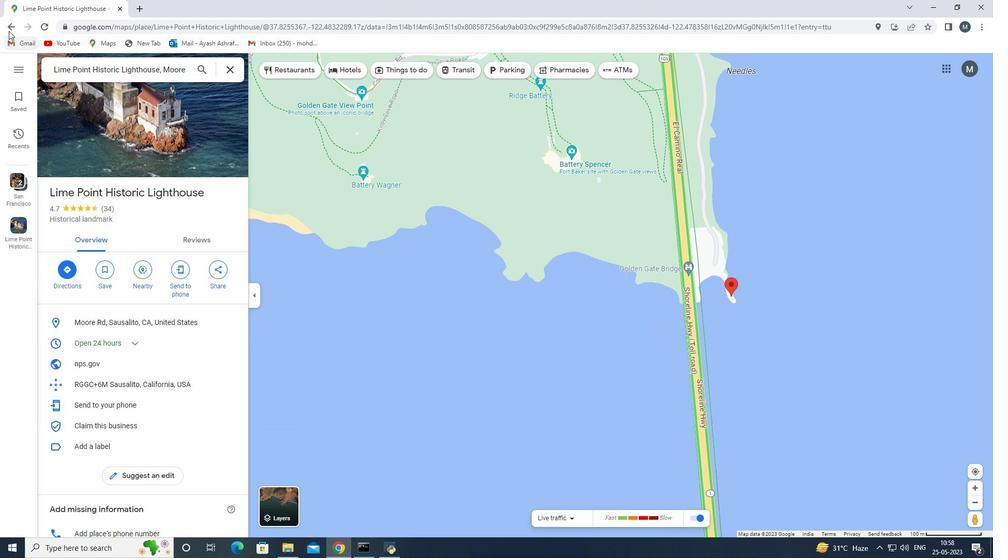 
Action: Mouse pressed left at (8, 27)
Screenshot: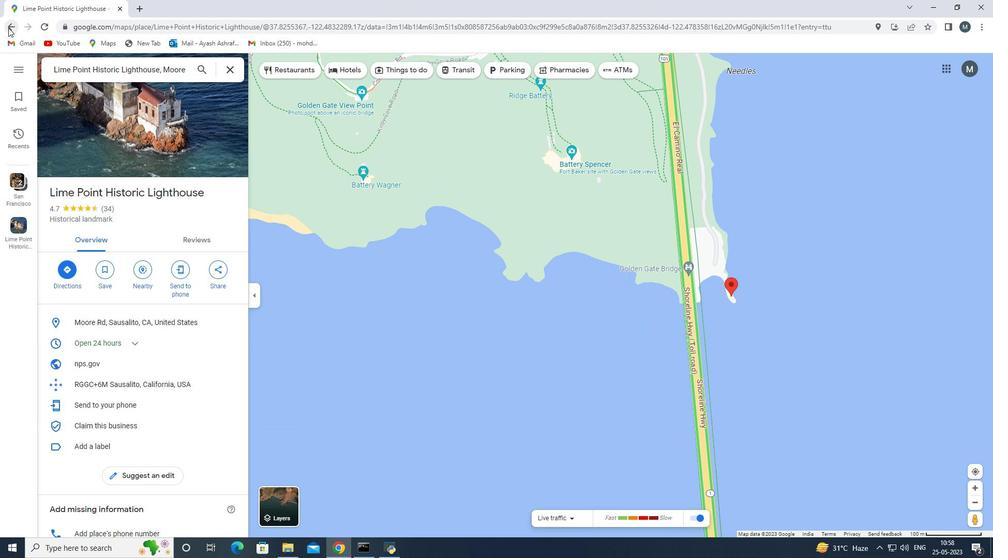 
Action: Mouse moved to (126, 298)
Screenshot: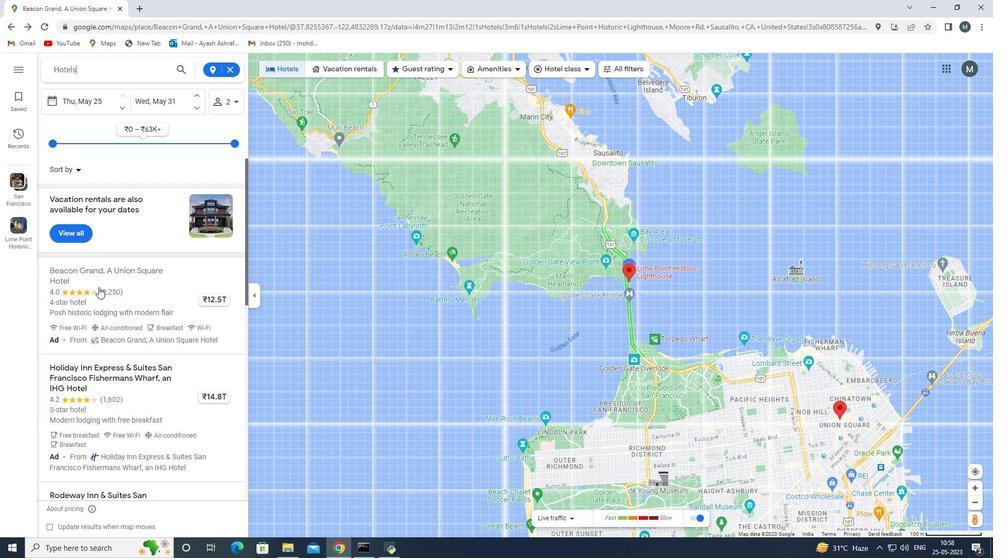 
Action: Mouse scrolled (126, 297) with delta (0, 0)
Screenshot: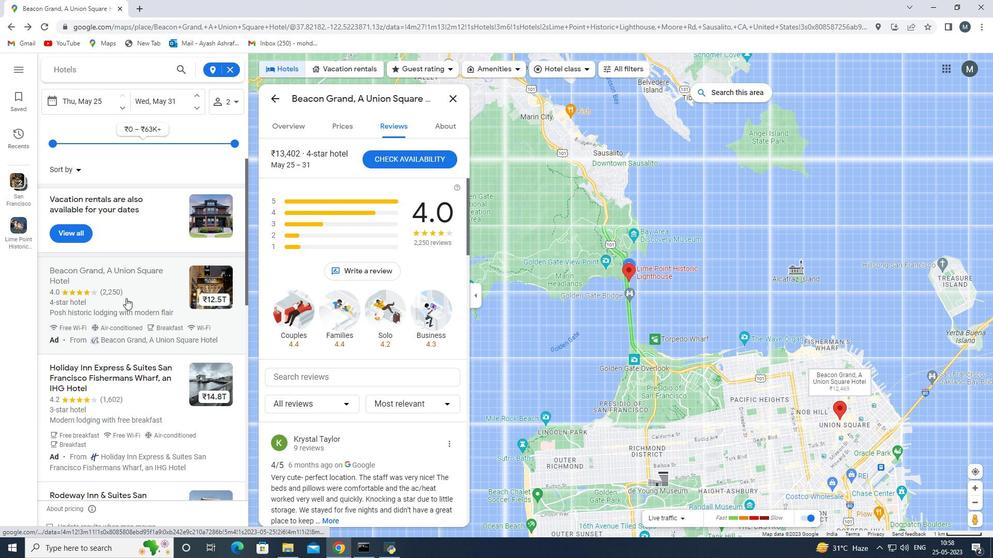 
Action: Mouse moved to (114, 278)
Screenshot: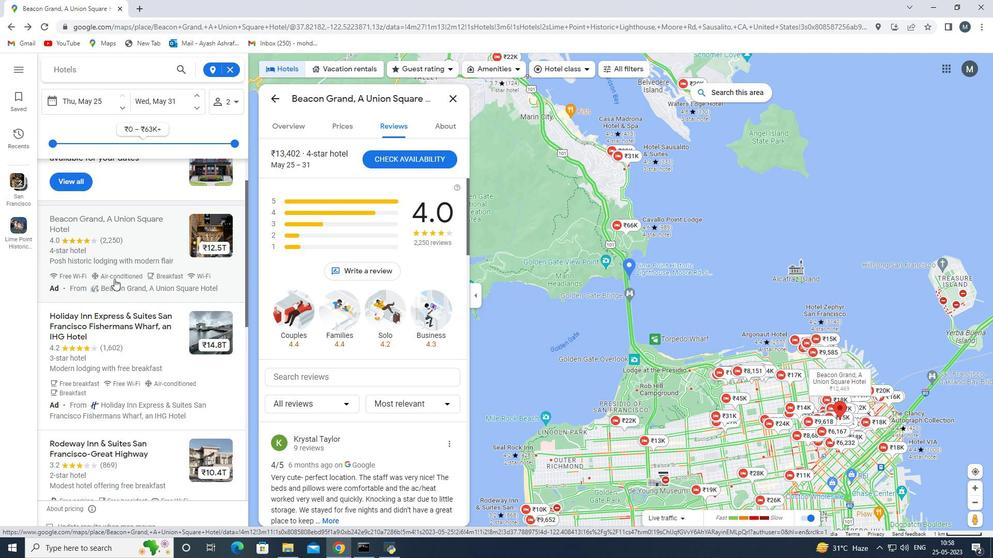 
Action: Mouse pressed left at (114, 278)
Screenshot: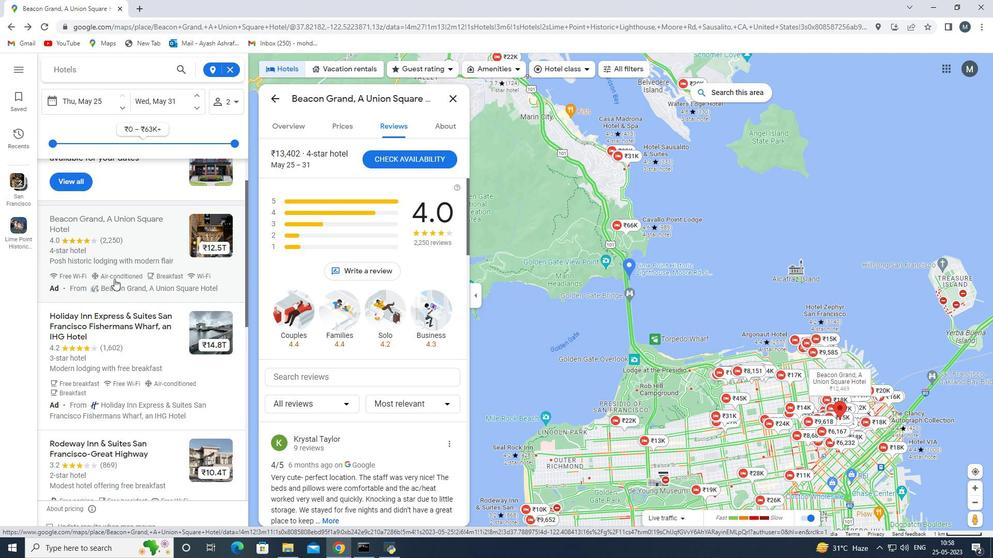 
Action: Mouse moved to (114, 277)
Screenshot: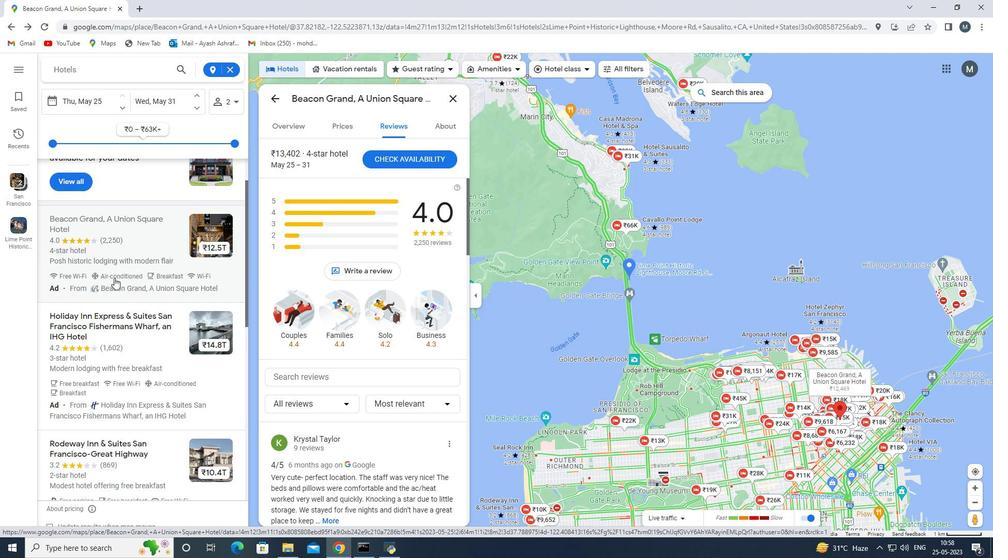 
Action: Mouse scrolled (114, 278) with delta (0, 0)
Screenshot: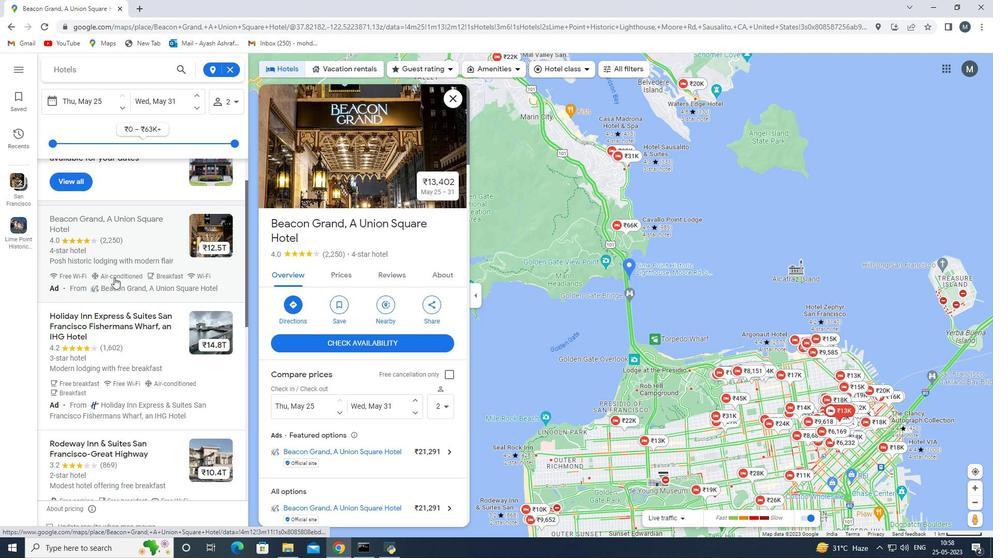 
Action: Mouse moved to (354, 430)
Screenshot: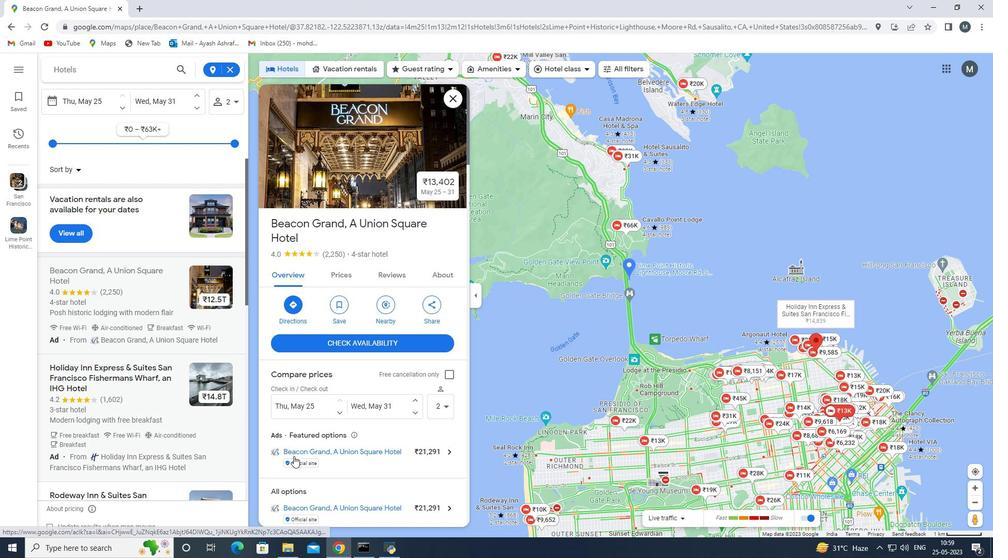 
Action: Mouse scrolled (354, 430) with delta (0, 0)
Screenshot: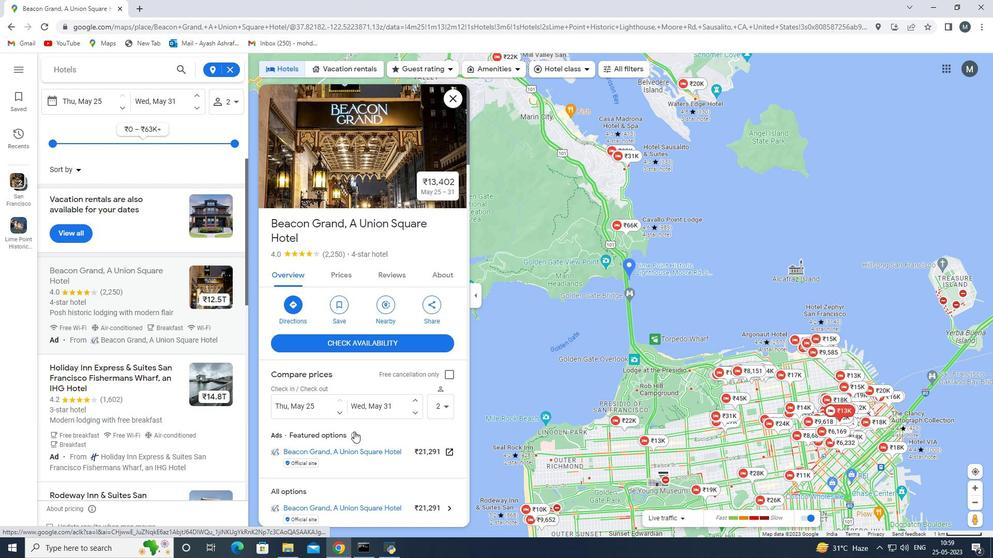 
Action: Mouse scrolled (354, 430) with delta (0, 0)
Screenshot: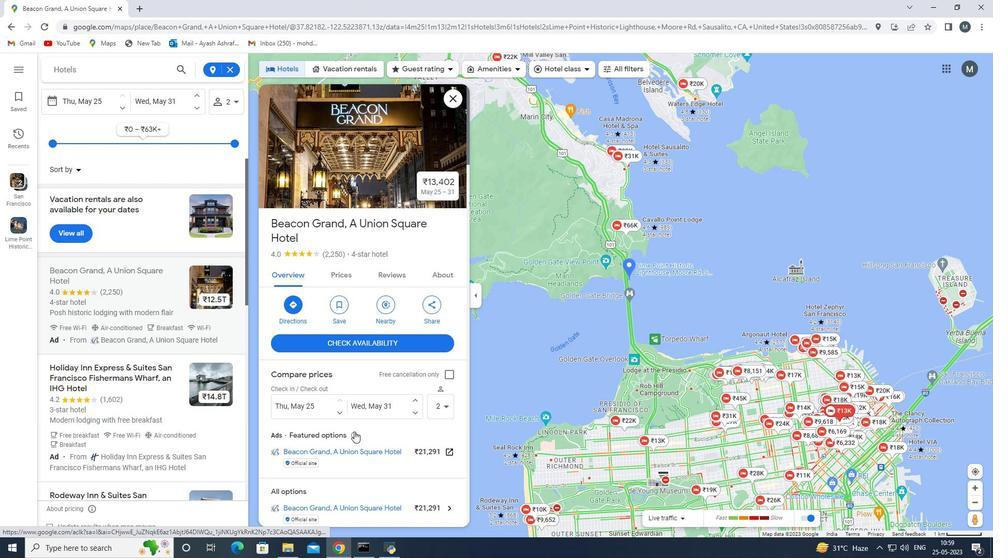 
Action: Mouse scrolled (354, 430) with delta (0, 0)
Screenshot: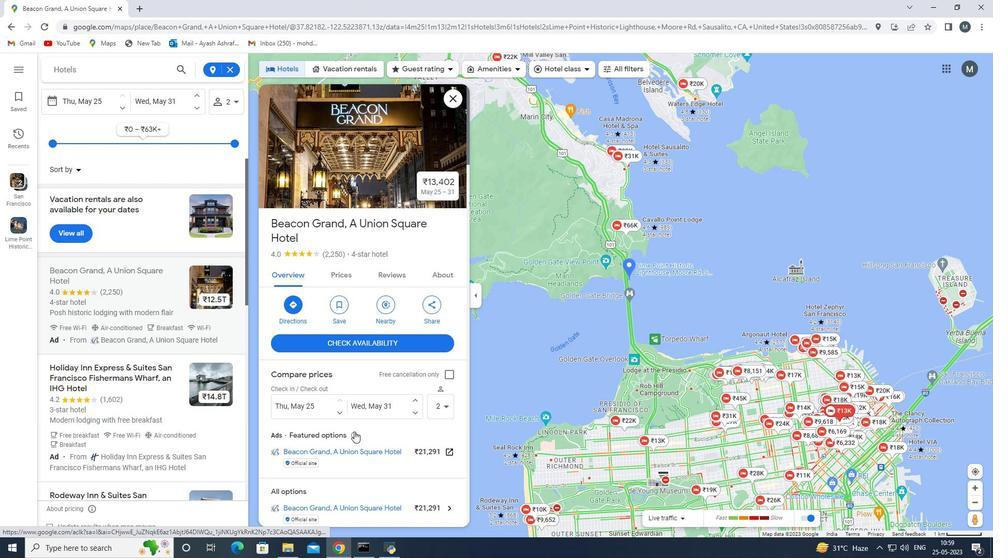 
Action: Mouse scrolled (354, 430) with delta (0, 0)
Screenshot: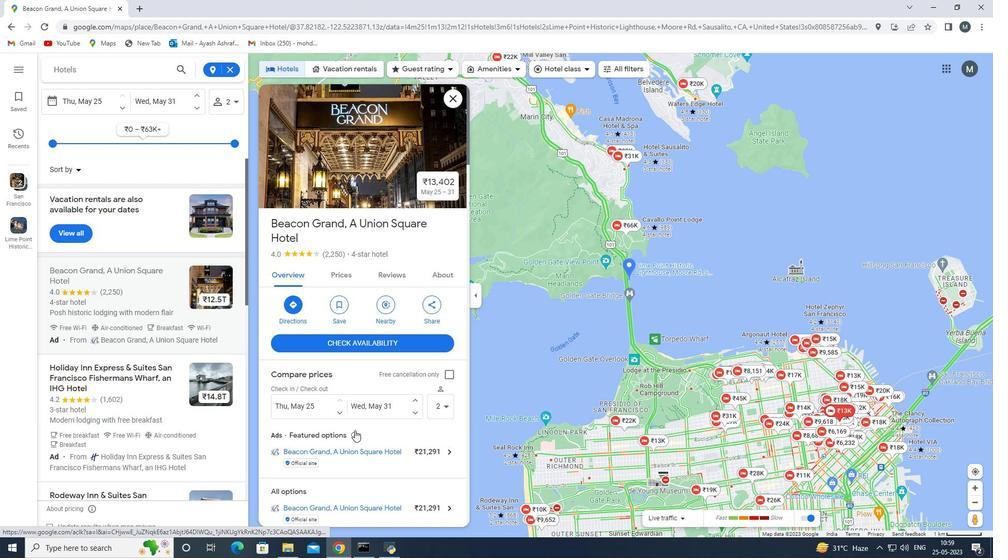 
Action: Mouse moved to (351, 430)
Screenshot: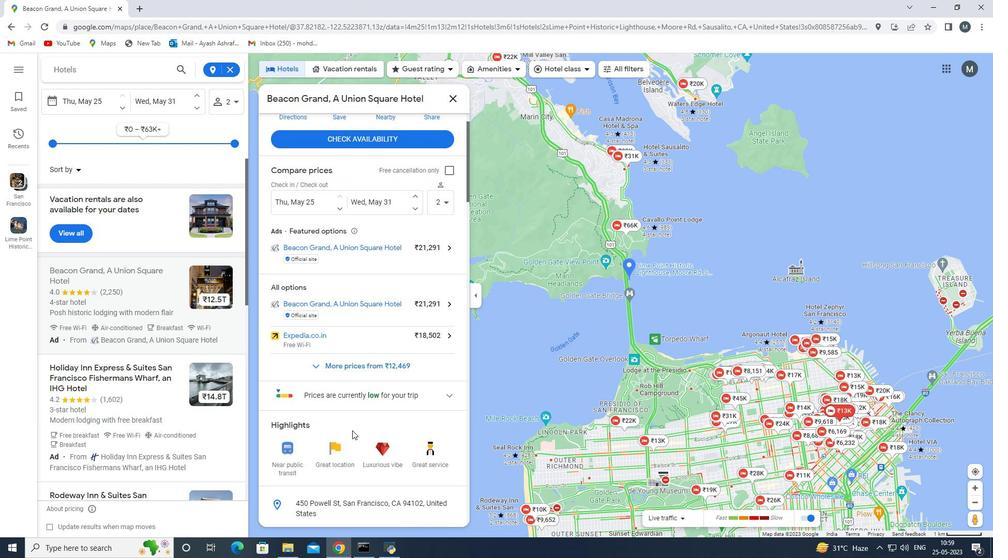 
Action: Mouse scrolled (351, 430) with delta (0, 0)
Screenshot: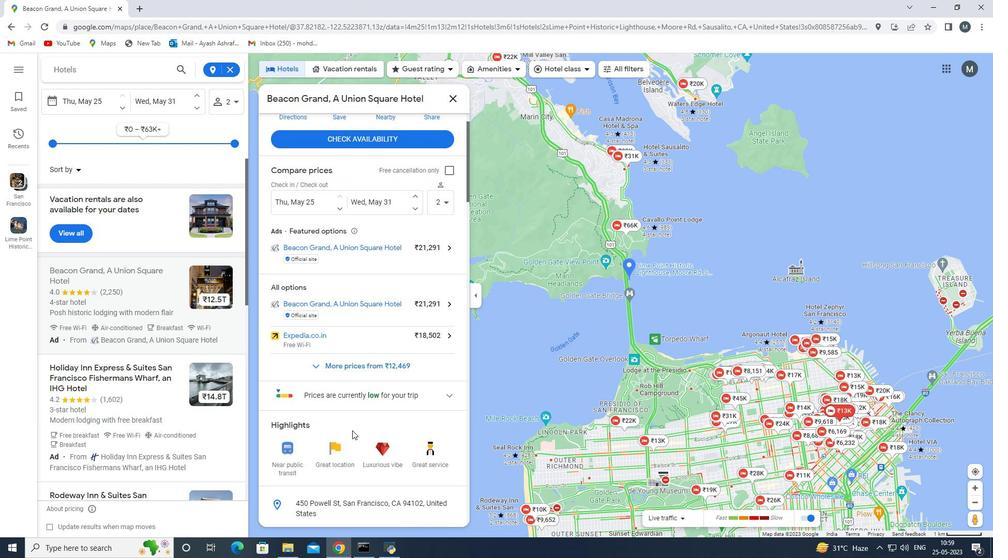 
Action: Mouse scrolled (351, 430) with delta (0, 0)
Screenshot: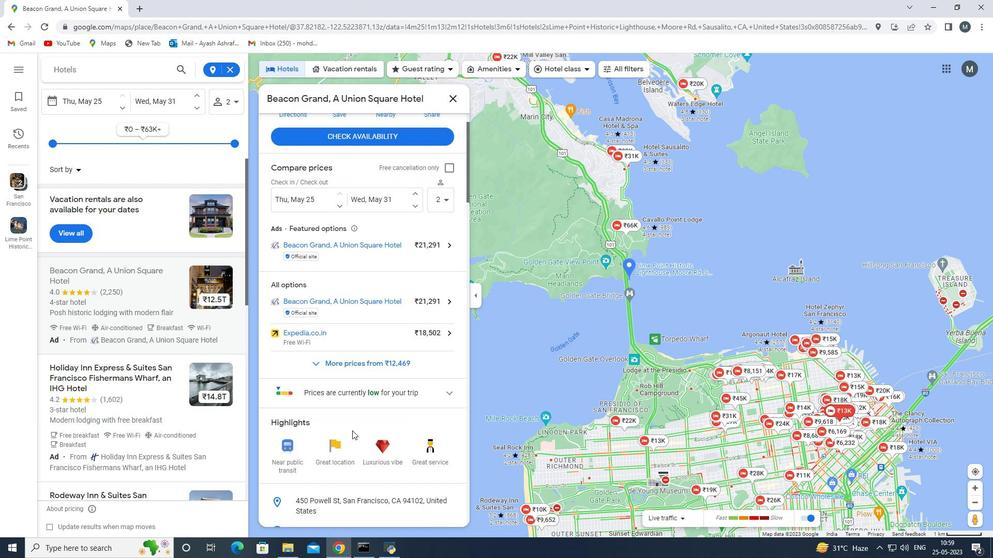 
Action: Mouse moved to (345, 432)
Screenshot: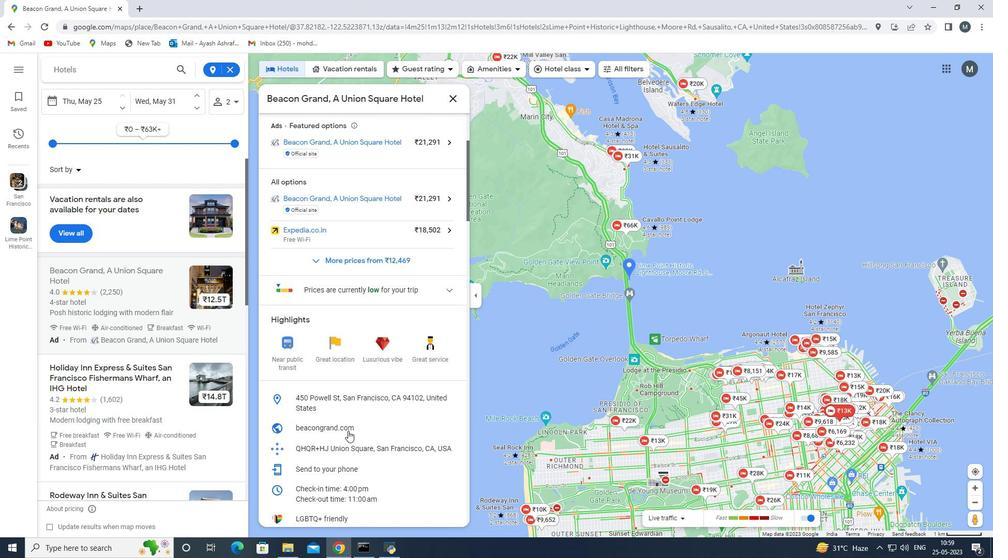 
Action: Mouse scrolled (345, 431) with delta (0, 0)
Screenshot: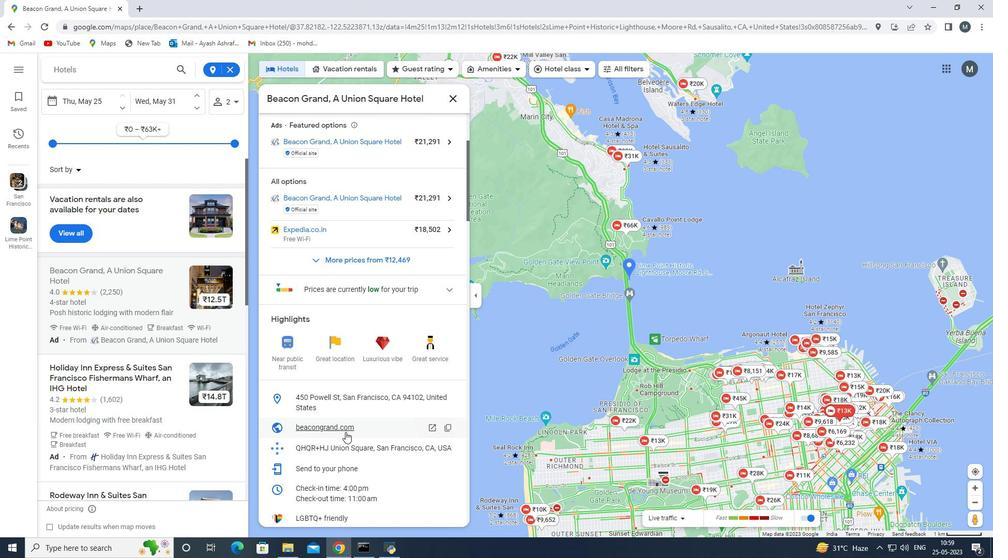 
Action: Mouse scrolled (345, 431) with delta (0, 0)
Screenshot: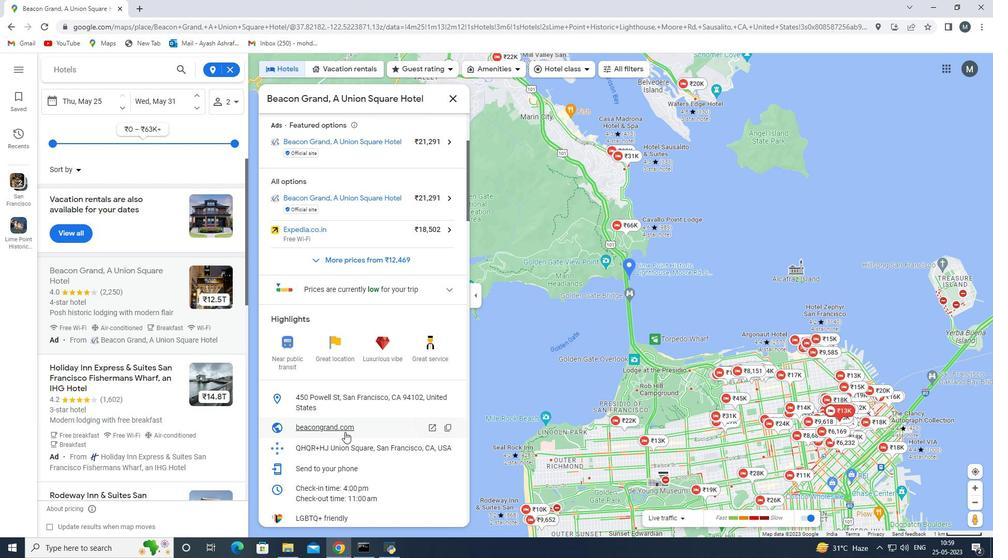 
Action: Mouse scrolled (345, 431) with delta (0, 0)
Screenshot: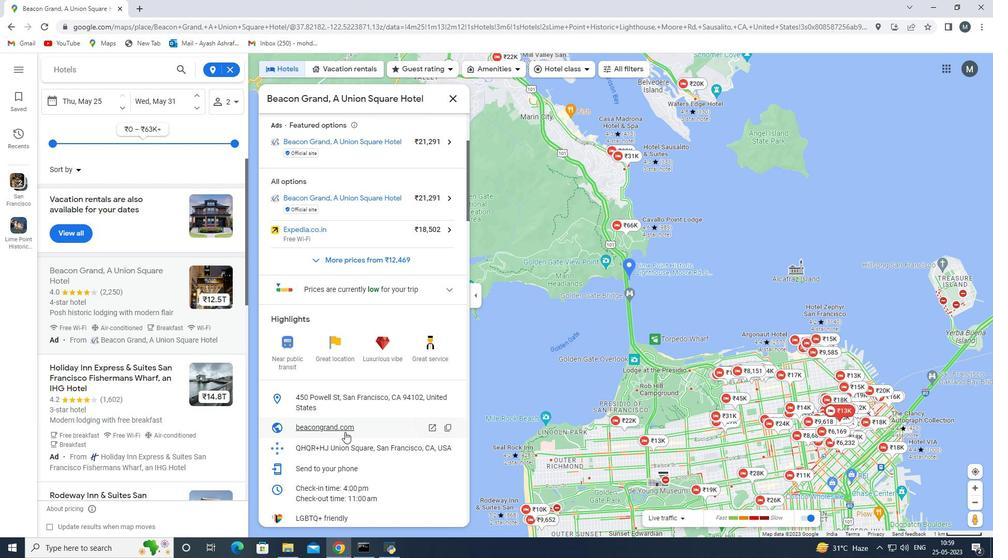 
Action: Mouse moved to (344, 432)
Screenshot: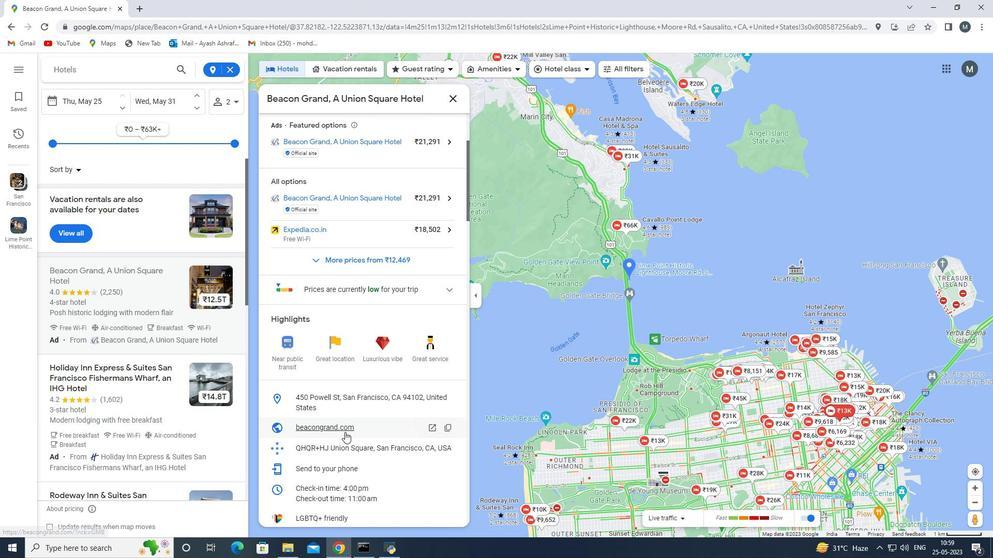 
Action: Mouse scrolled (344, 431) with delta (0, 0)
Screenshot: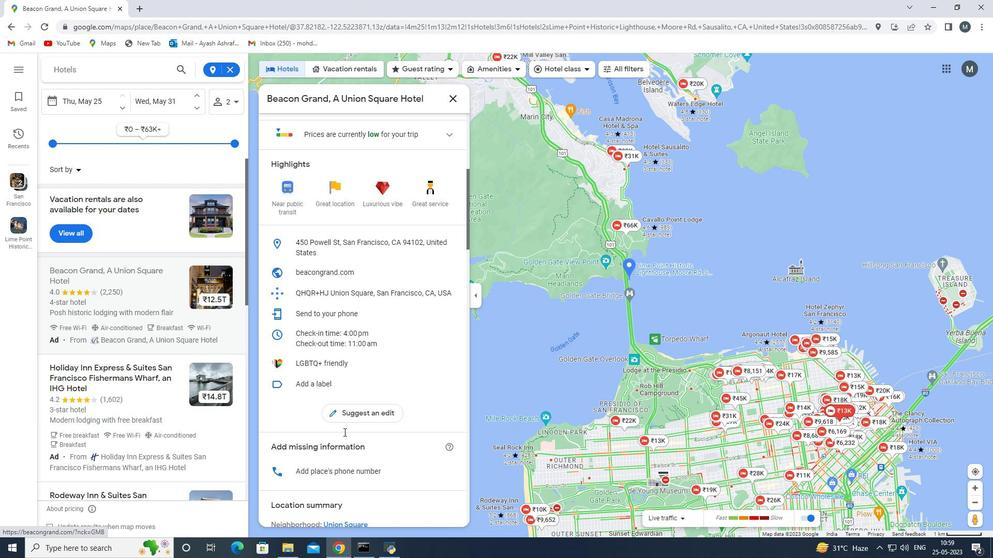 
Action: Mouse scrolled (344, 431) with delta (0, 0)
Screenshot: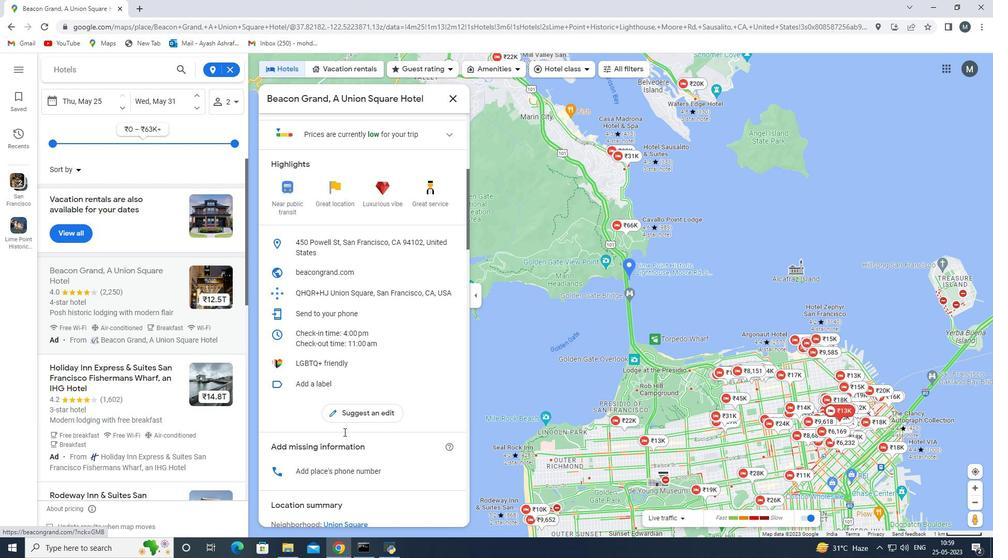 
Action: Mouse moved to (341, 426)
Screenshot: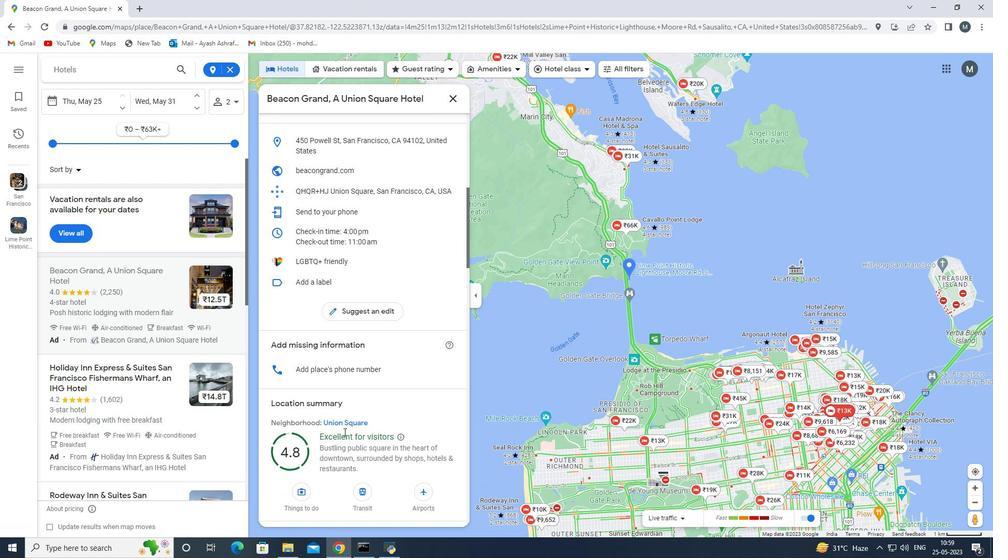
Action: Mouse scrolled (341, 425) with delta (0, 0)
Screenshot: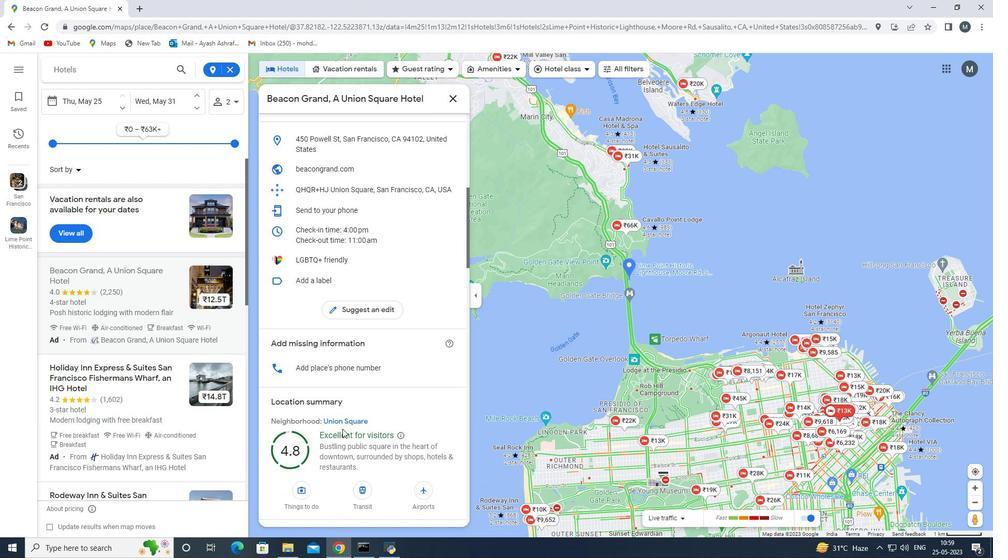
Action: Mouse scrolled (341, 425) with delta (0, 0)
Screenshot: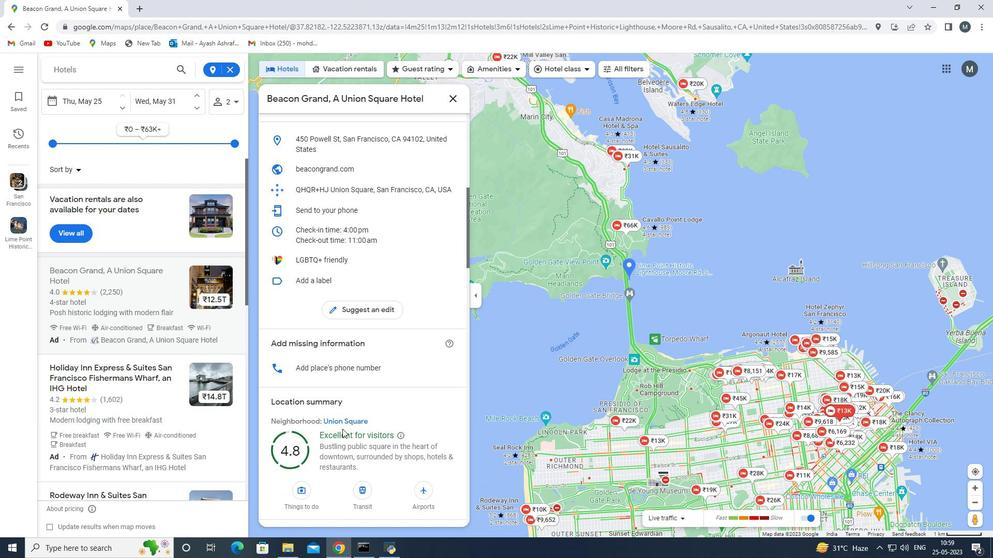 
Action: Mouse moved to (340, 423)
Screenshot: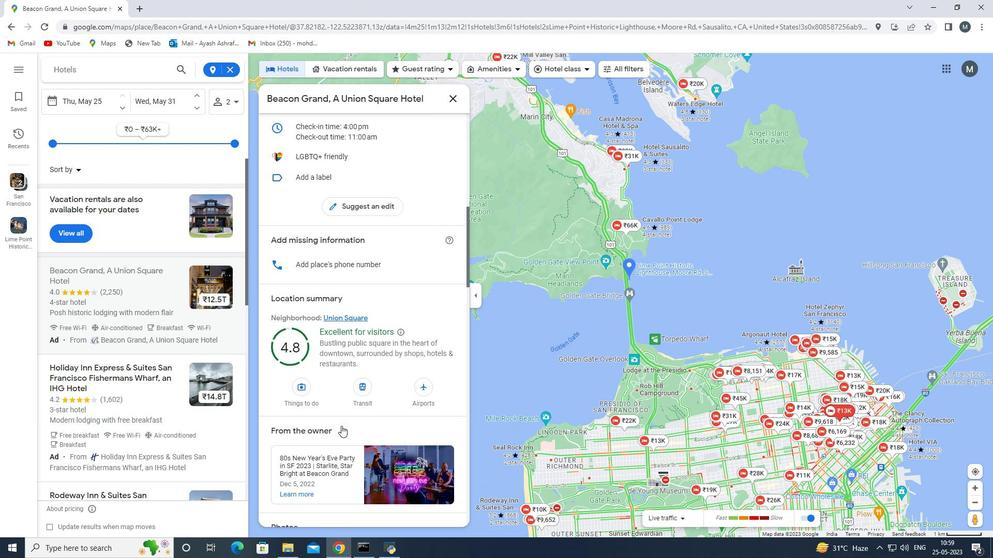 
Action: Mouse scrolled (340, 422) with delta (0, 0)
Screenshot: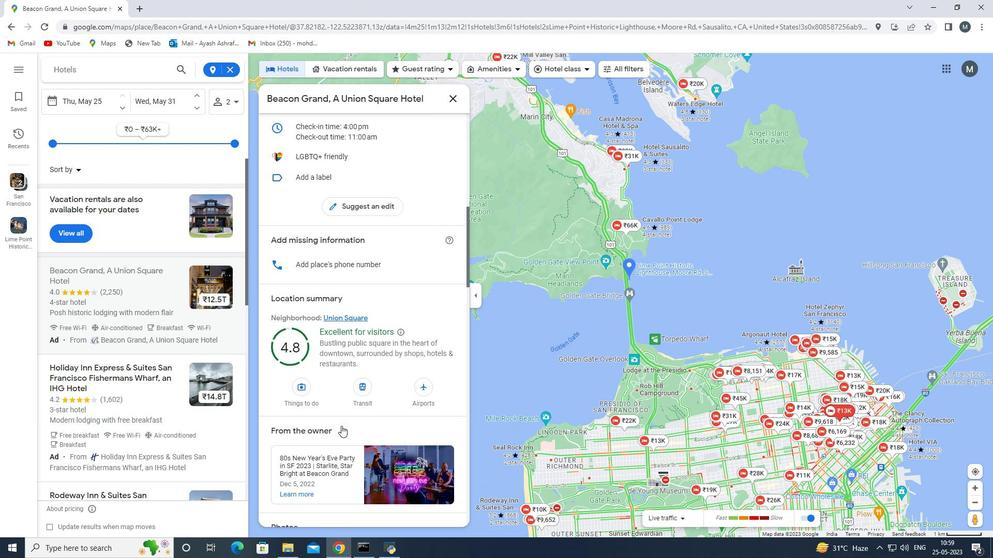
Action: Mouse scrolled (340, 422) with delta (0, 0)
Screenshot: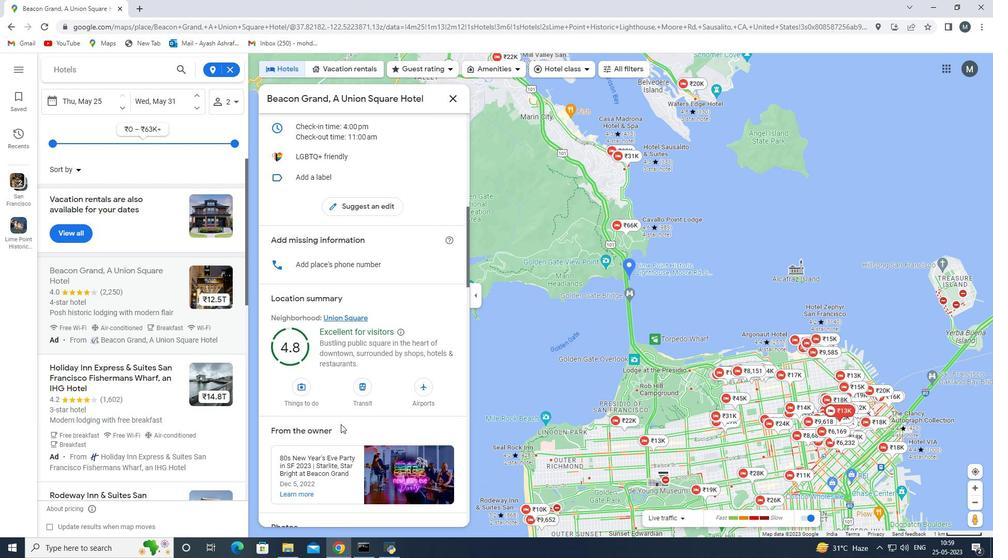 
Action: Mouse moved to (340, 422)
Screenshot: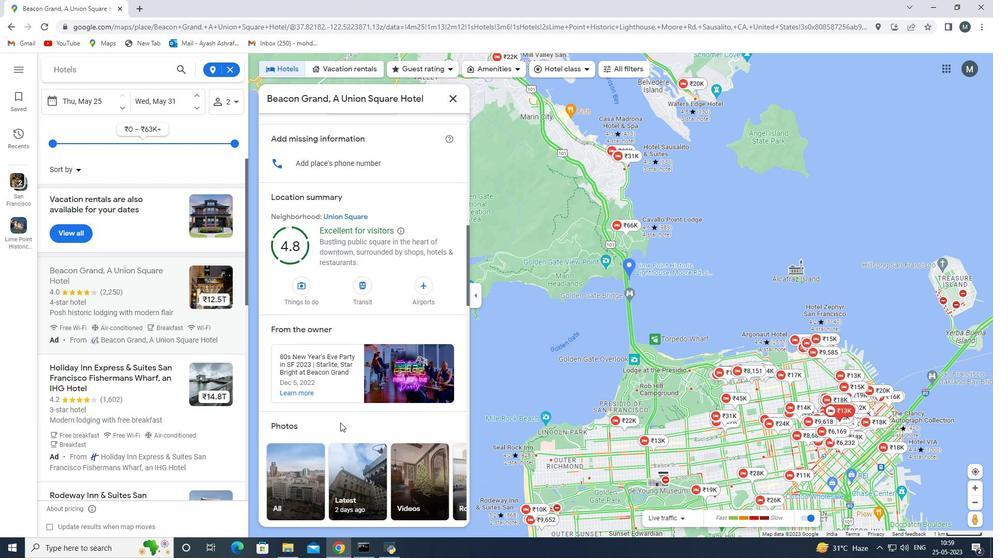
Action: Mouse scrolled (340, 422) with delta (0, 0)
Screenshot: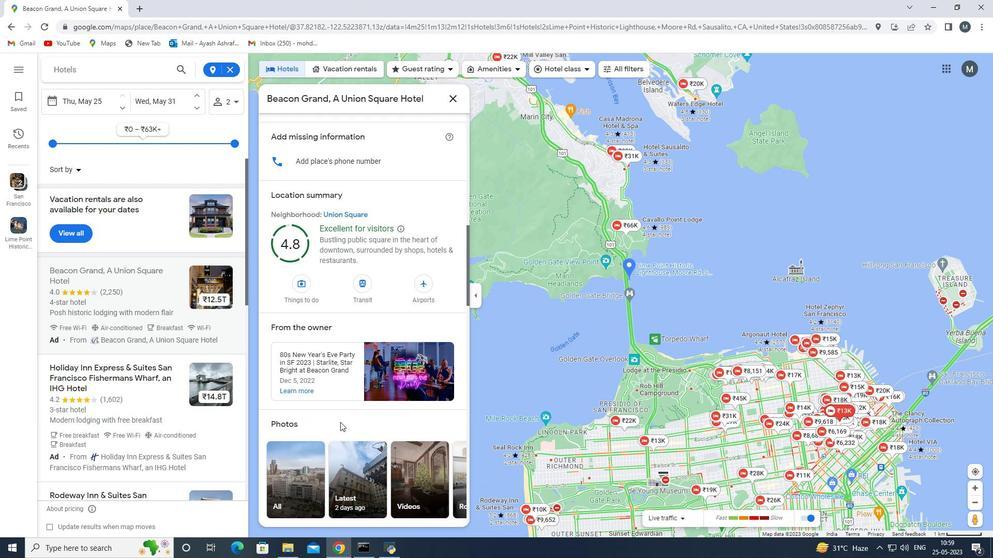 
Action: Mouse scrolled (340, 422) with delta (0, 0)
Screenshot: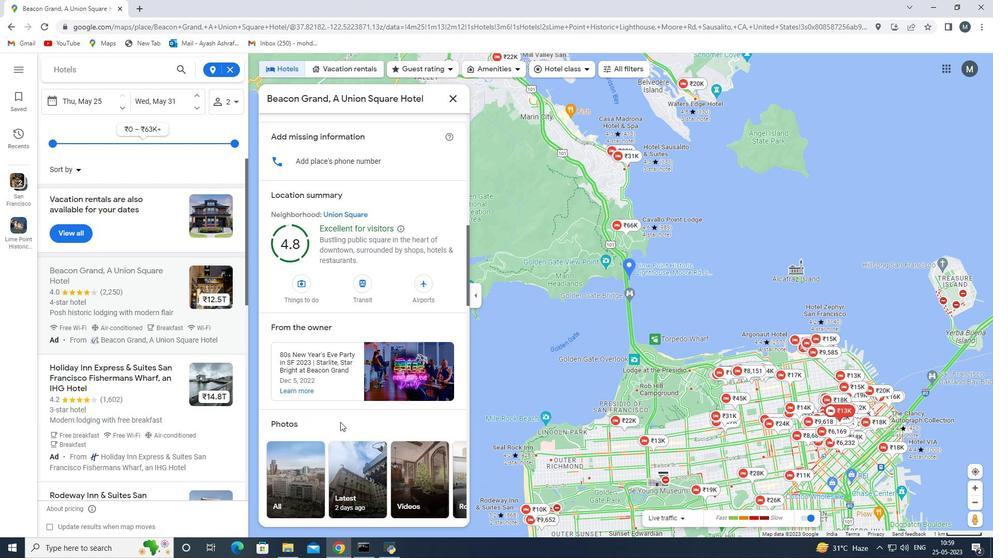 
Action: Mouse moved to (293, 387)
Screenshot: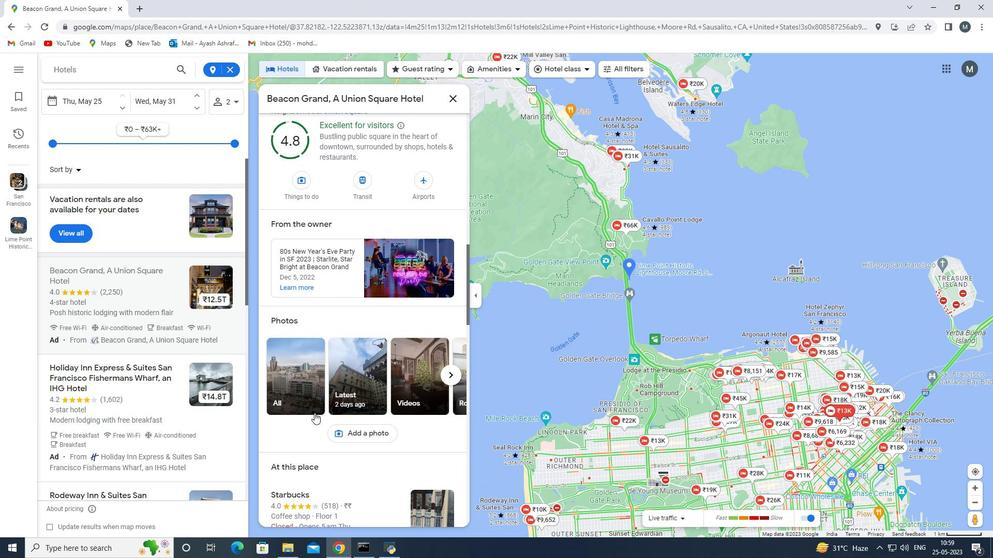 
Action: Mouse pressed left at (293, 387)
Screenshot: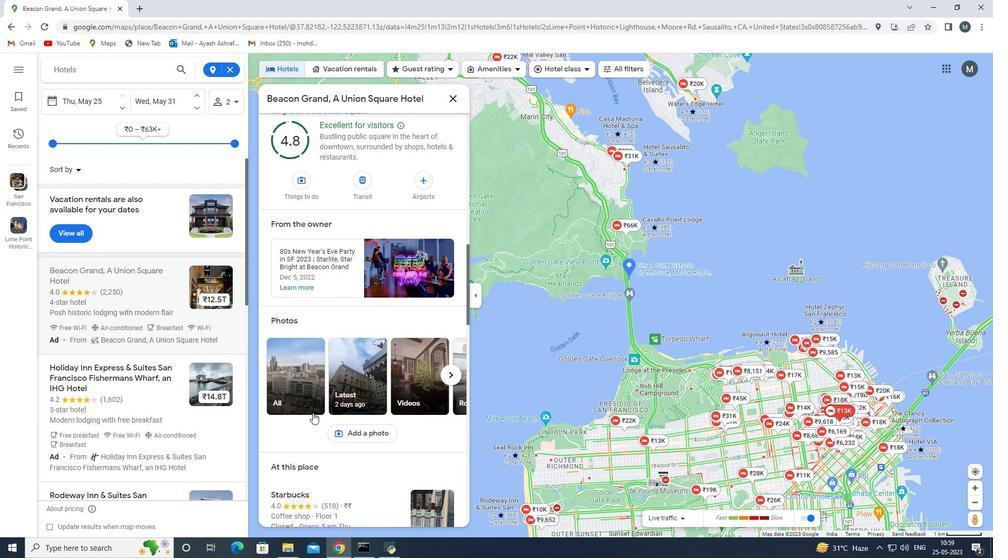
Action: Mouse moved to (126, 144)
Screenshot: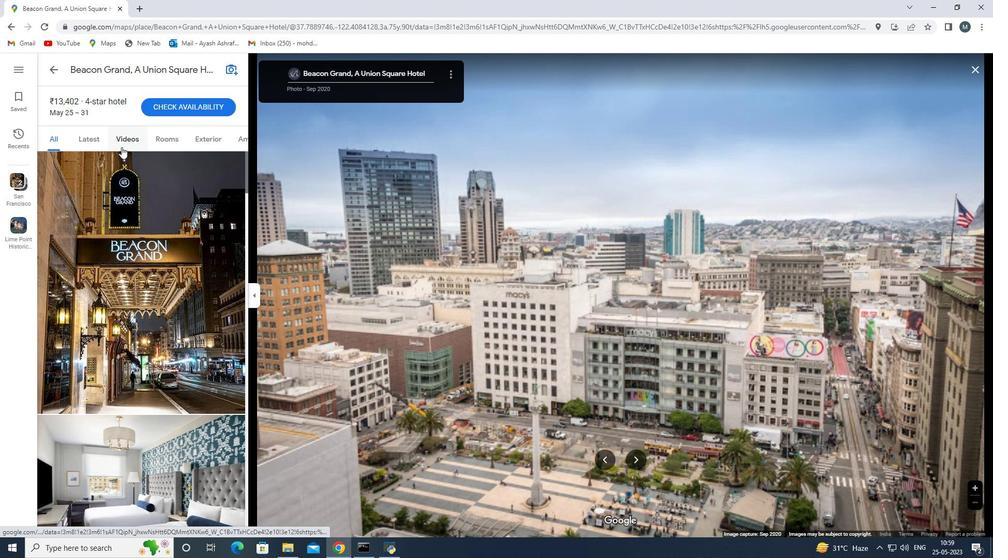 
Action: Mouse pressed left at (126, 144)
Screenshot: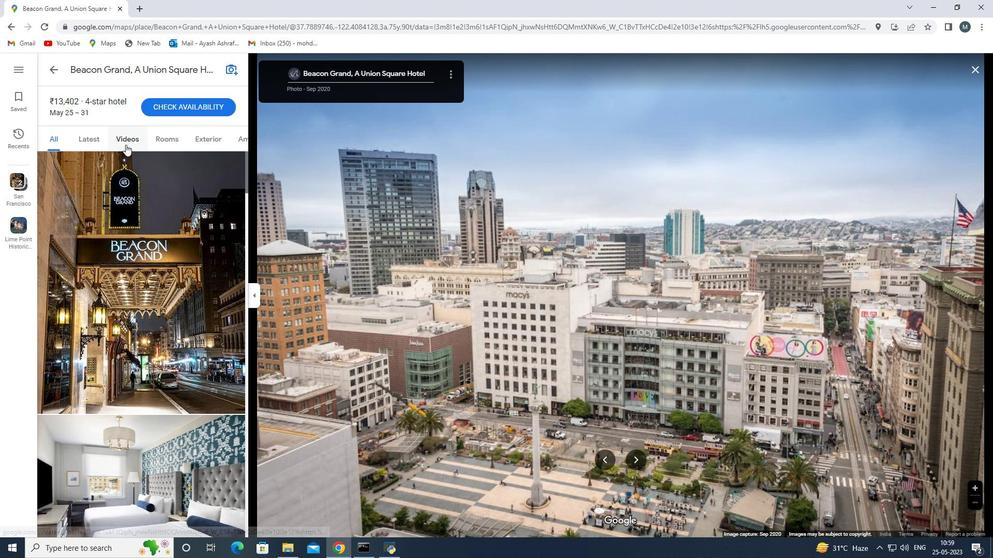 
Action: Mouse moved to (608, 397)
Screenshot: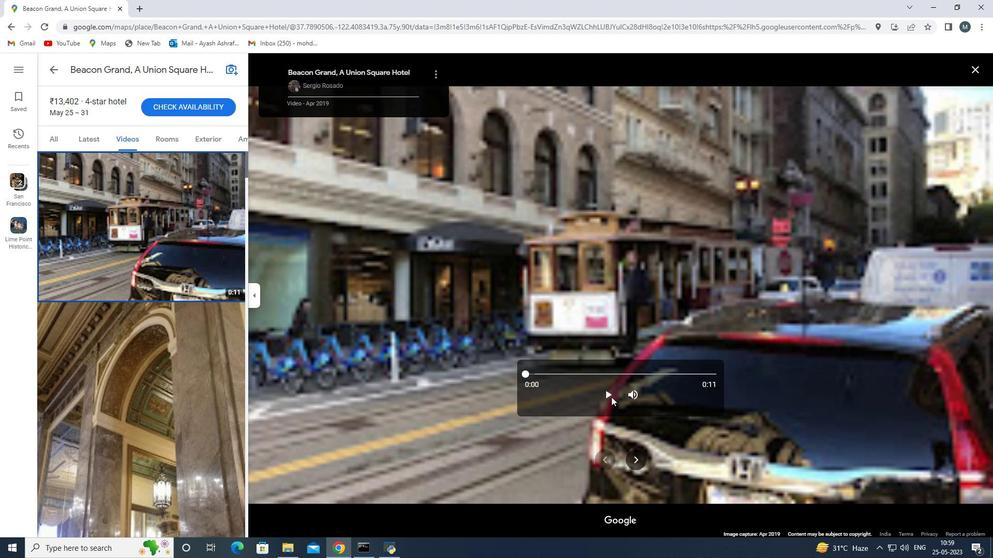 
Action: Mouse pressed left at (608, 397)
Screenshot: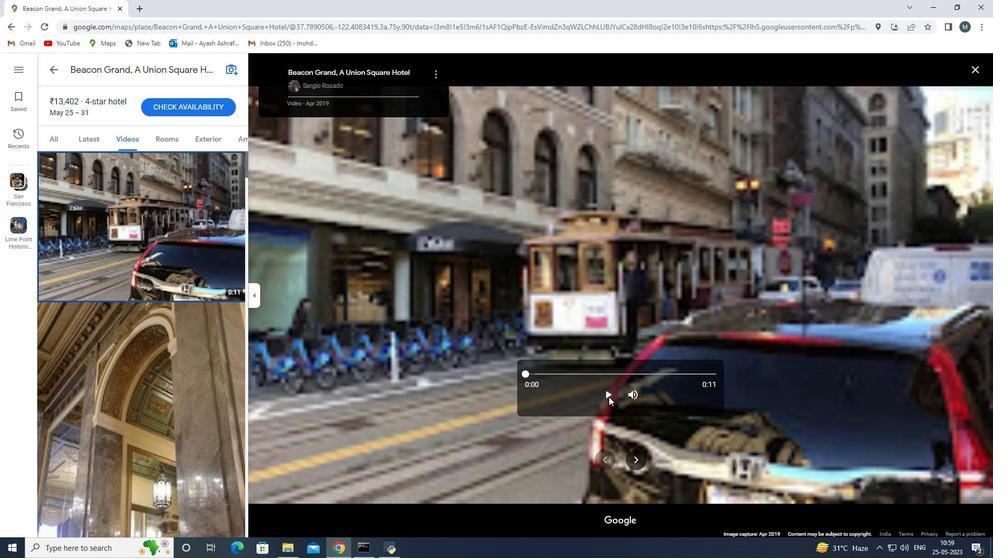 
Action: Mouse moved to (430, 320)
Screenshot: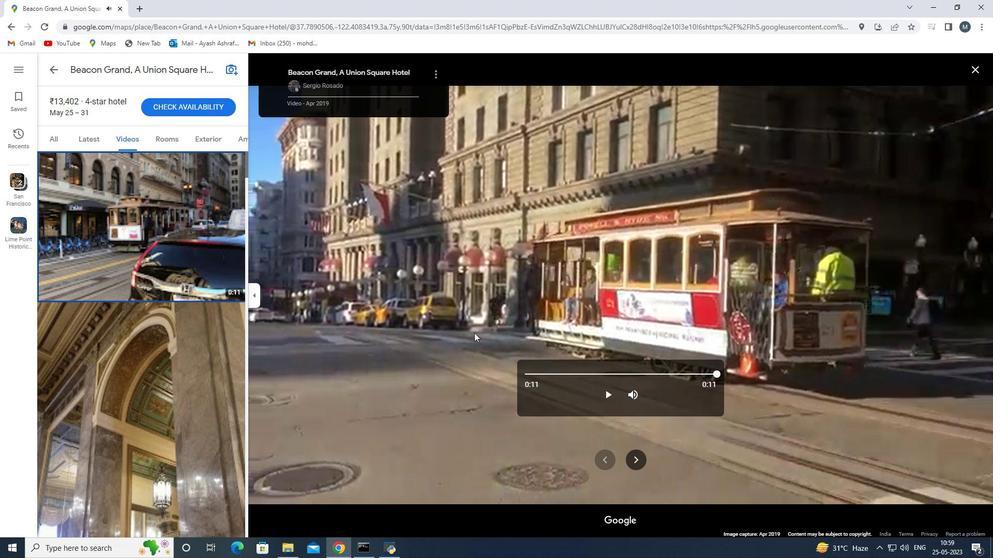 
Action: Mouse scrolled (430, 319) with delta (0, 0)
Screenshot: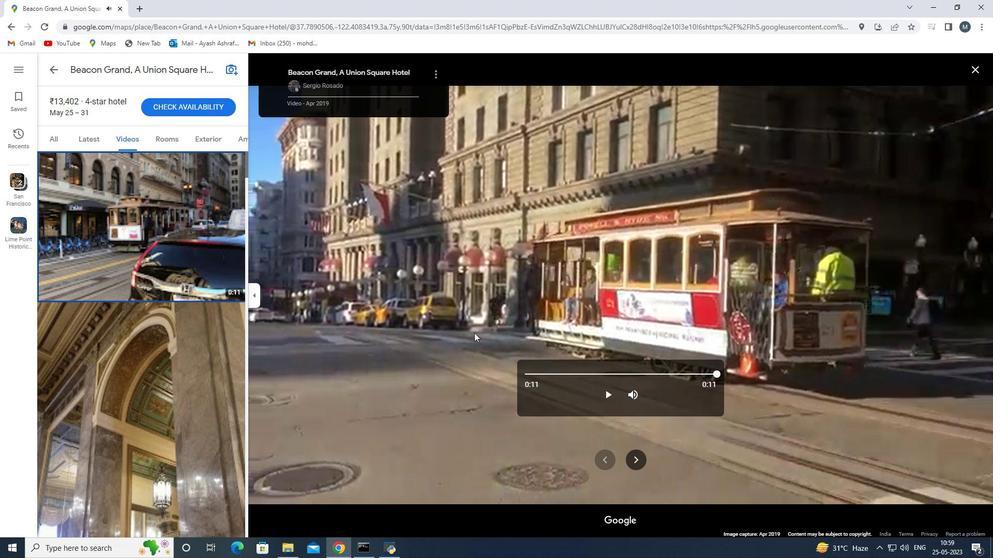
Action: Mouse scrolled (430, 319) with delta (0, 0)
Screenshot: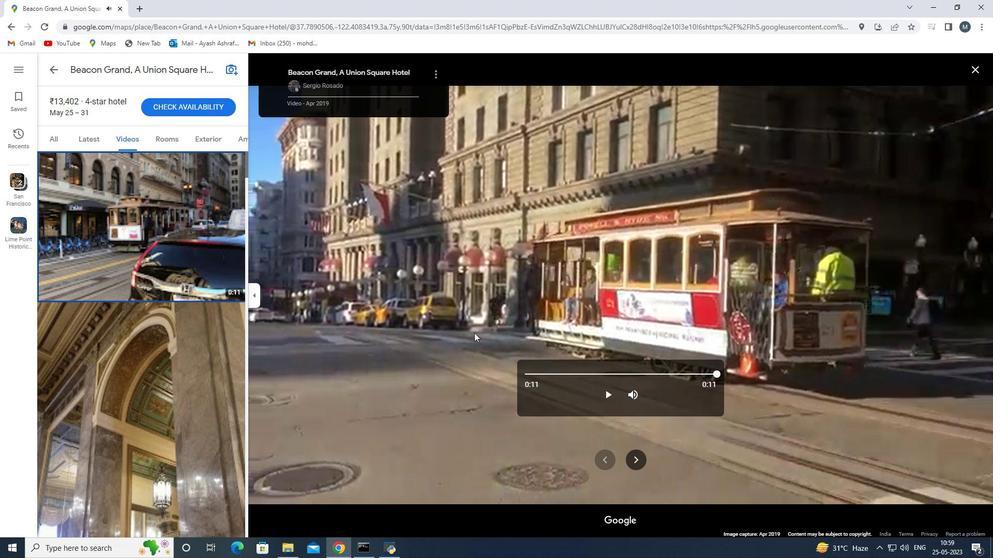 
Action: Mouse scrolled (430, 319) with delta (0, 0)
Screenshot: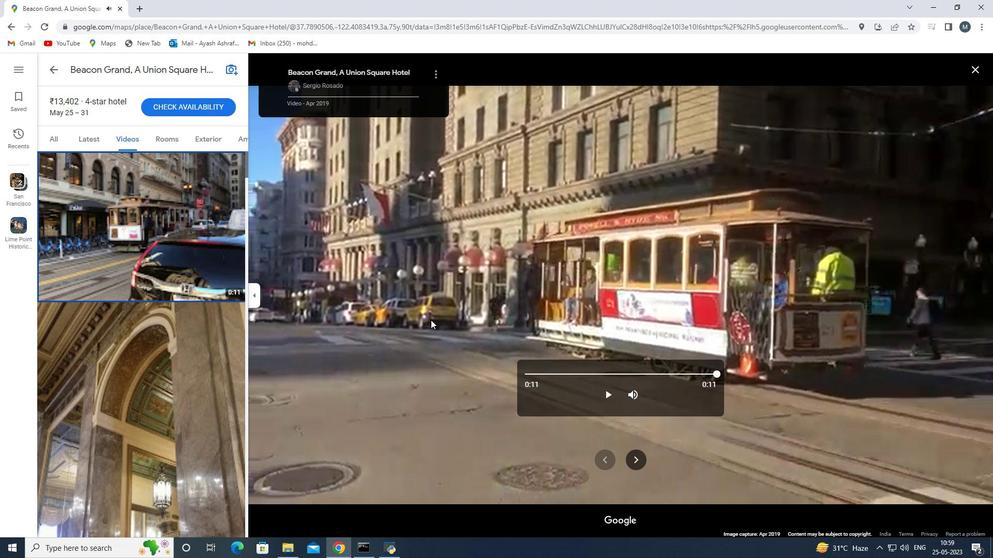 
Action: Mouse moved to (623, 456)
Screenshot: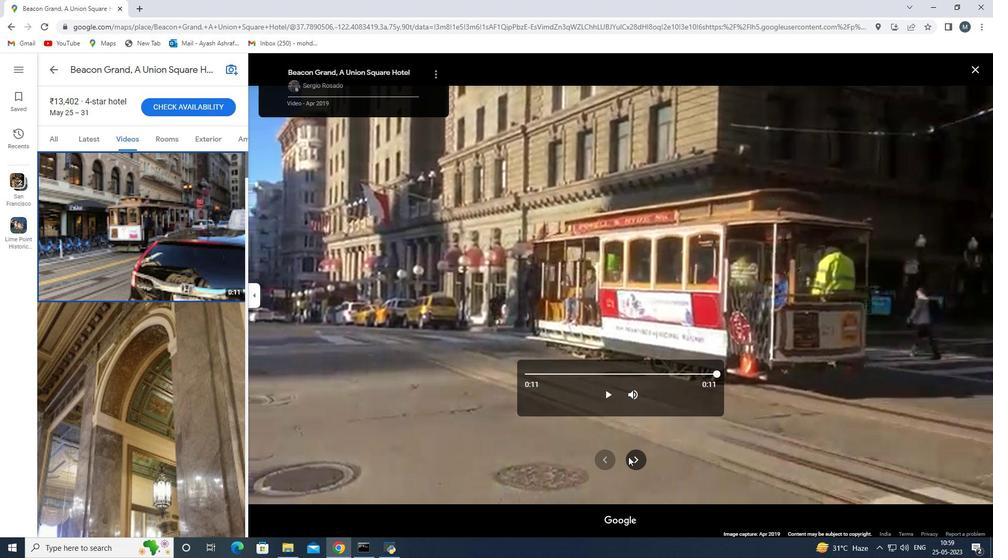 
Action: Mouse pressed left at (627, 456)
Screenshot: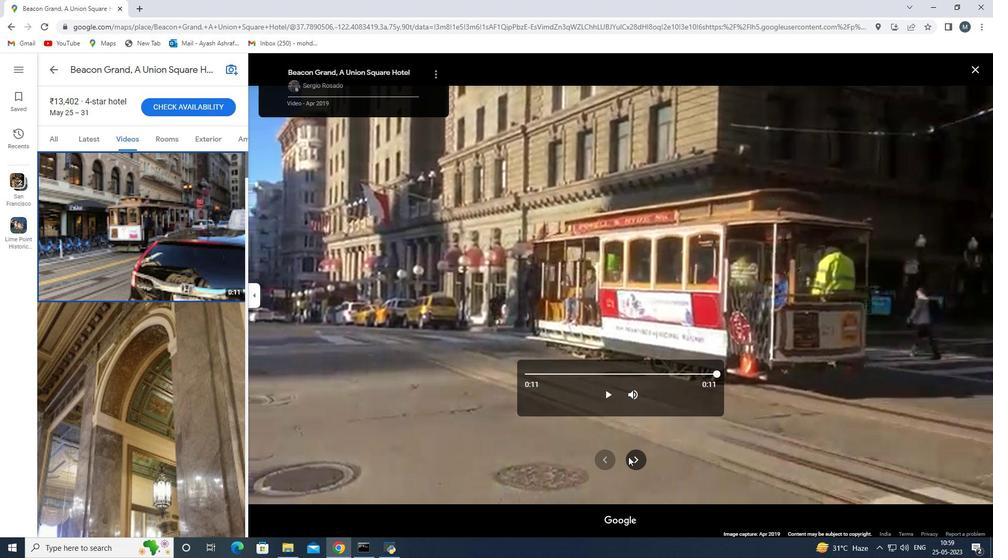 
Action: Mouse moved to (612, 394)
Screenshot: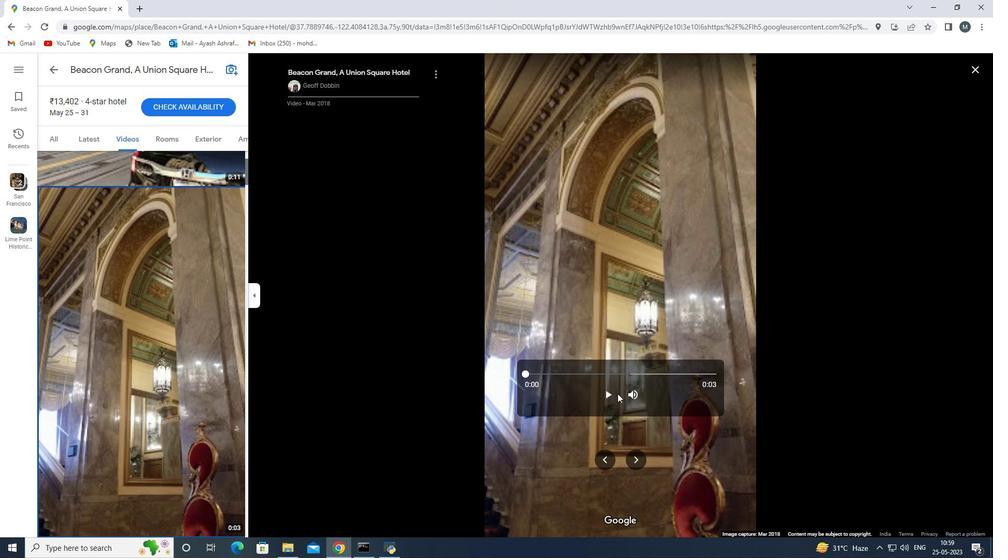 
Action: Mouse pressed left at (612, 394)
Screenshot: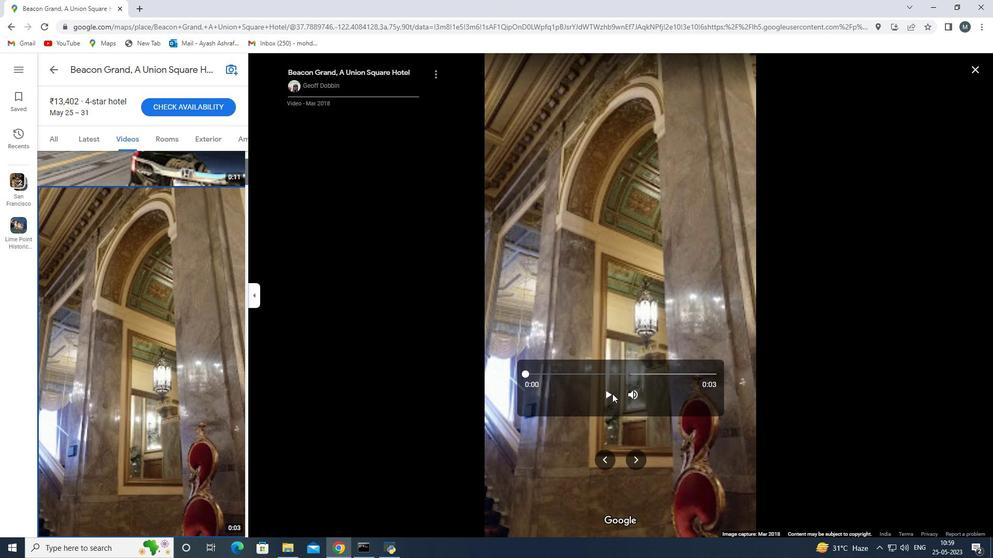 
Action: Mouse moved to (634, 395)
Screenshot: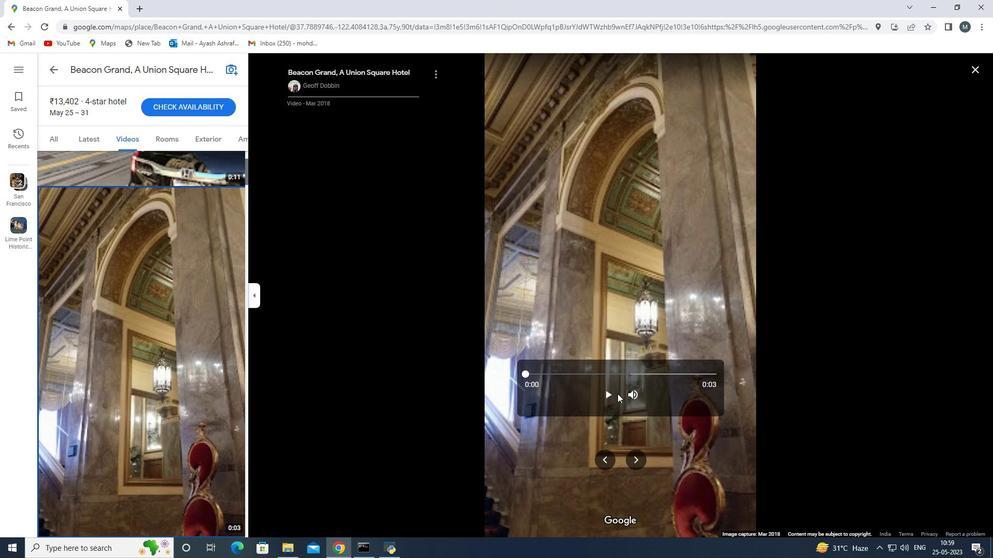 
Action: Mouse pressed left at (634, 395)
Screenshot: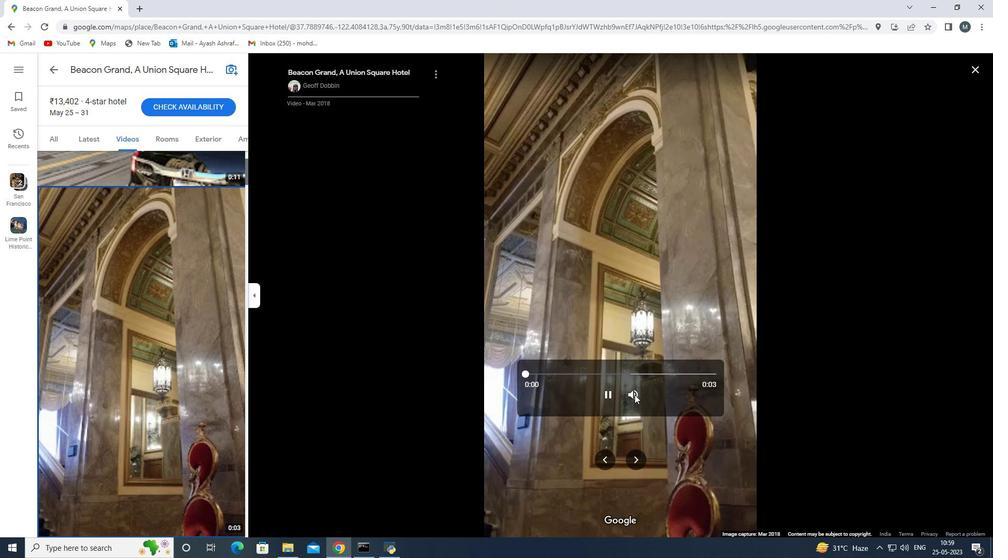 
Action: Mouse moved to (61, 139)
Screenshot: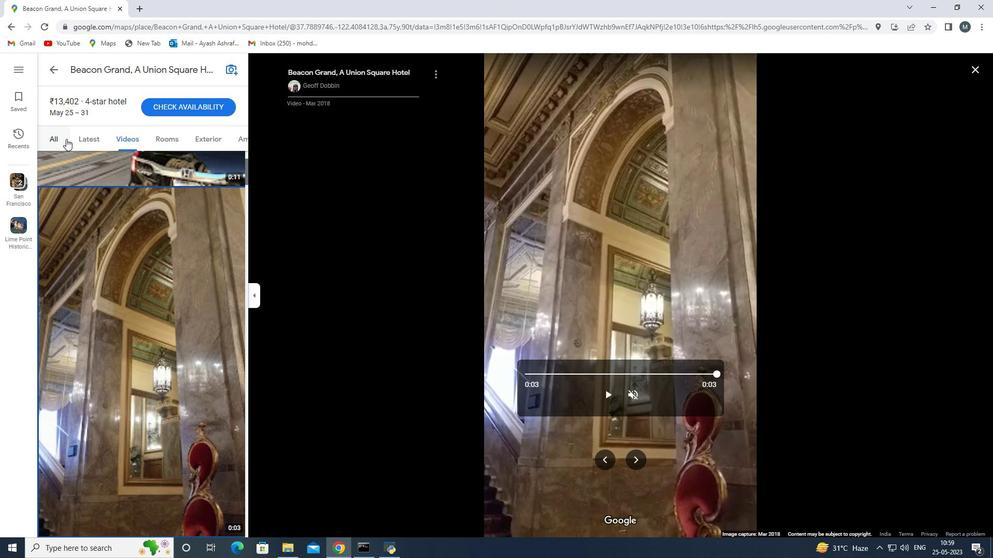 
Action: Mouse pressed left at (61, 139)
Screenshot: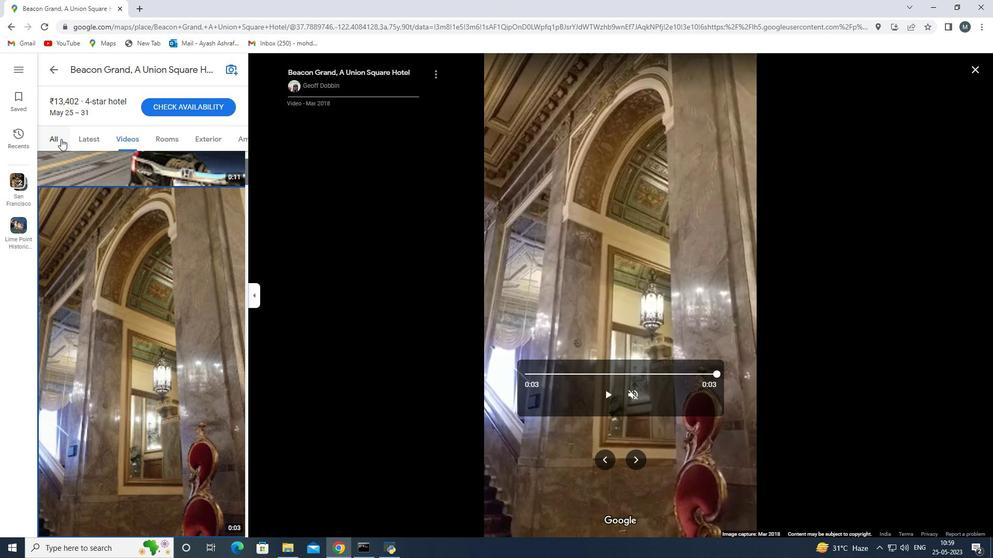 
Action: Mouse moved to (567, 275)
Screenshot: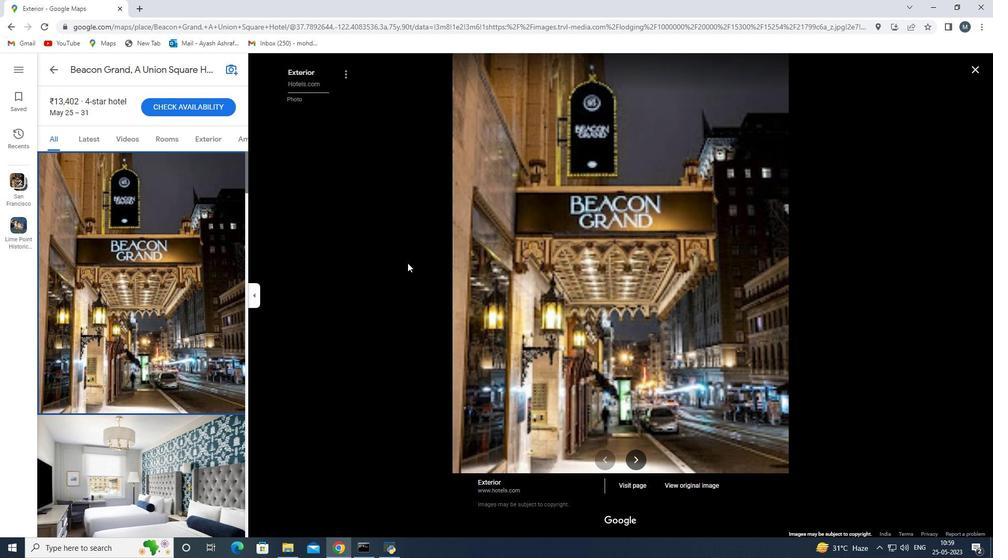 
Action: Key pressed <Key.down><Key.down><Key.down><Key.down><Key.down><Key.down><Key.down><Key.down><Key.down><Key.down><Key.down><Key.down><Key.down><Key.down><Key.down><Key.down><Key.down><Key.down><Key.down><Key.down><Key.down><Key.down><Key.down><Key.down><Key.down><Key.down><Key.down><Key.down><Key.down><Key.down><Key.down><Key.down><Key.down><Key.down><Key.down><Key.down><Key.down><Key.down><Key.down><Key.down><Key.down><Key.down><Key.down><Key.down><Key.down><Key.down><Key.down>
Screenshot: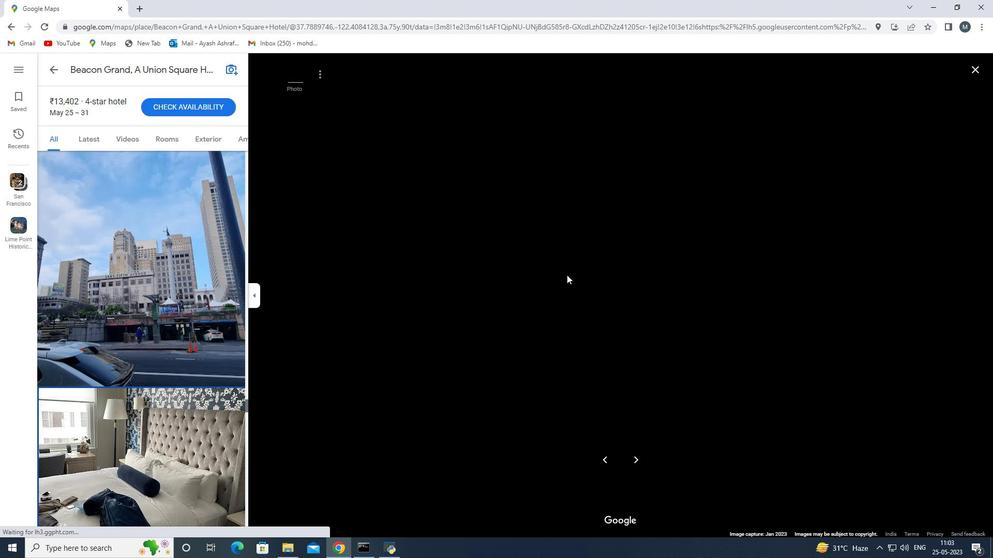 
Action: Mouse moved to (173, 137)
Screenshot: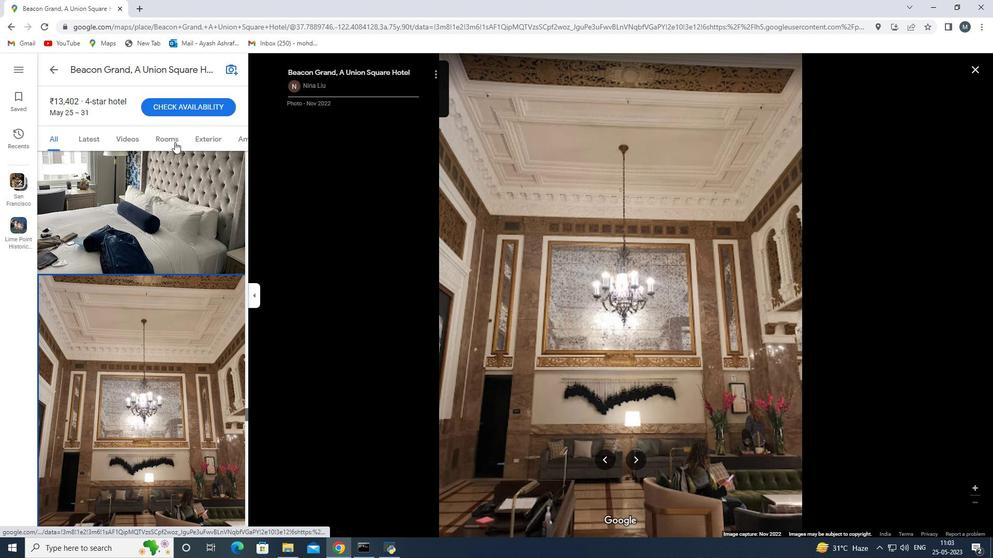 
Action: Mouse pressed left at (173, 137)
Screenshot: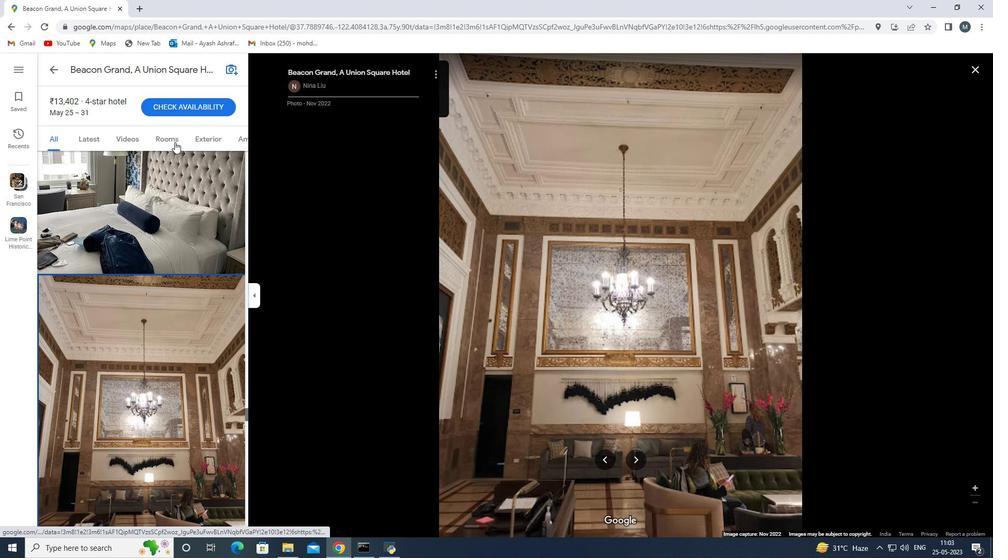 
Action: Mouse moved to (438, 257)
Screenshot: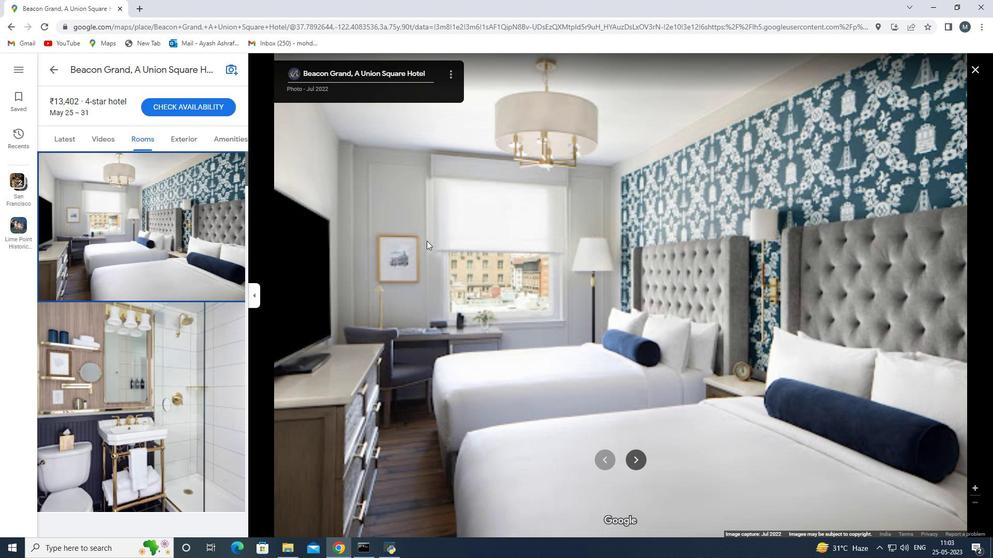 
Action: Key pressed <Key.down>
Screenshot: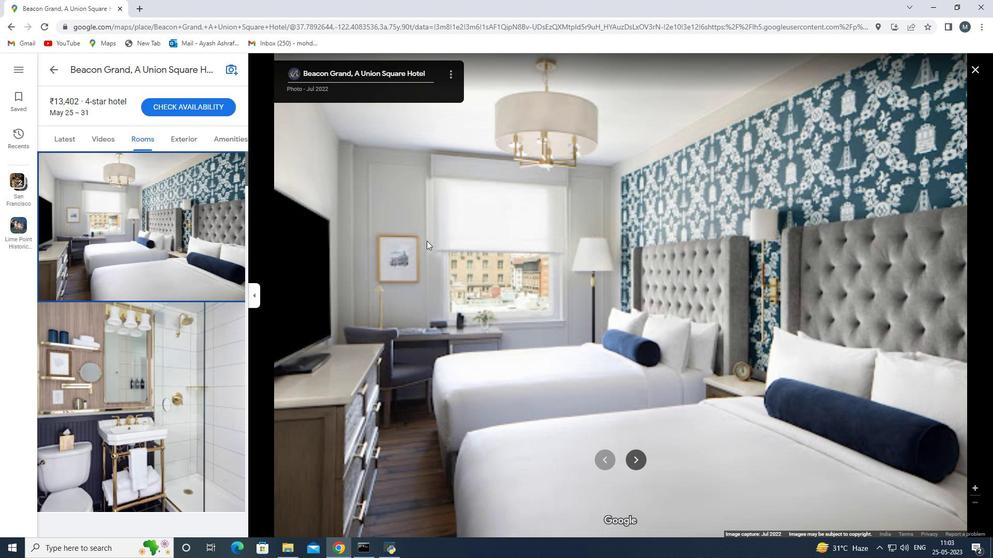 
Action: Mouse moved to (432, 260)
Screenshot: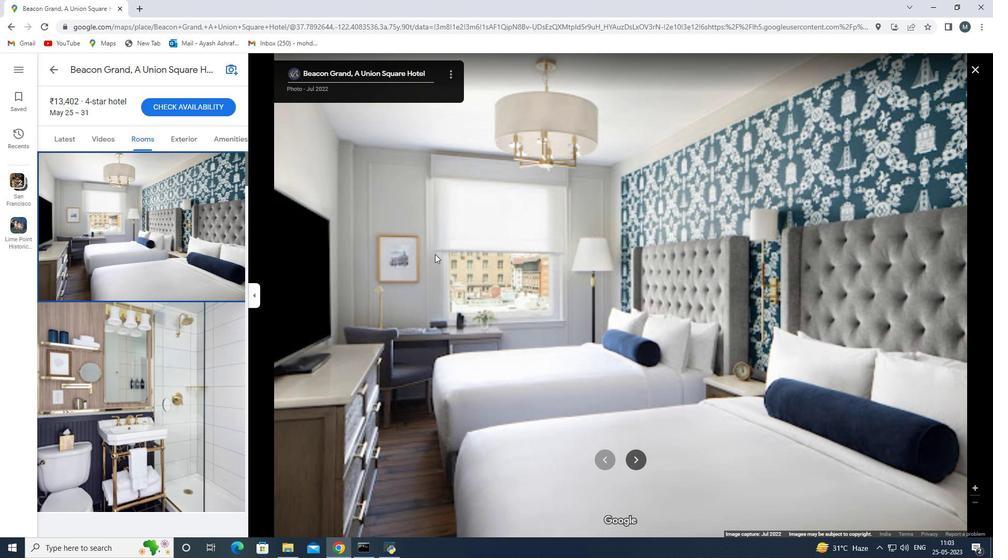 
Action: Key pressed <Key.down><Key.down><Key.down><Key.down><Key.down><Key.down><Key.down><Key.down><Key.down><Key.down><Key.down><Key.down><Key.down><Key.down><Key.down><Key.down><Key.down>
Screenshot: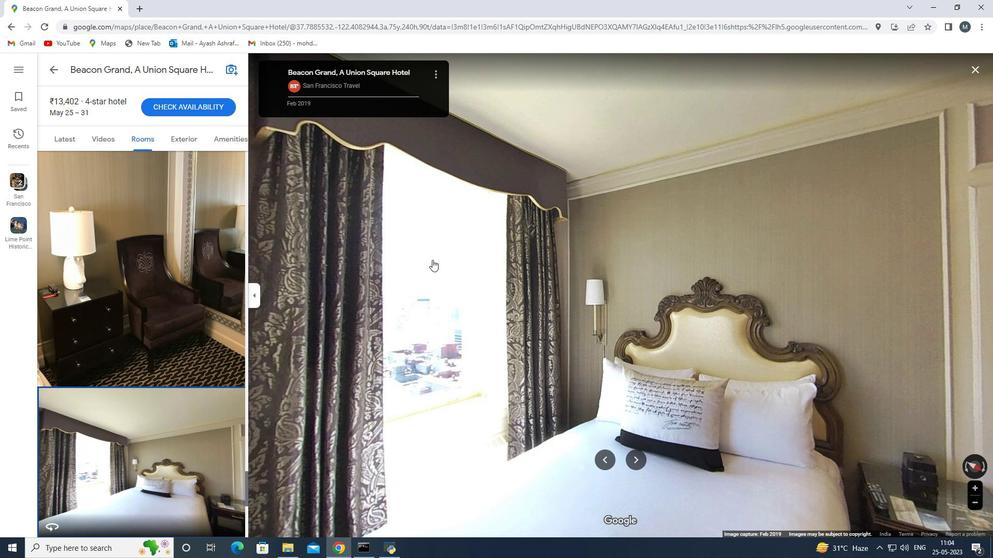 
Action: Mouse moved to (196, 144)
Screenshot: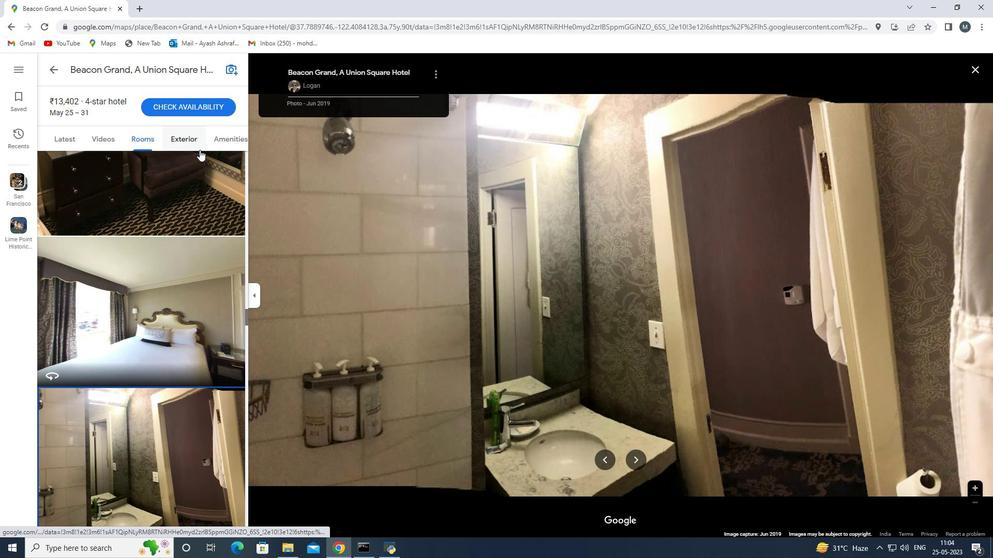 
Action: Mouse pressed left at (196, 144)
Screenshot: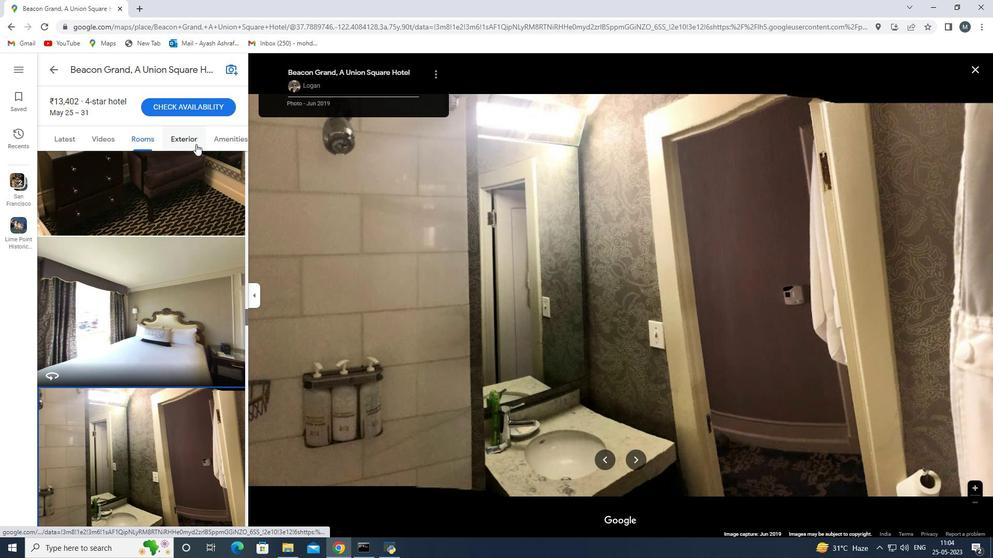 
Action: Key pressed <Key.down><Key.down>
Screenshot: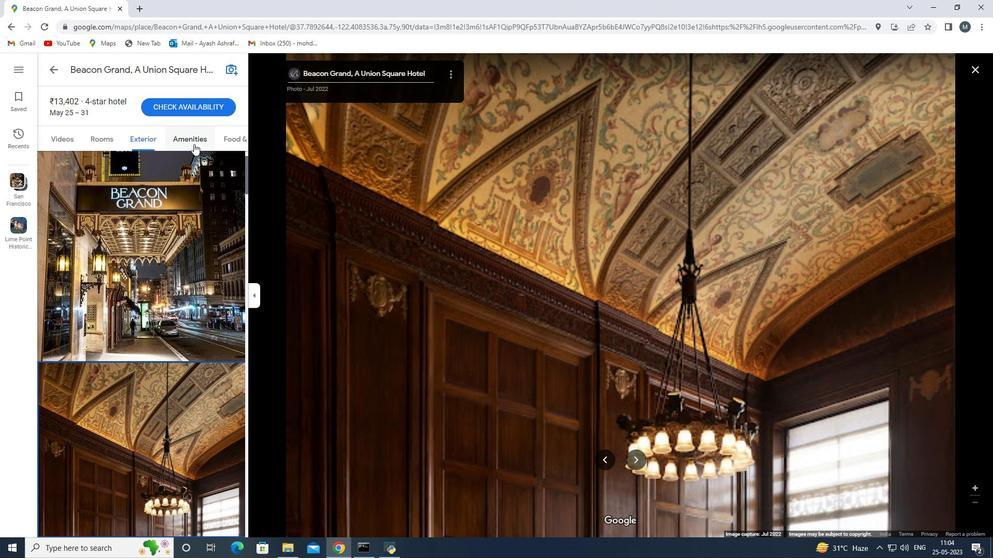 
Action: Mouse pressed left at (194, 144)
Screenshot: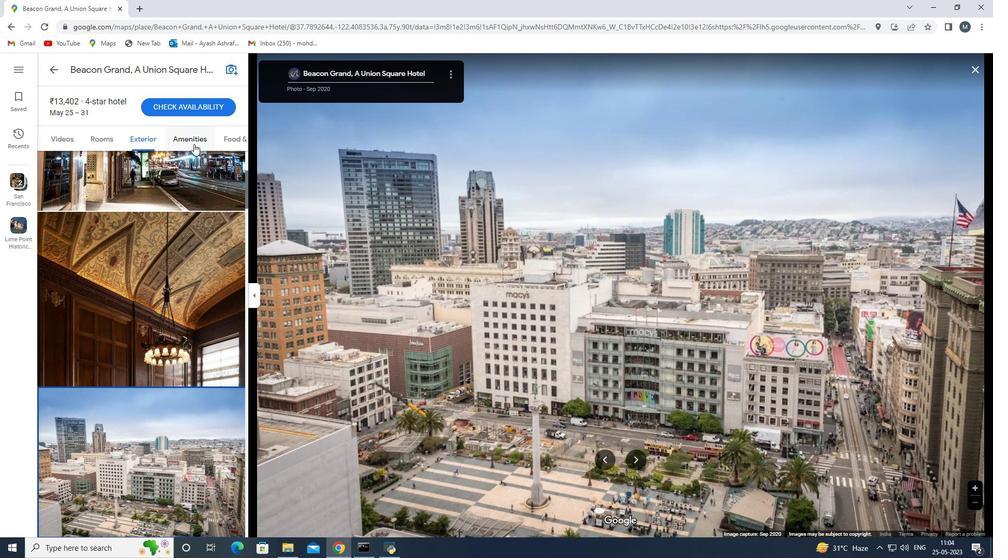 
Action: Key pressed <Key.down><Key.down>
Screenshot: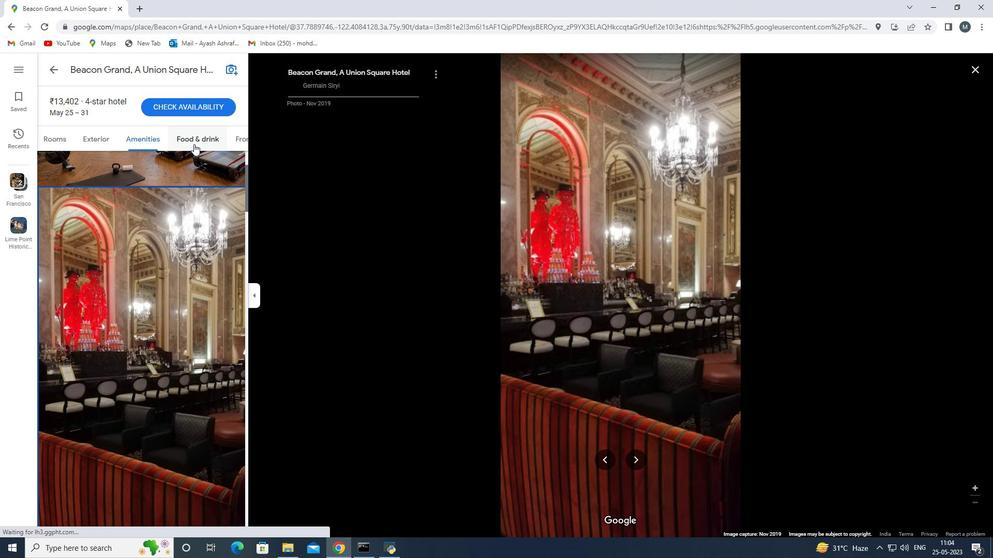 
Action: Mouse pressed left at (194, 144)
Screenshot: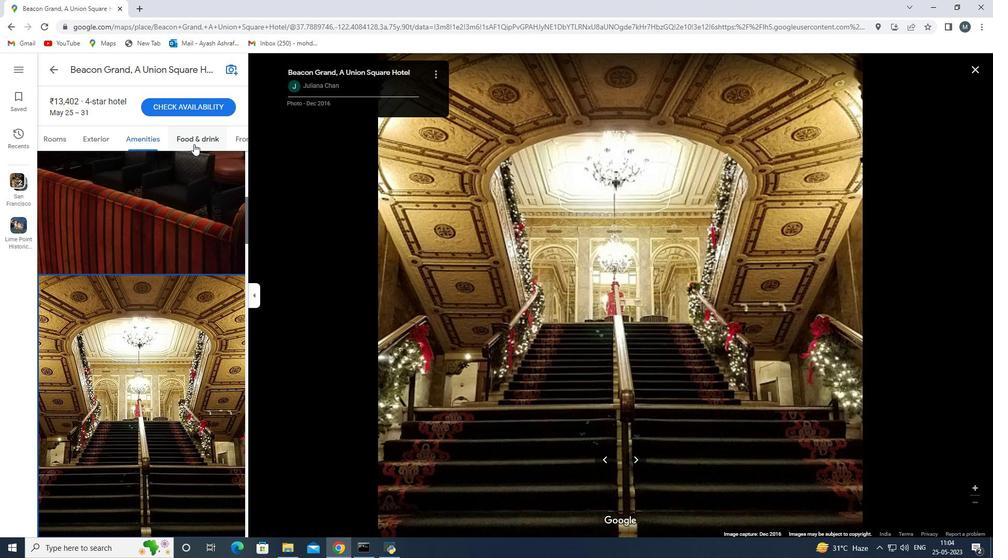
Action: Mouse moved to (195, 146)
Screenshot: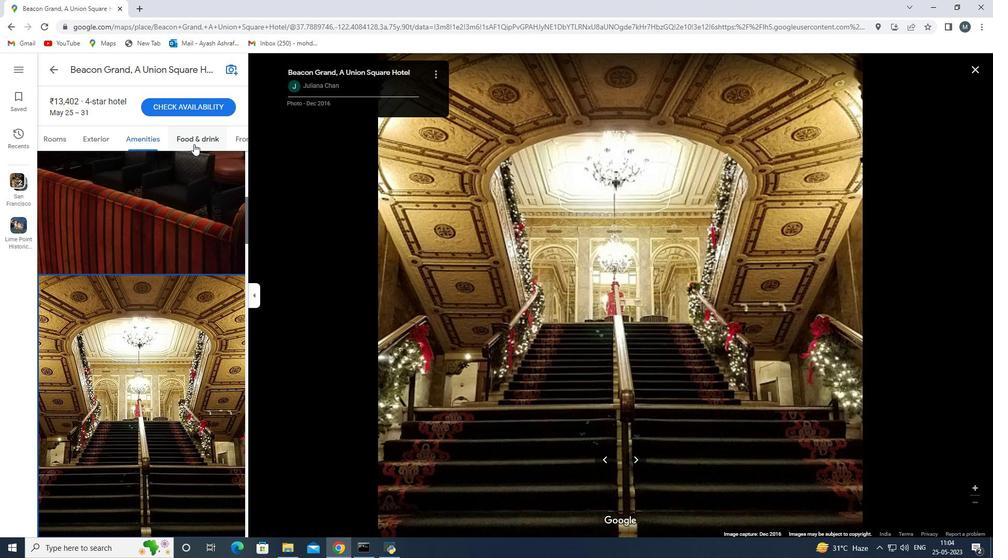 
Action: Key pressed <Key.down><Key.down><Key.down><Key.down><Key.down><Key.down><Key.down><Key.down><Key.down><Key.down>
Screenshot: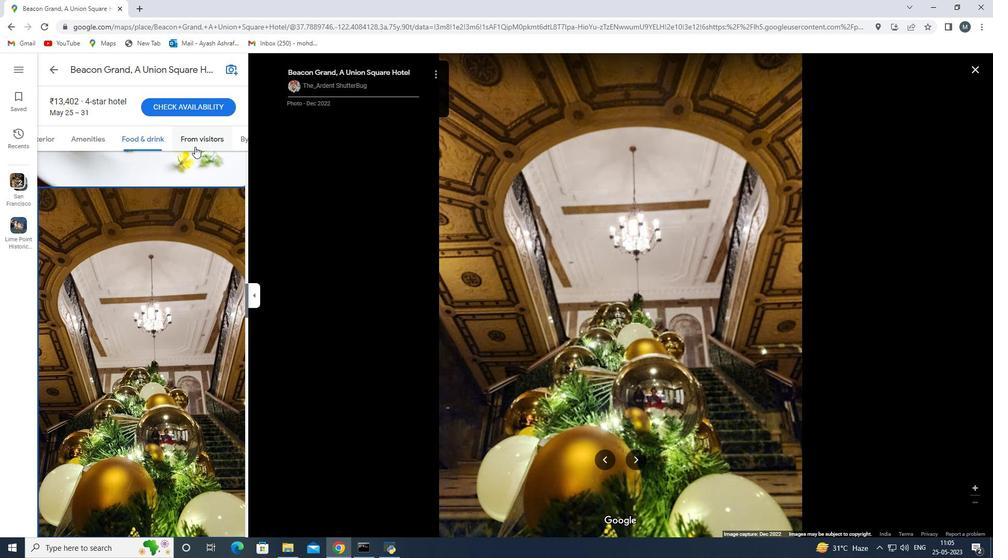 
Action: Mouse pressed left at (195, 146)
Screenshot: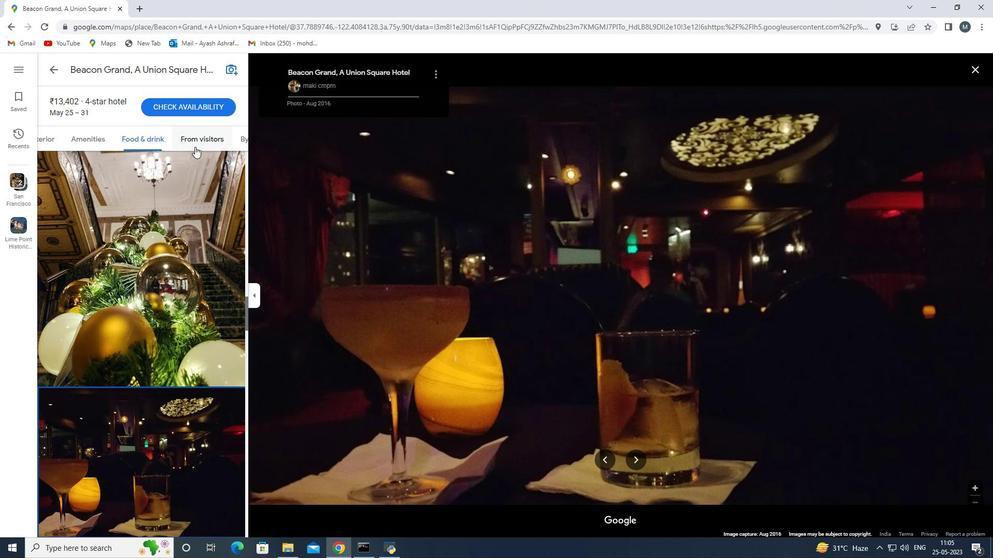 
Action: Mouse moved to (195, 147)
Screenshot: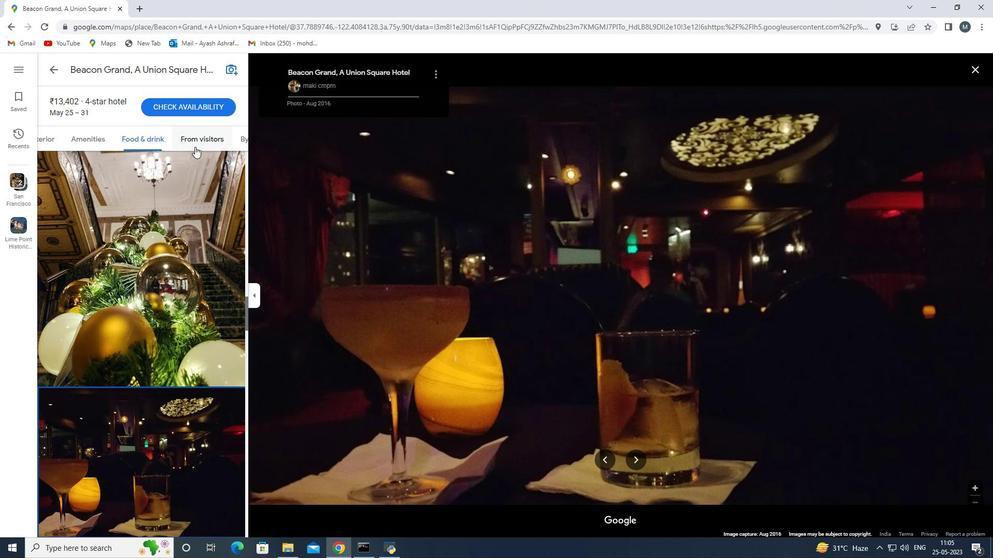 
Action: Key pressed <Key.down><Key.down><Key.down><Key.down><Key.down><Key.down><Key.down><Key.down><Key.down><Key.down><Key.down><Key.down>
Screenshot: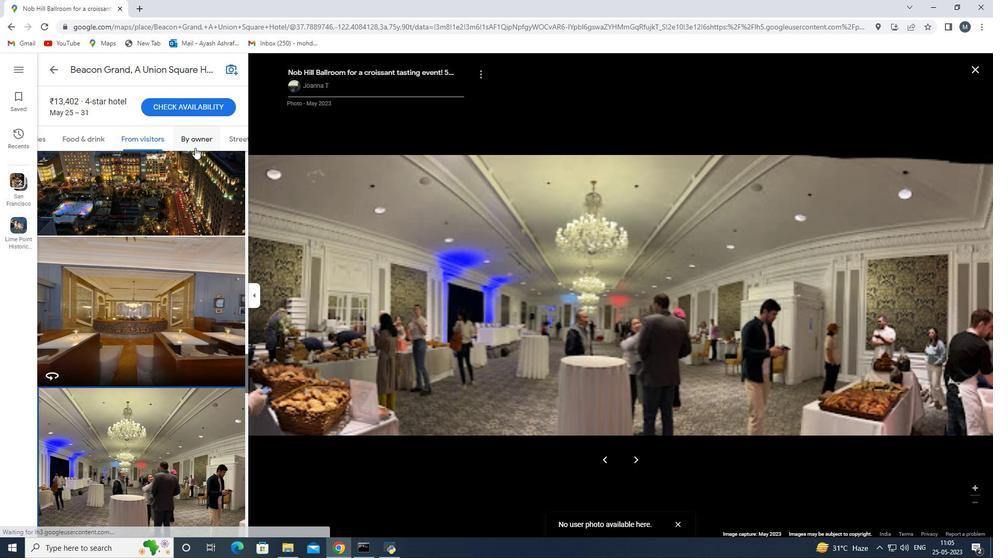 
Action: Mouse moved to (127, 183)
Screenshot: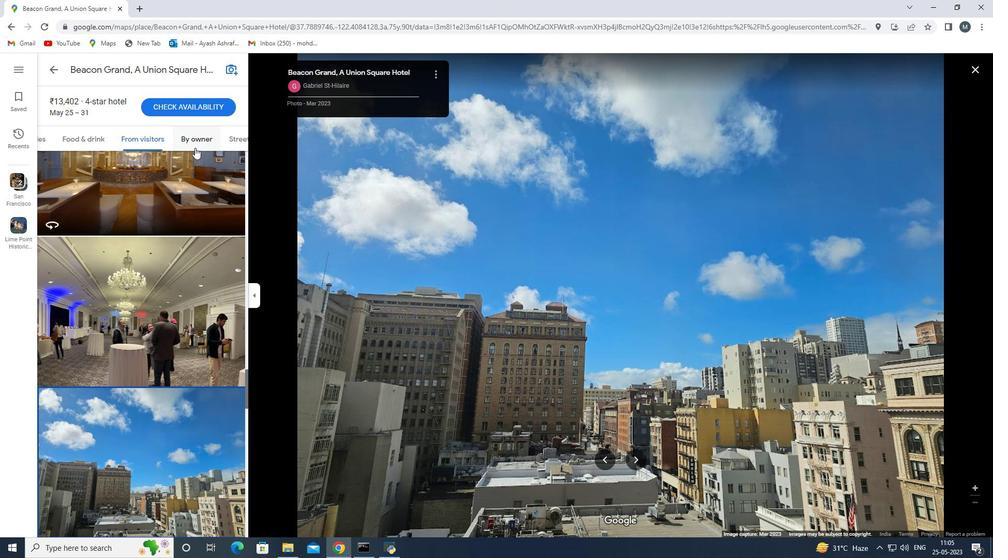 
Action: Key pressed <Key.down>
Screenshot: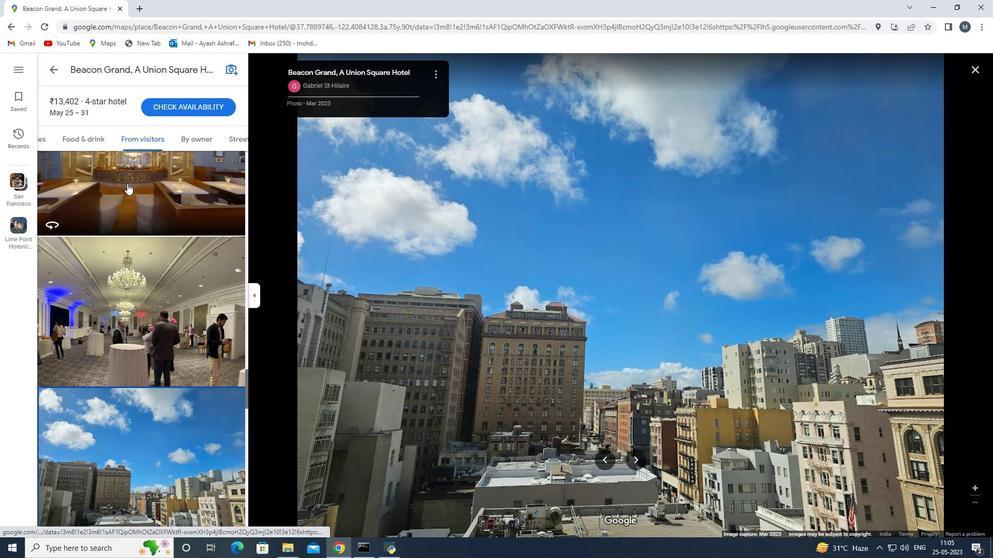 
Action: Mouse moved to (151, 391)
Screenshot: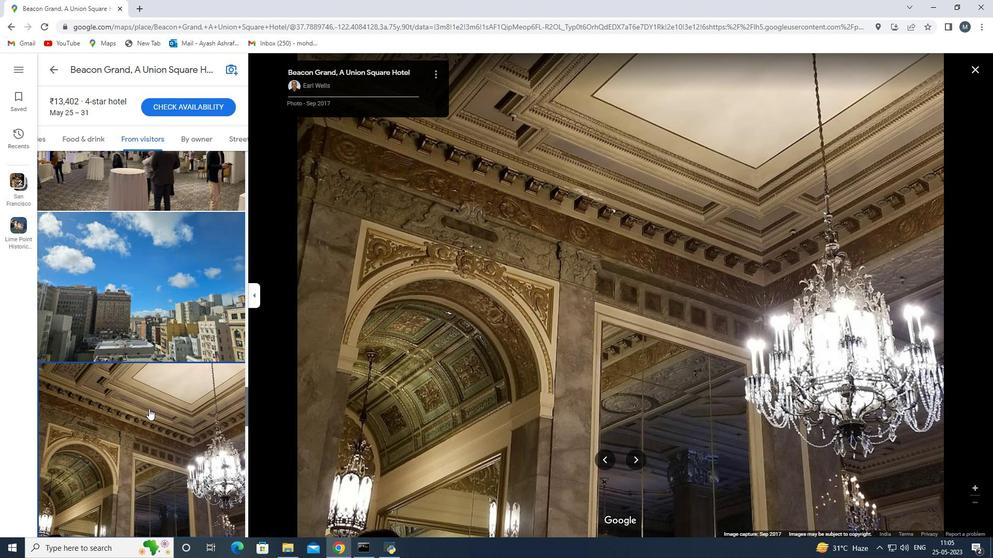 
Action: Mouse scrolled (151, 391) with delta (0, 0)
Screenshot: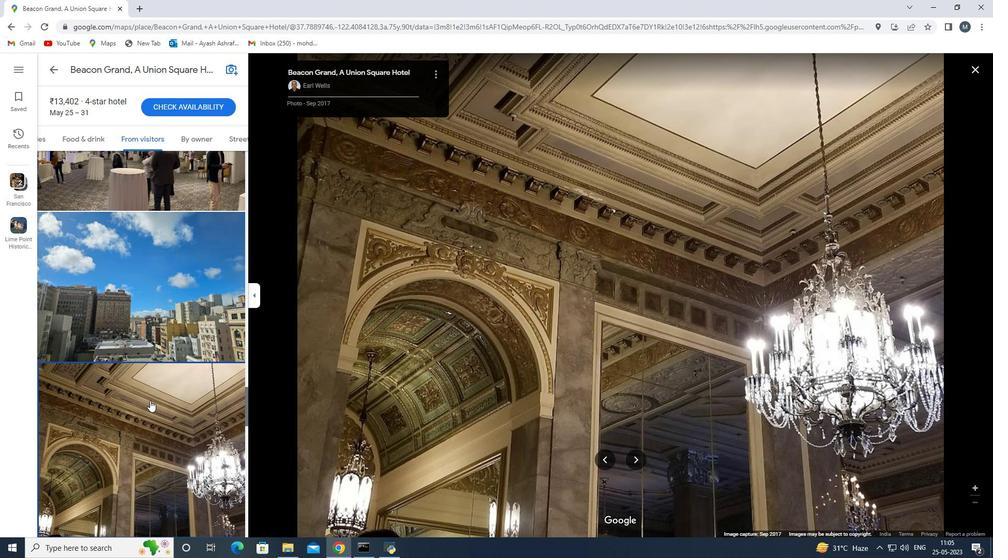 
Action: Mouse scrolled (151, 391) with delta (0, 0)
Screenshot: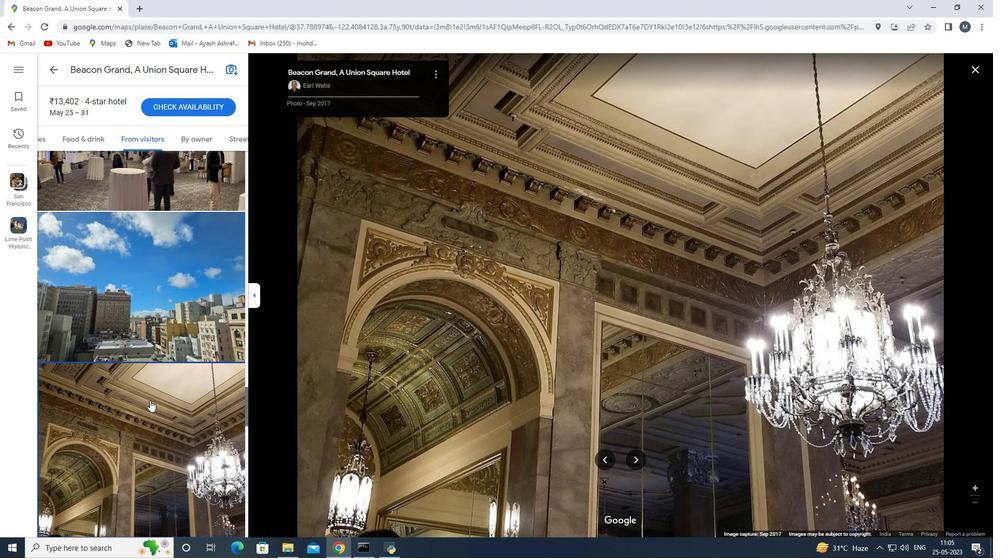 
Action: Mouse scrolled (151, 391) with delta (0, 0)
Screenshot: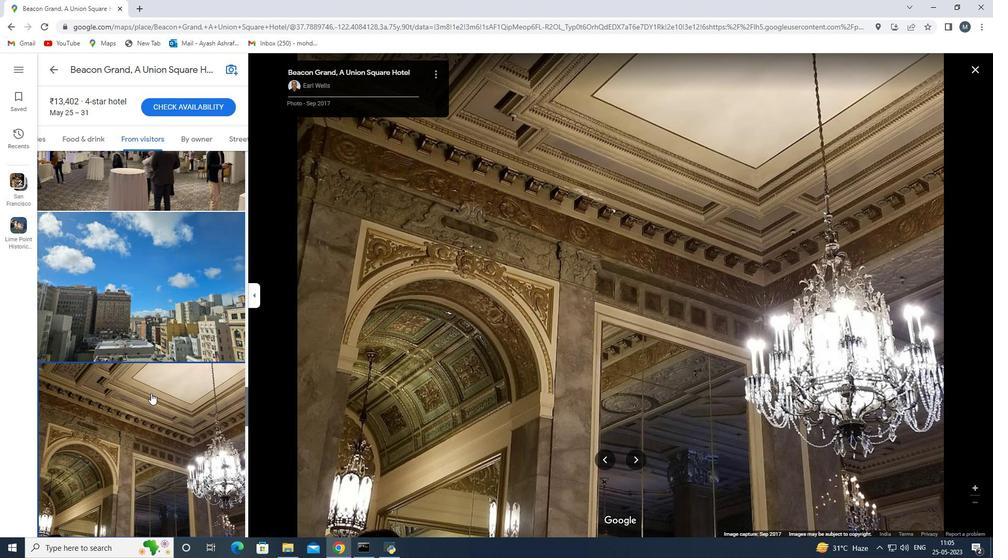 
Action: Mouse scrolled (151, 391) with delta (0, 0)
Screenshot: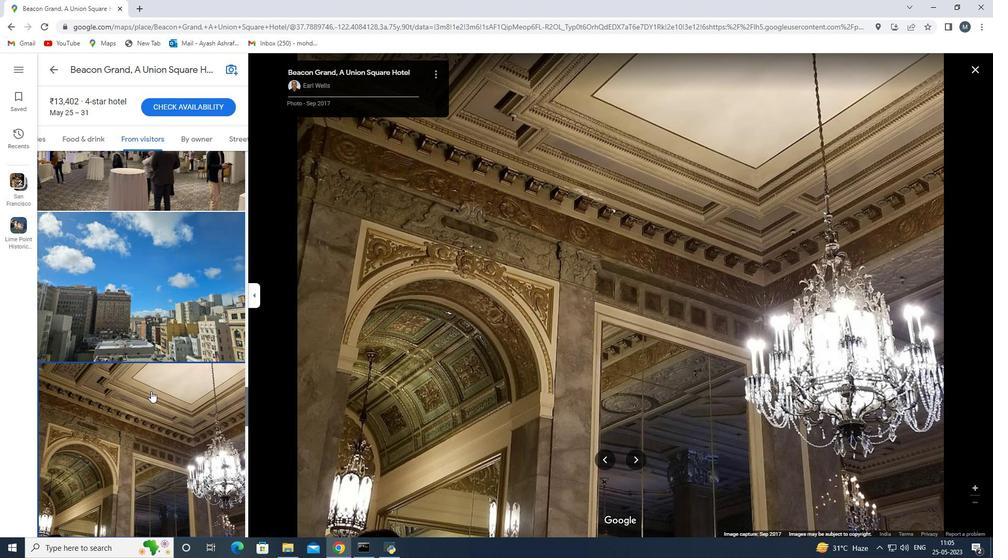 
Action: Mouse moved to (152, 386)
Screenshot: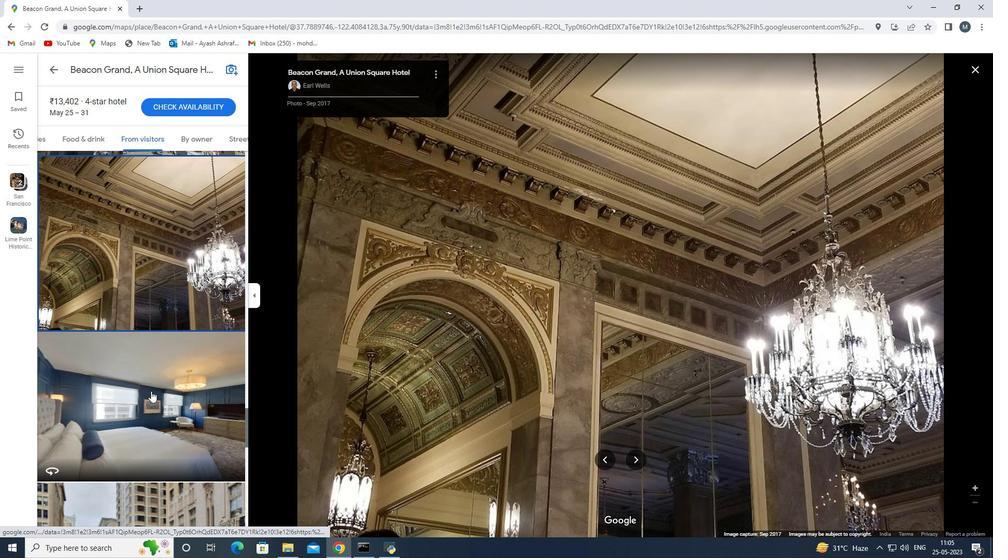 
Action: Mouse pressed left at (152, 386)
Screenshot: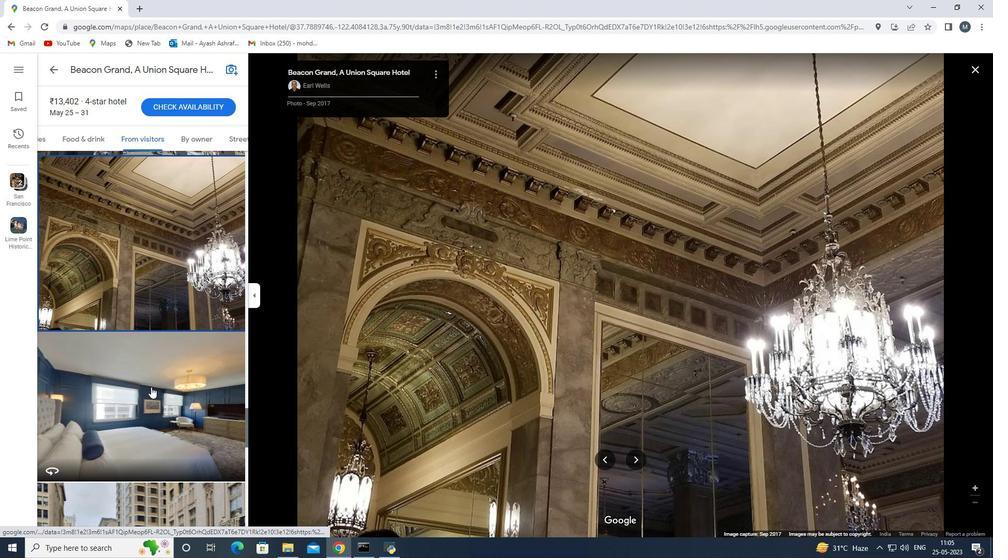 
Action: Mouse moved to (239, 142)
Screenshot: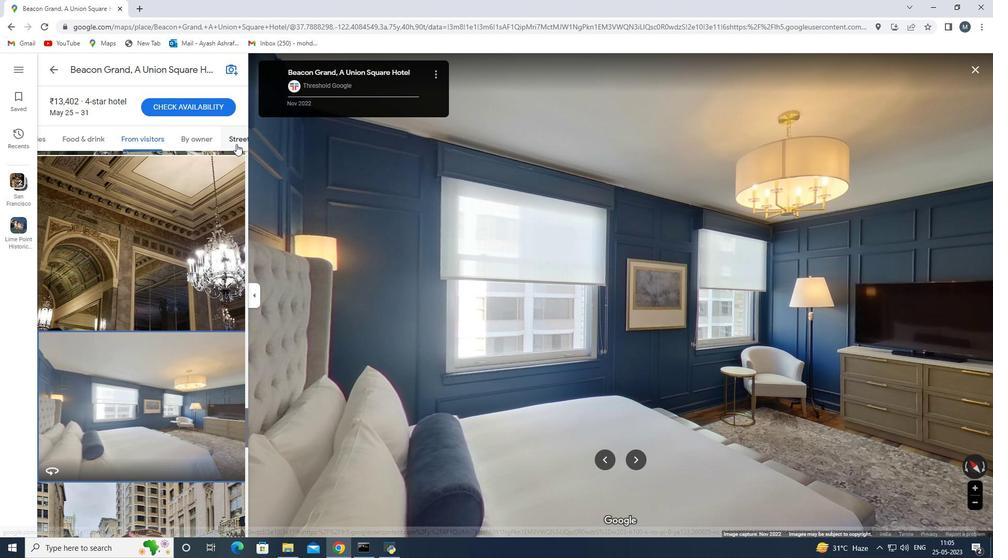 
Action: Mouse pressed left at (239, 142)
Screenshot: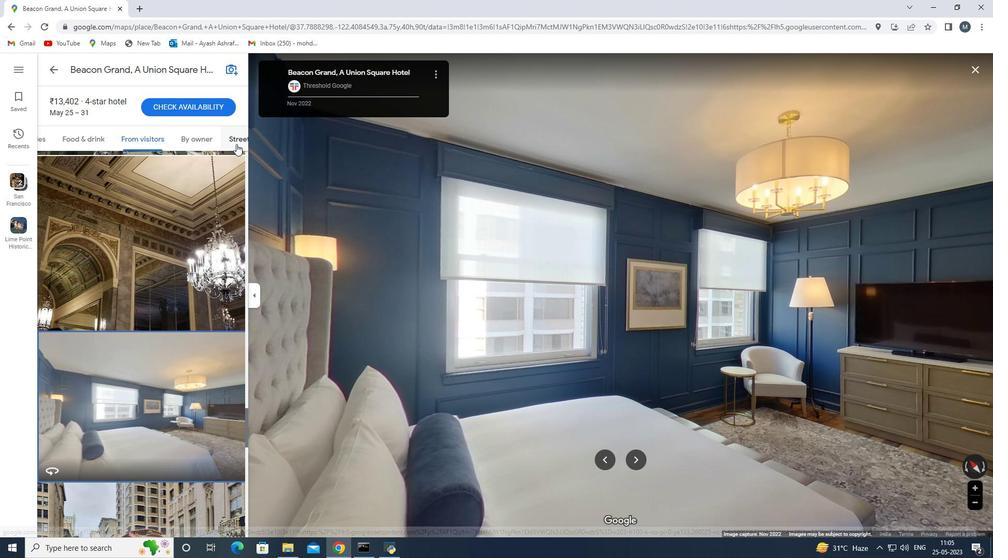 
Action: Mouse moved to (627, 343)
Screenshot: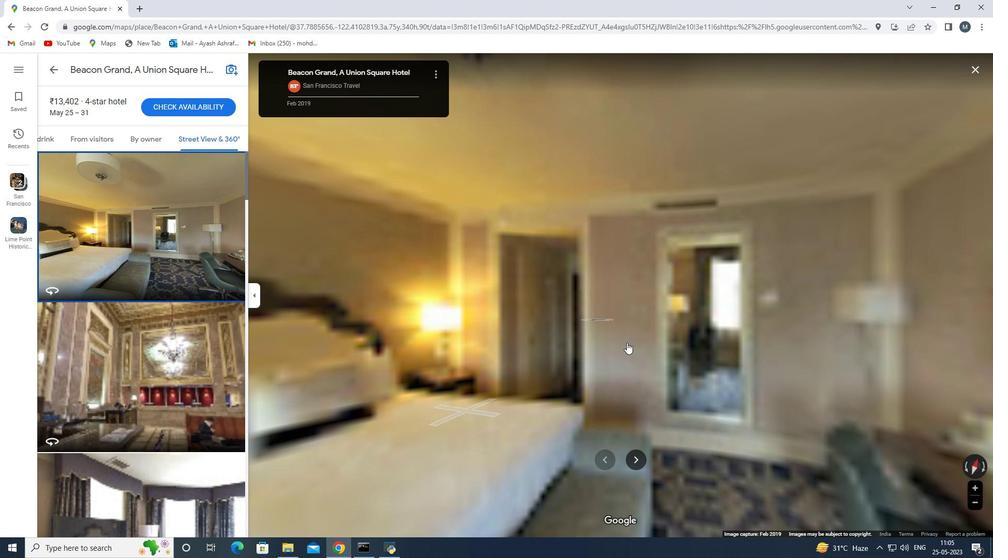 
Action: Mouse scrolled (627, 342) with delta (0, 0)
Screenshot: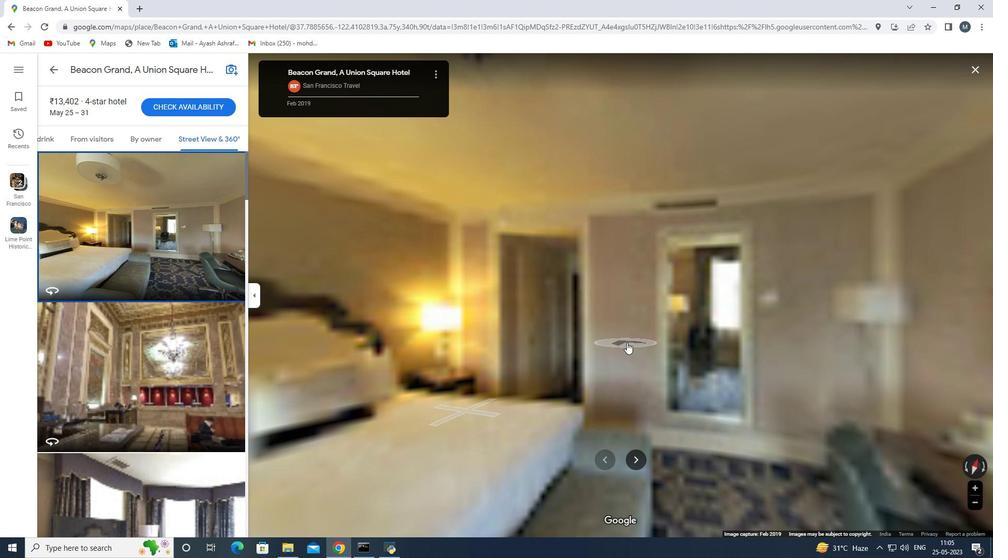 
Action: Mouse scrolled (627, 342) with delta (0, 0)
Screenshot: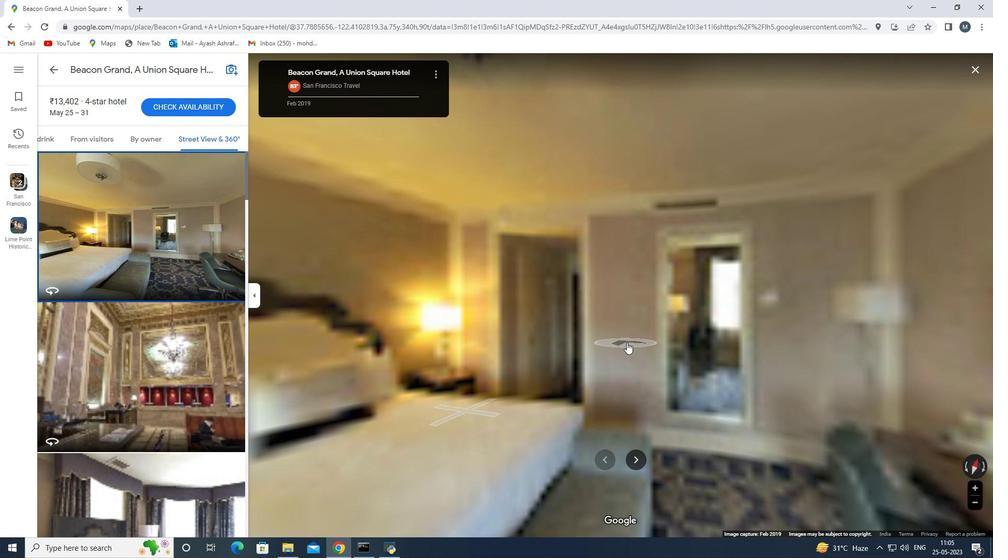 
Action: Mouse scrolled (627, 342) with delta (0, 0)
Screenshot: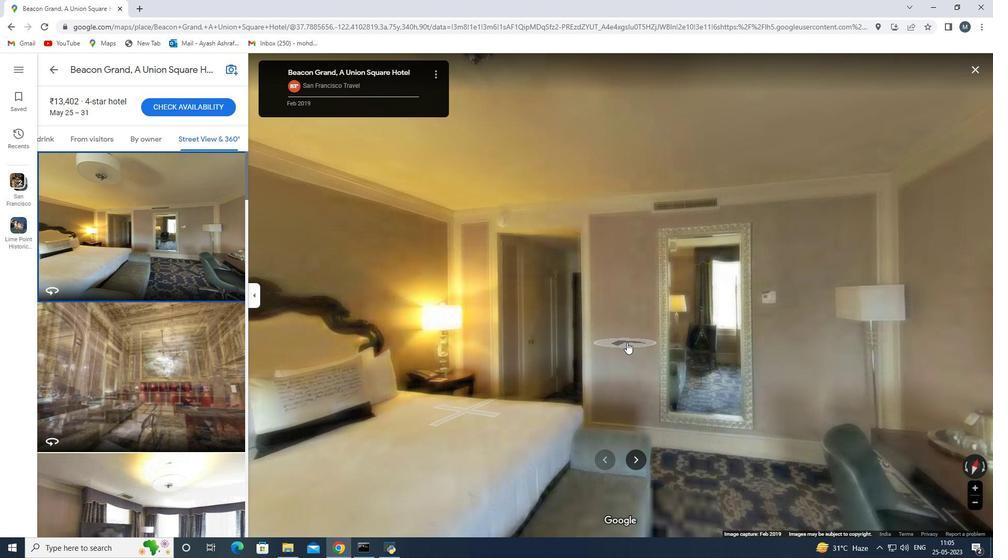 
Action: Mouse scrolled (627, 342) with delta (0, 0)
Screenshot: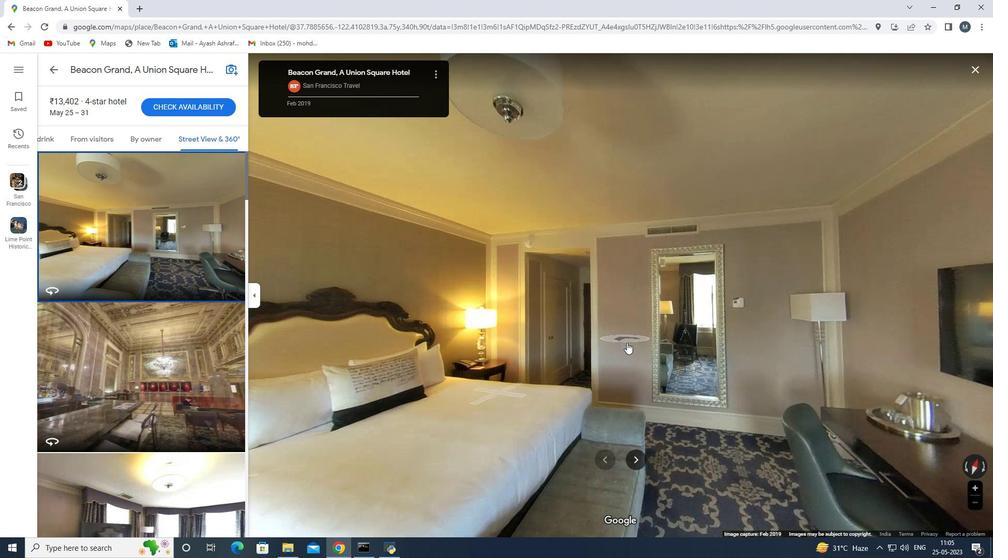 
Action: Mouse scrolled (627, 342) with delta (0, 0)
Screenshot: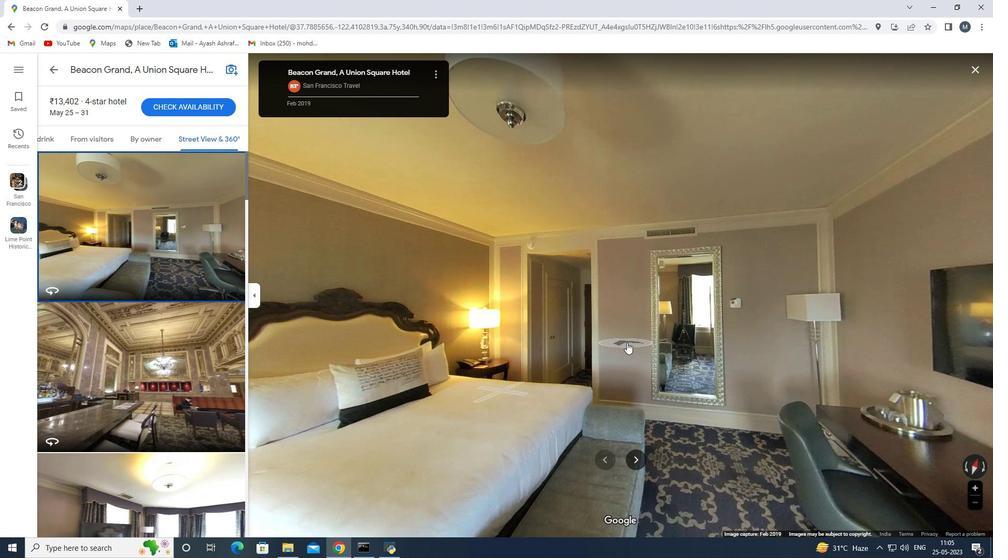 
Action: Mouse moved to (428, 340)
Screenshot: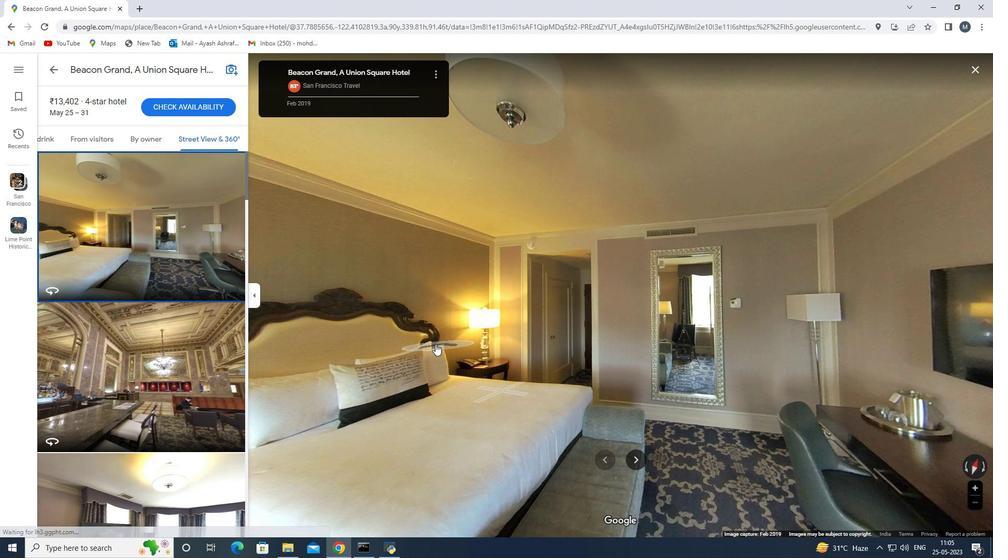
Action: Mouse scrolled (428, 341) with delta (0, 0)
Screenshot: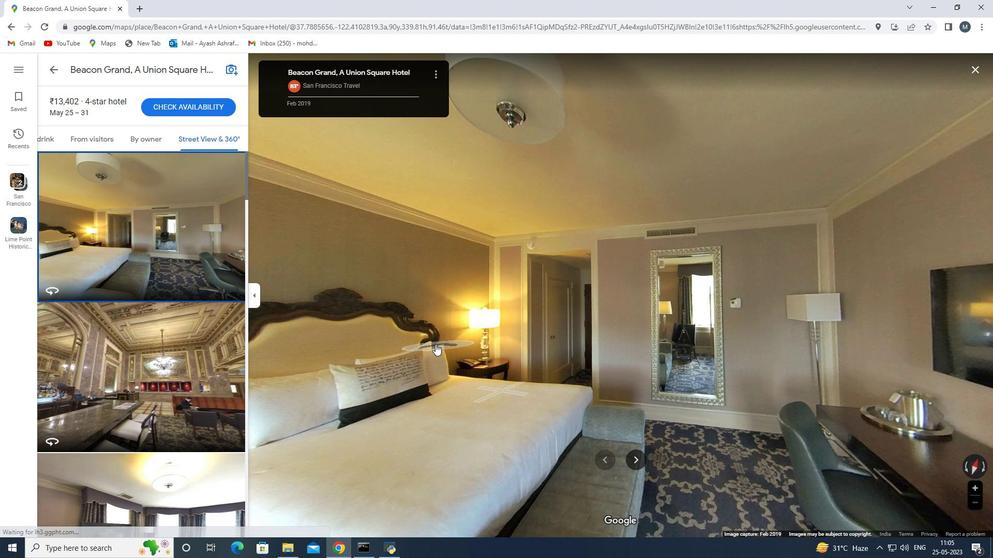 
Action: Mouse scrolled (428, 341) with delta (0, 0)
Screenshot: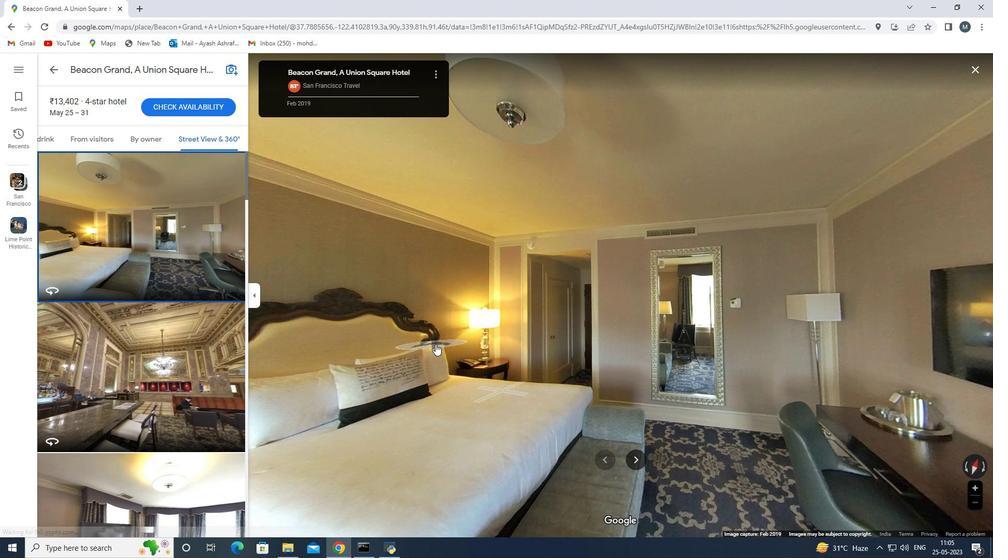 
Action: Mouse scrolled (428, 341) with delta (0, 0)
Screenshot: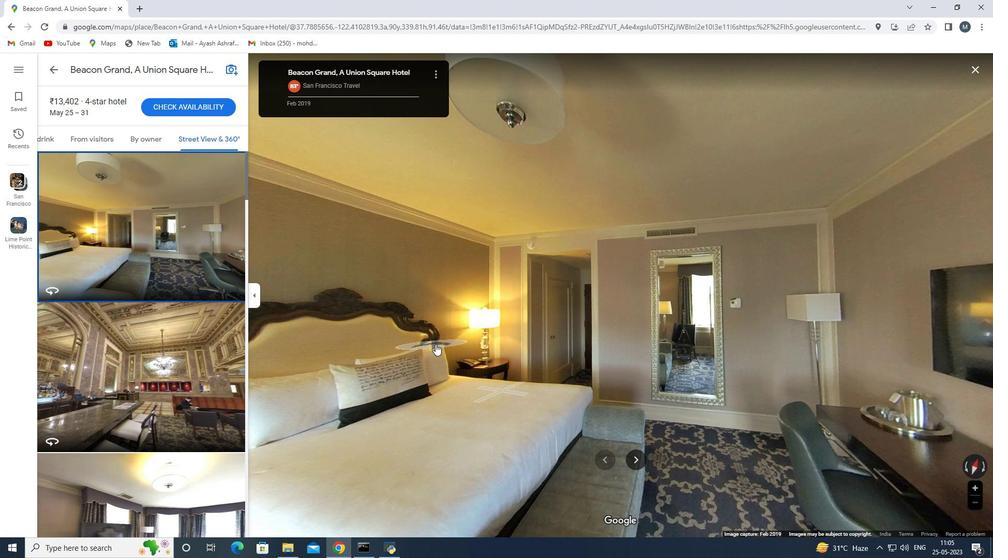 
Action: Mouse scrolled (428, 341) with delta (0, 0)
Screenshot: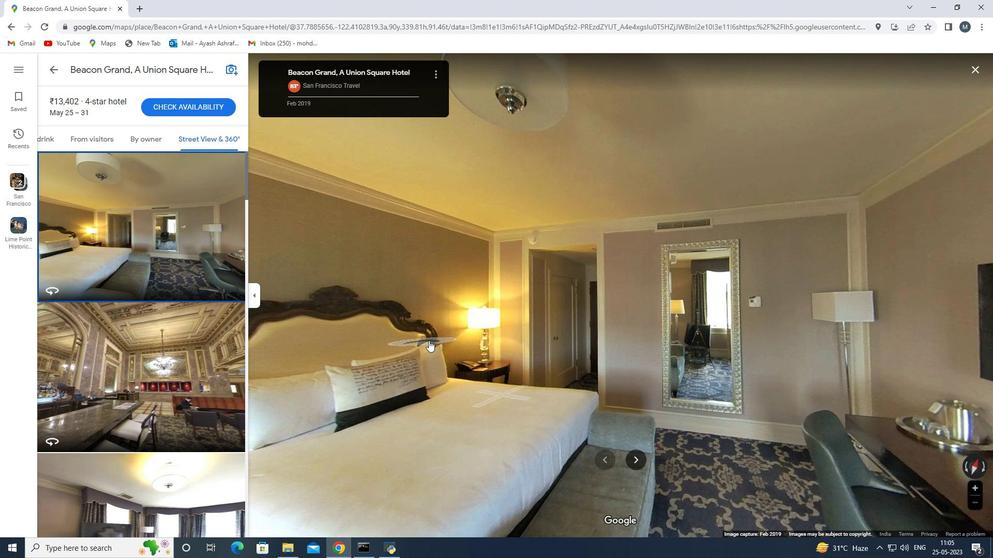 
Action: Mouse moved to (852, 379)
Screenshot: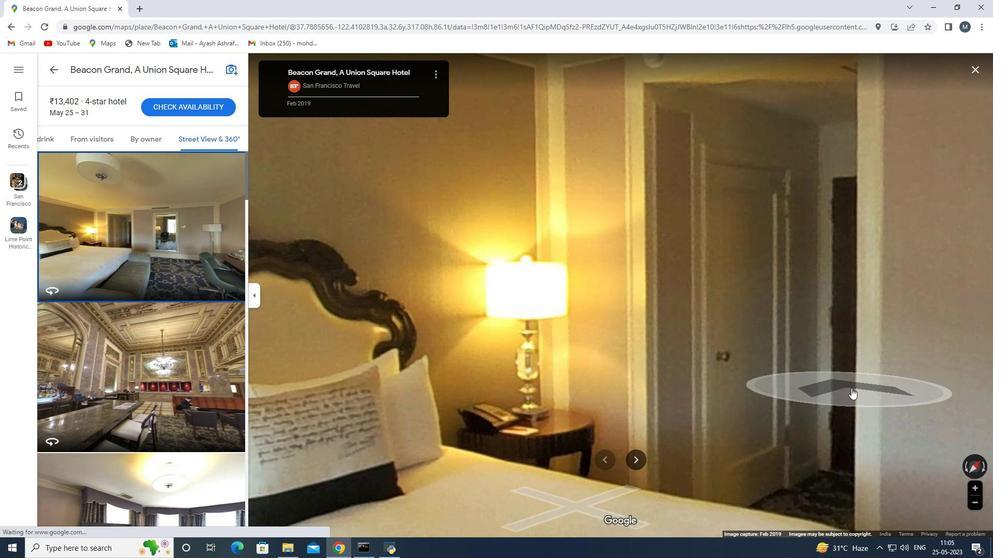 
Action: Mouse scrolled (851, 385) with delta (0, 0)
Screenshot: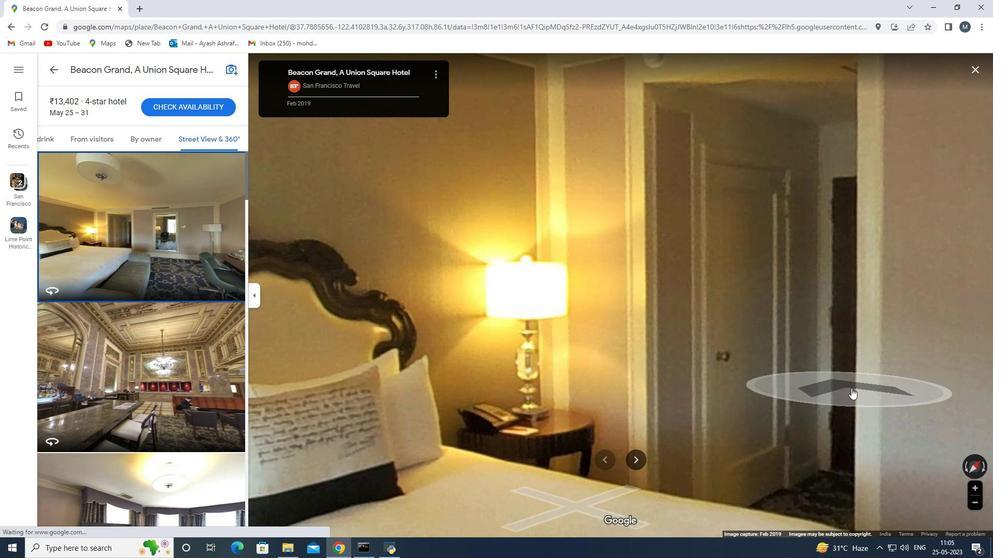 
Action: Mouse moved to (851, 379)
Screenshot: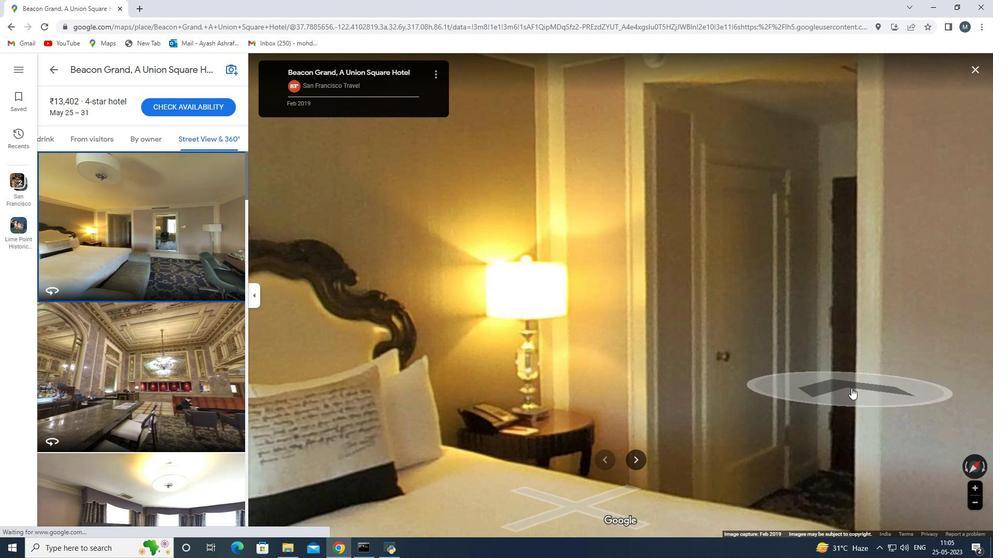 
Action: Mouse scrolled (852, 383) with delta (0, 0)
Screenshot: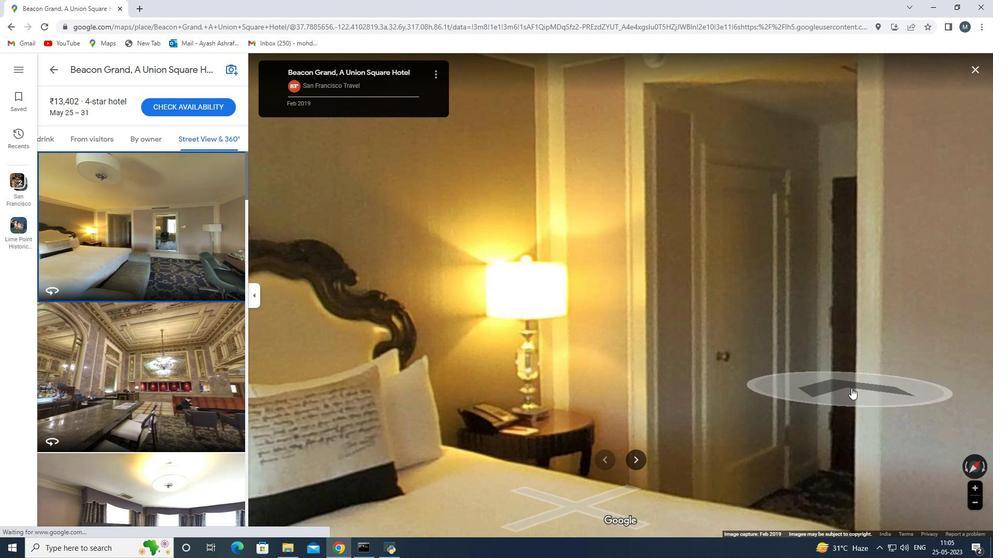 
Action: Mouse moved to (811, 377)
Screenshot: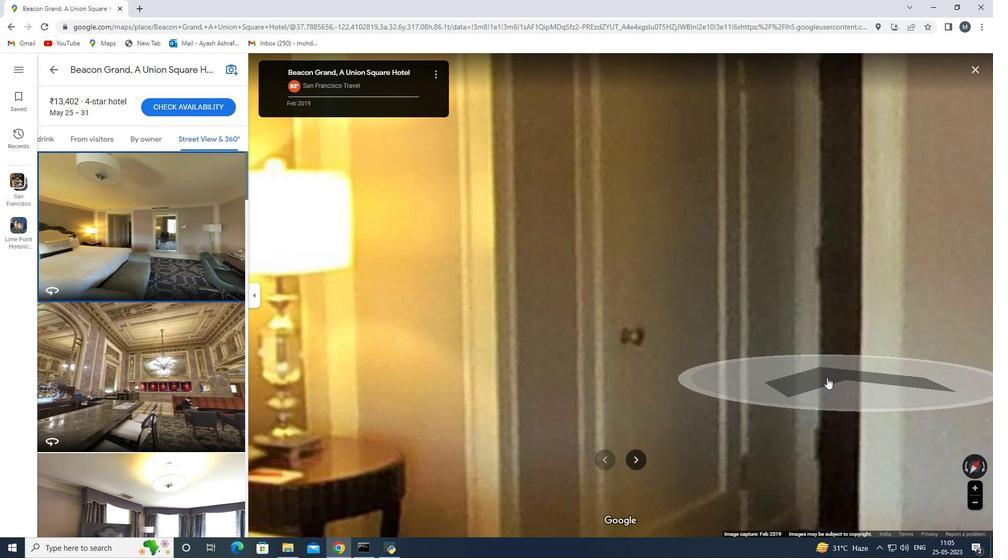 
Action: Mouse scrolled (811, 377) with delta (0, 0)
Screenshot: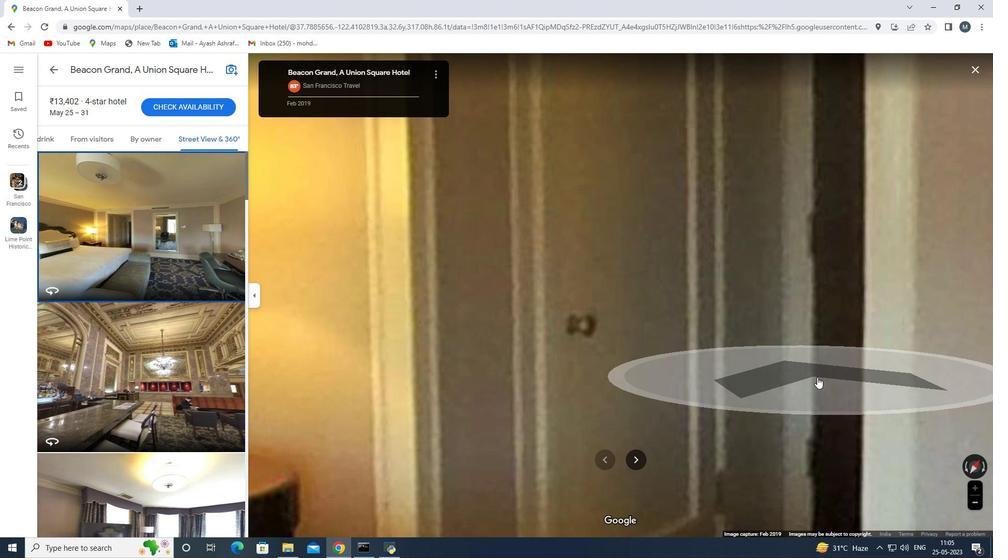 
Action: Mouse moved to (811, 377)
Screenshot: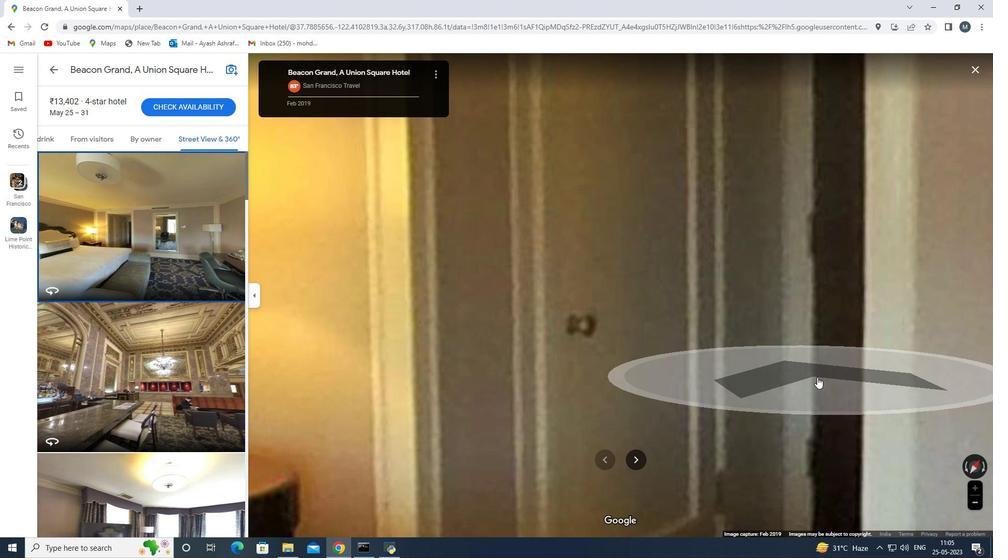 
Action: Mouse scrolled (811, 377) with delta (0, 0)
Screenshot: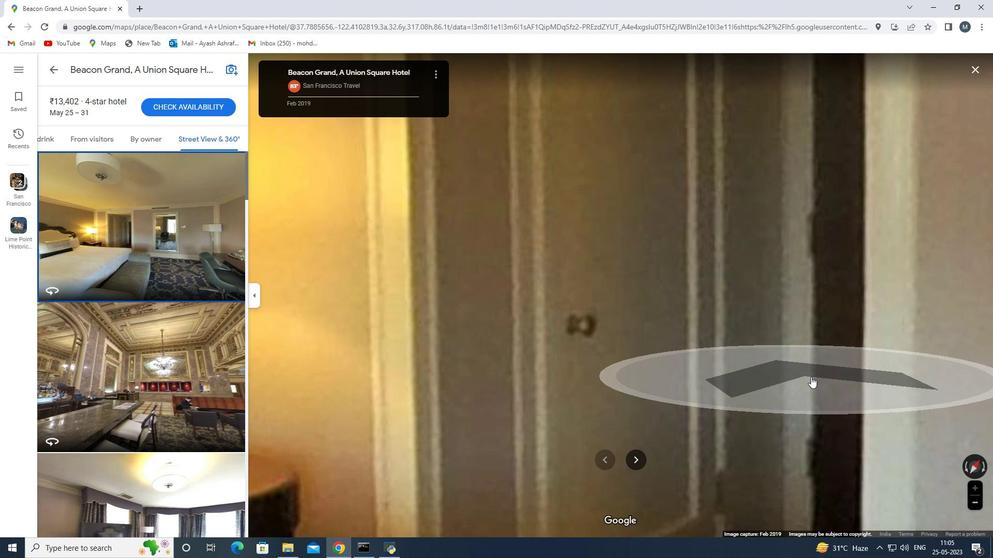 
Action: Mouse scrolled (811, 377) with delta (0, 0)
Screenshot: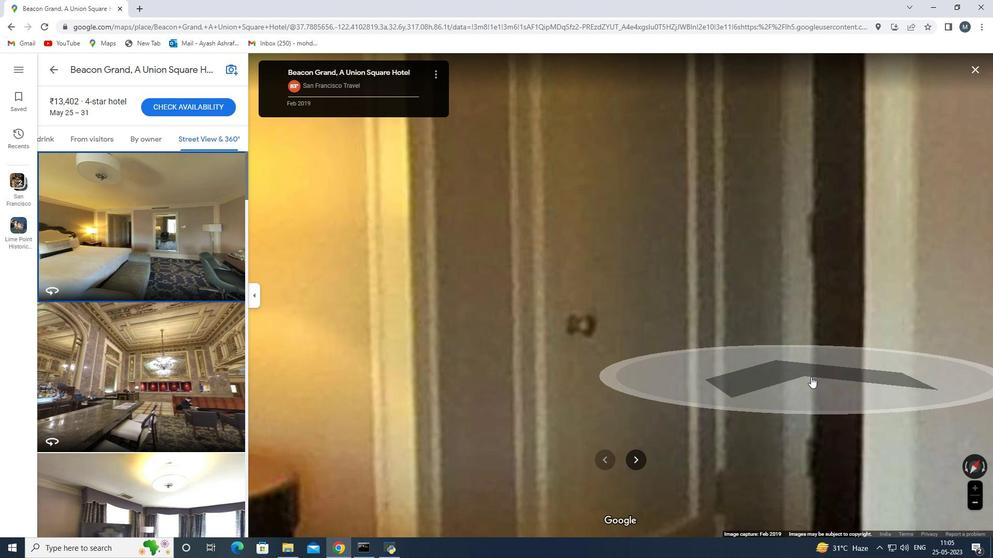 
Action: Mouse moved to (809, 376)
Screenshot: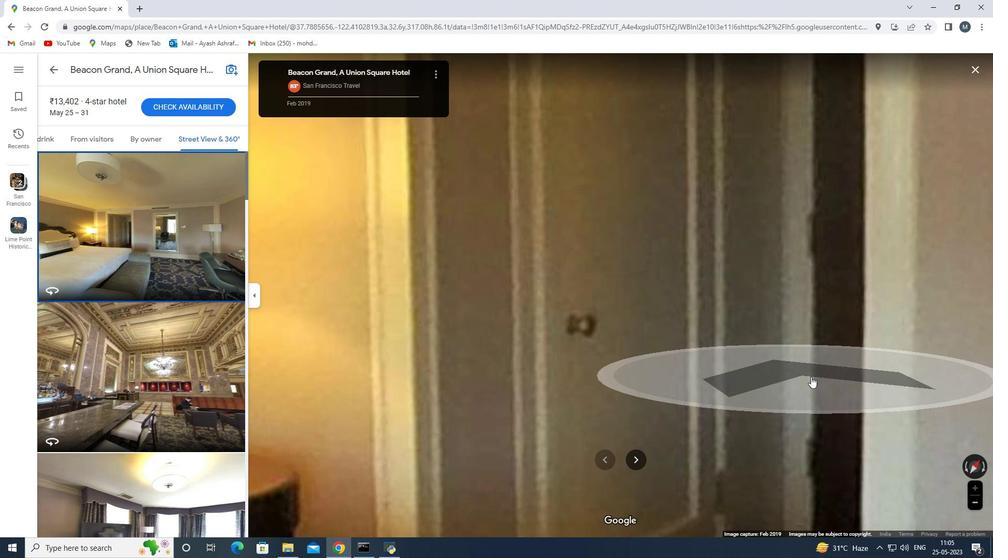 
Action: Mouse scrolled (809, 376) with delta (0, 0)
Screenshot: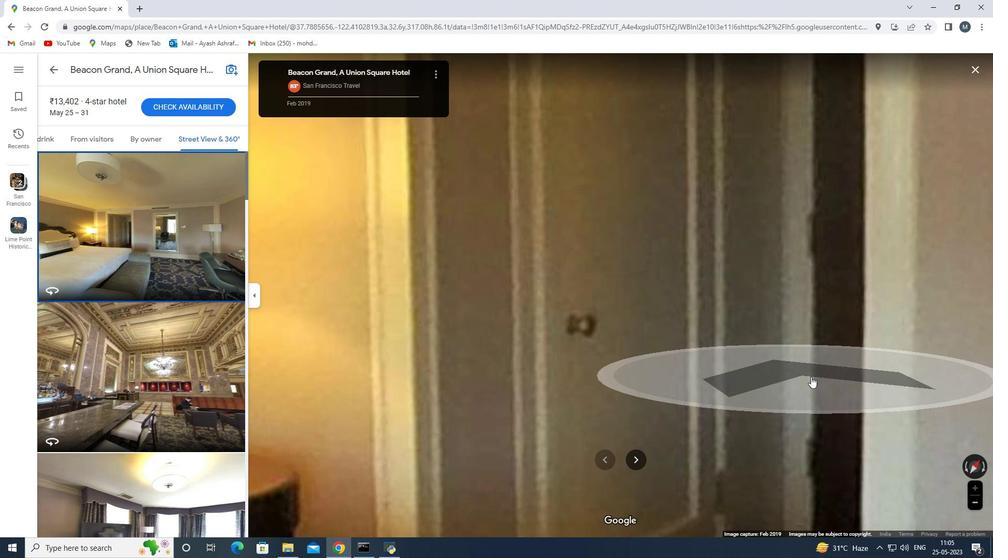 
Action: Mouse moved to (763, 347)
Screenshot: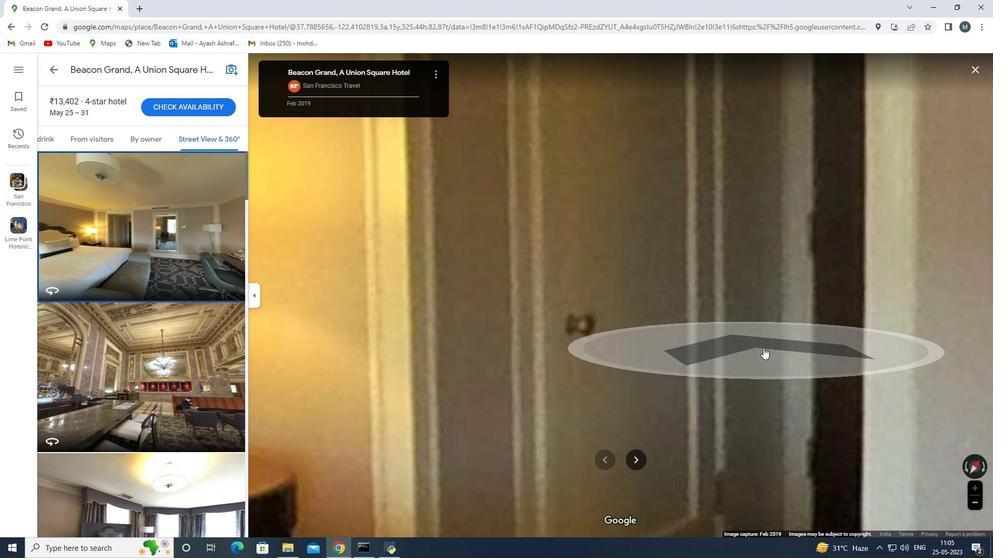 
